 Task: Look for space in Hong Kong, Hong Kong from 12th  July, 2023 to 15th July, 2023 for 3 adults in price range Rs.12000 to Rs.16000. Place can be entire place with 2 bedrooms having 3 beds and 1 bathroom. Property type can be house, flat, guest house. Booking option can be shelf check-in. Required host language is English.
Action: Mouse moved to (590, 101)
Screenshot: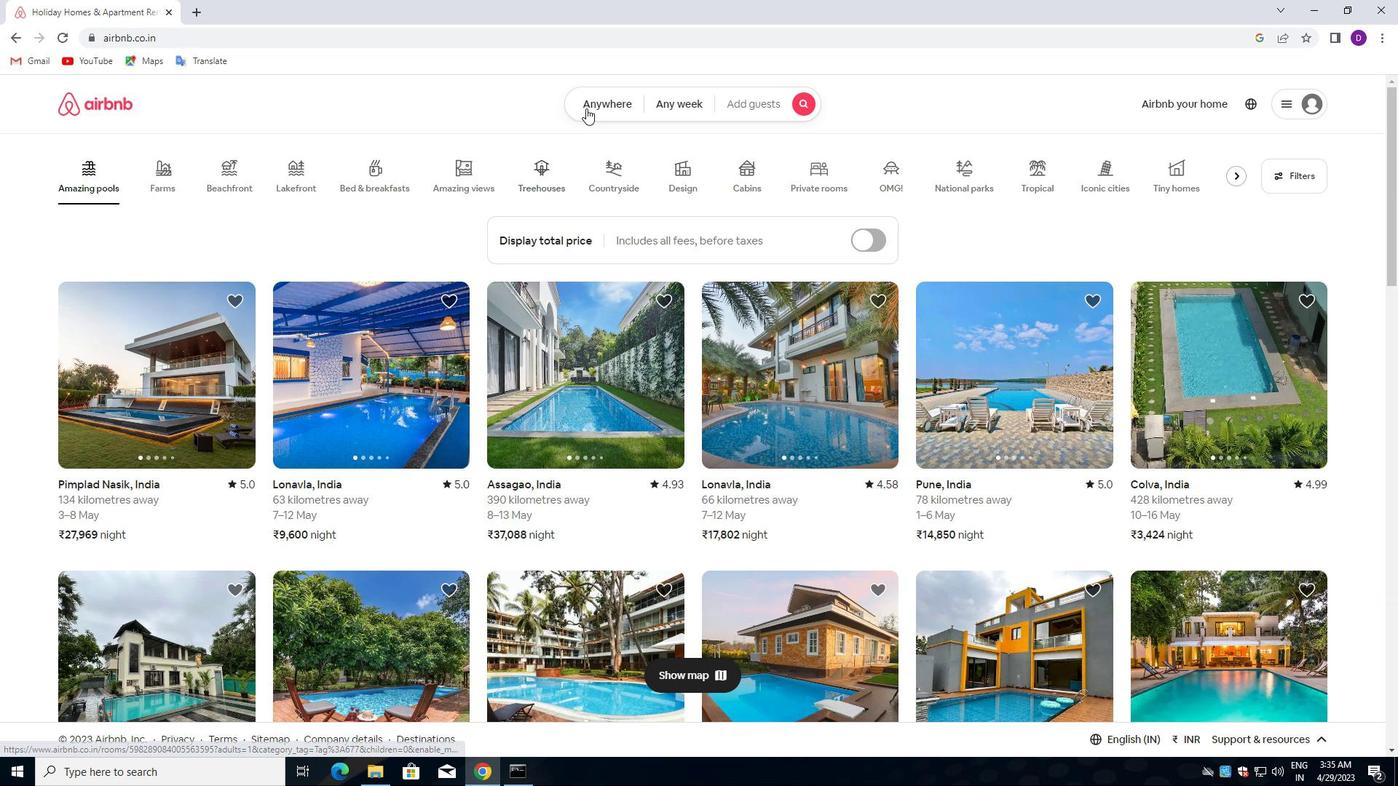 
Action: Mouse pressed left at (590, 101)
Screenshot: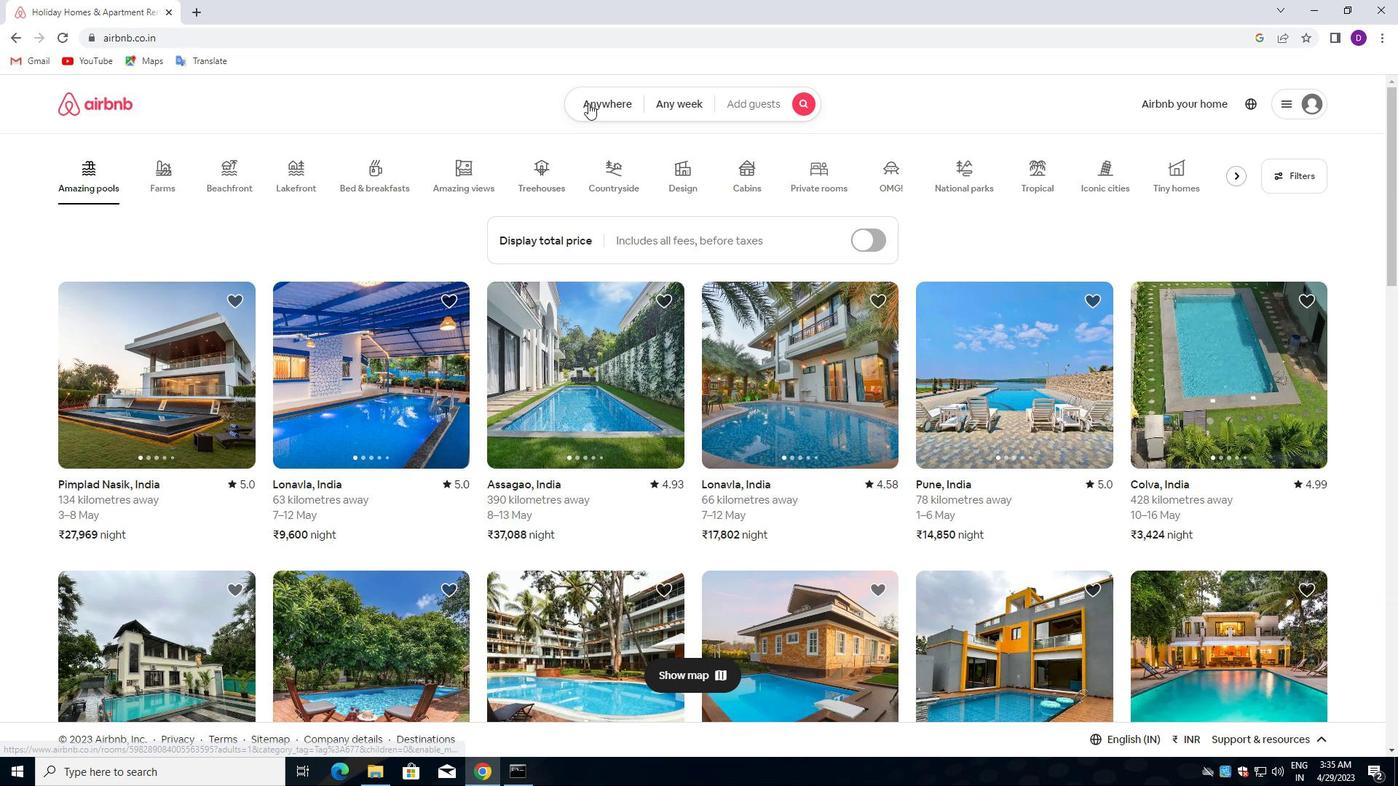 
Action: Mouse moved to (496, 167)
Screenshot: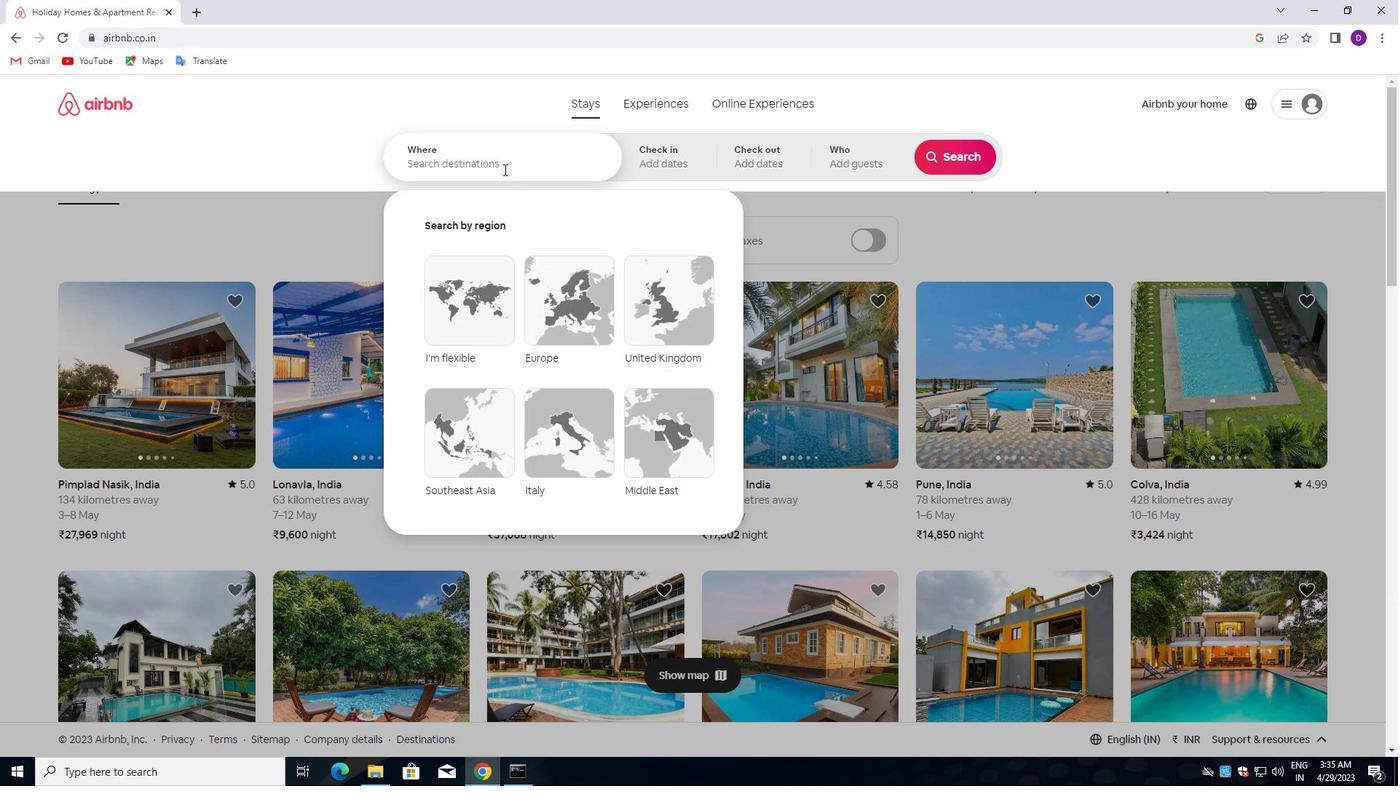 
Action: Mouse pressed left at (496, 167)
Screenshot: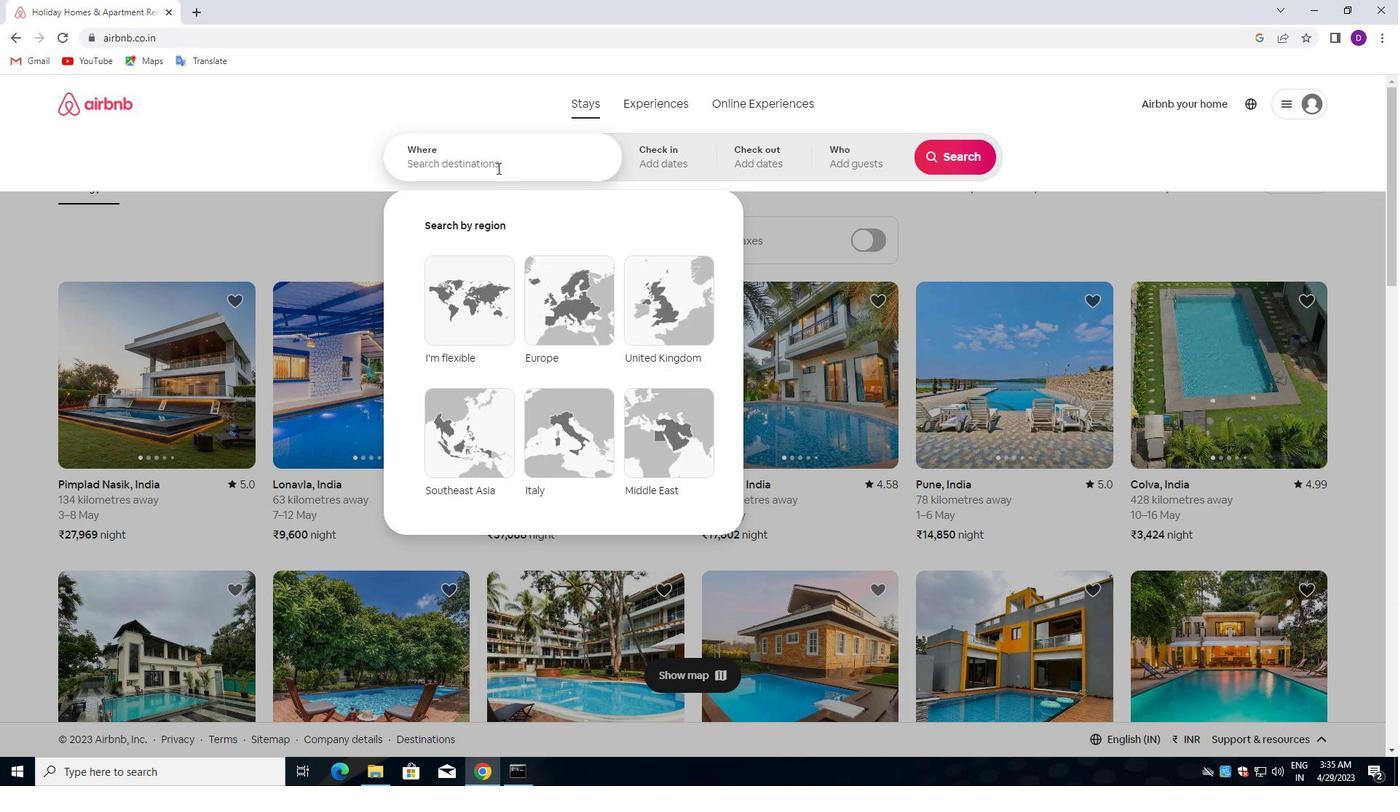 
Action: Key pressed <Key.shift>HONG<Key.space><Key.shift>KONG,<Key.space><Key.shift>HONG<Key.space><Key.shift>KONG<Key.enter>
Screenshot: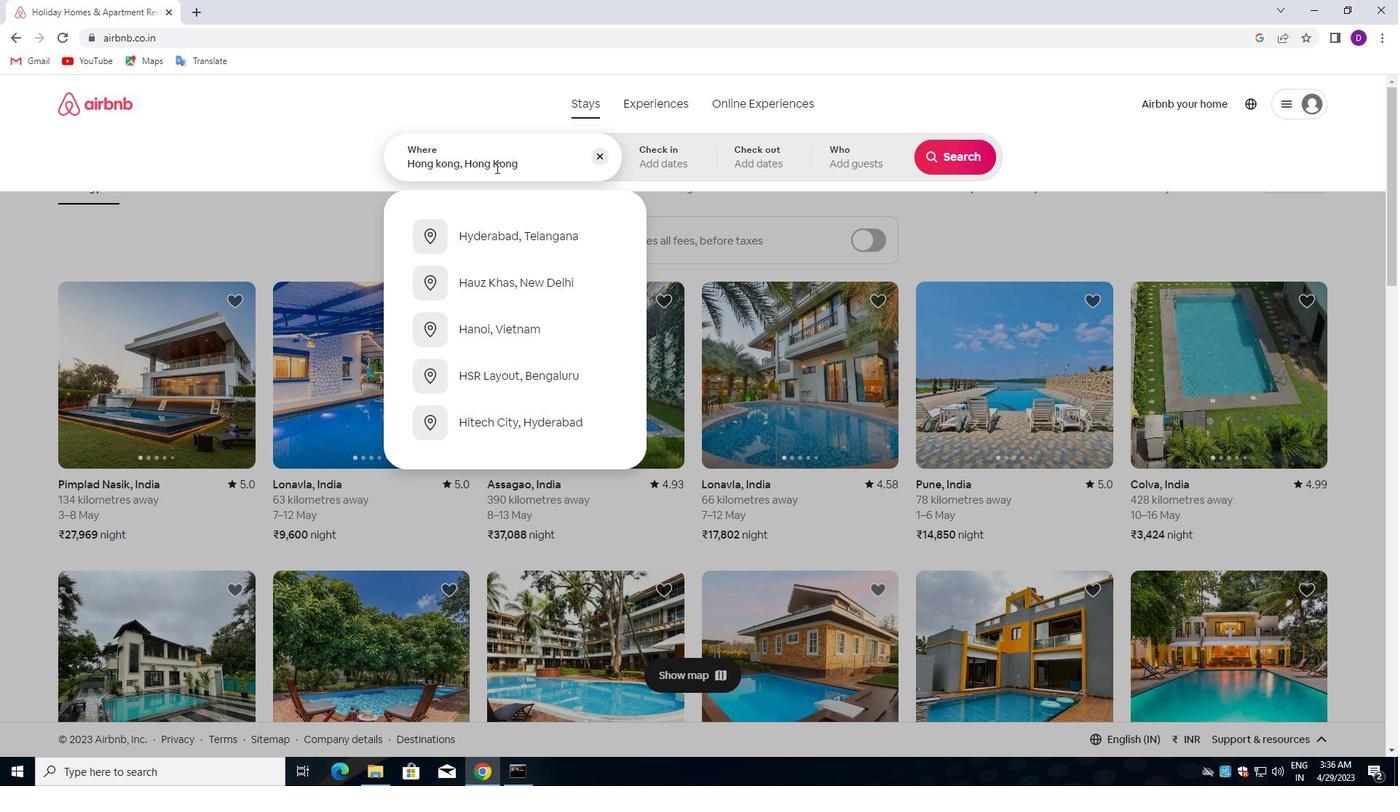 
Action: Mouse moved to (951, 276)
Screenshot: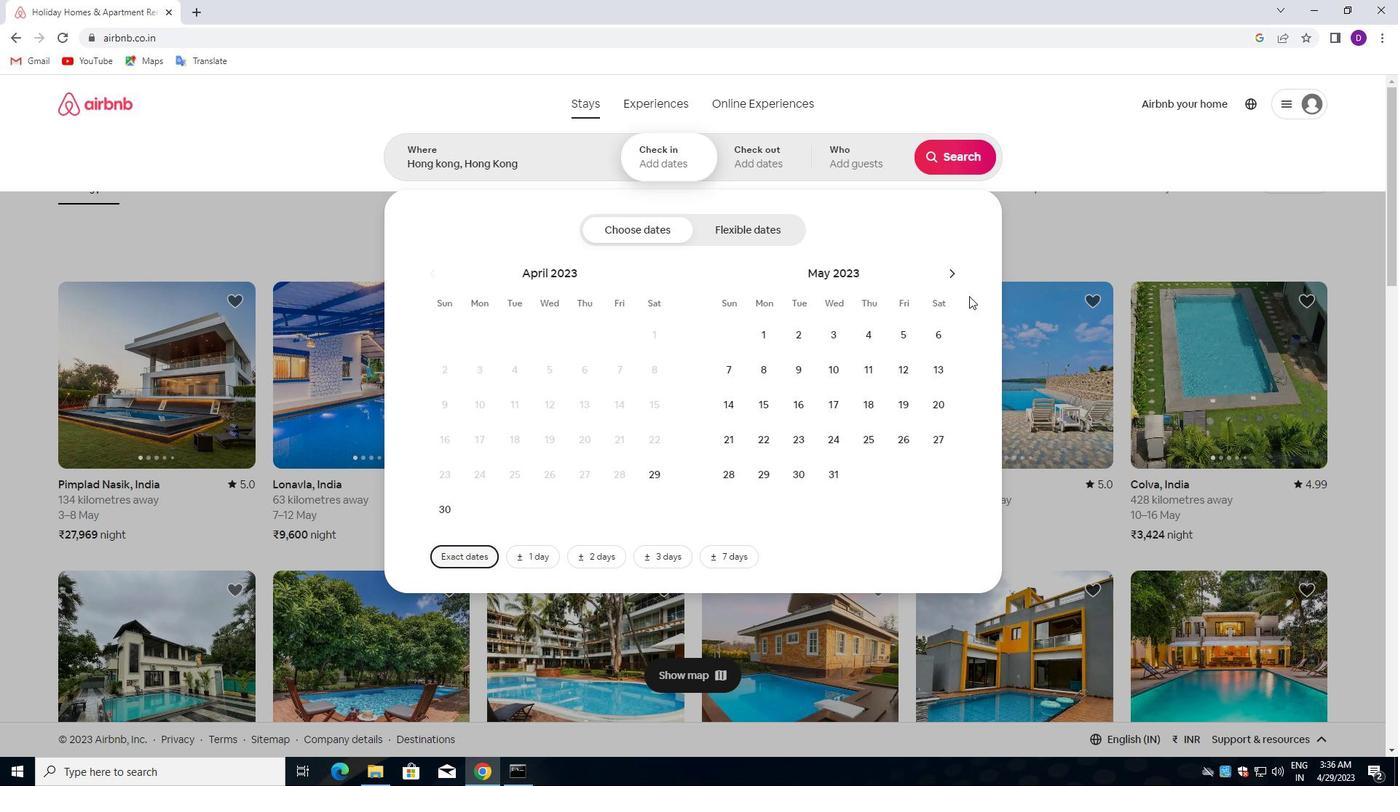 
Action: Mouse pressed left at (951, 276)
Screenshot: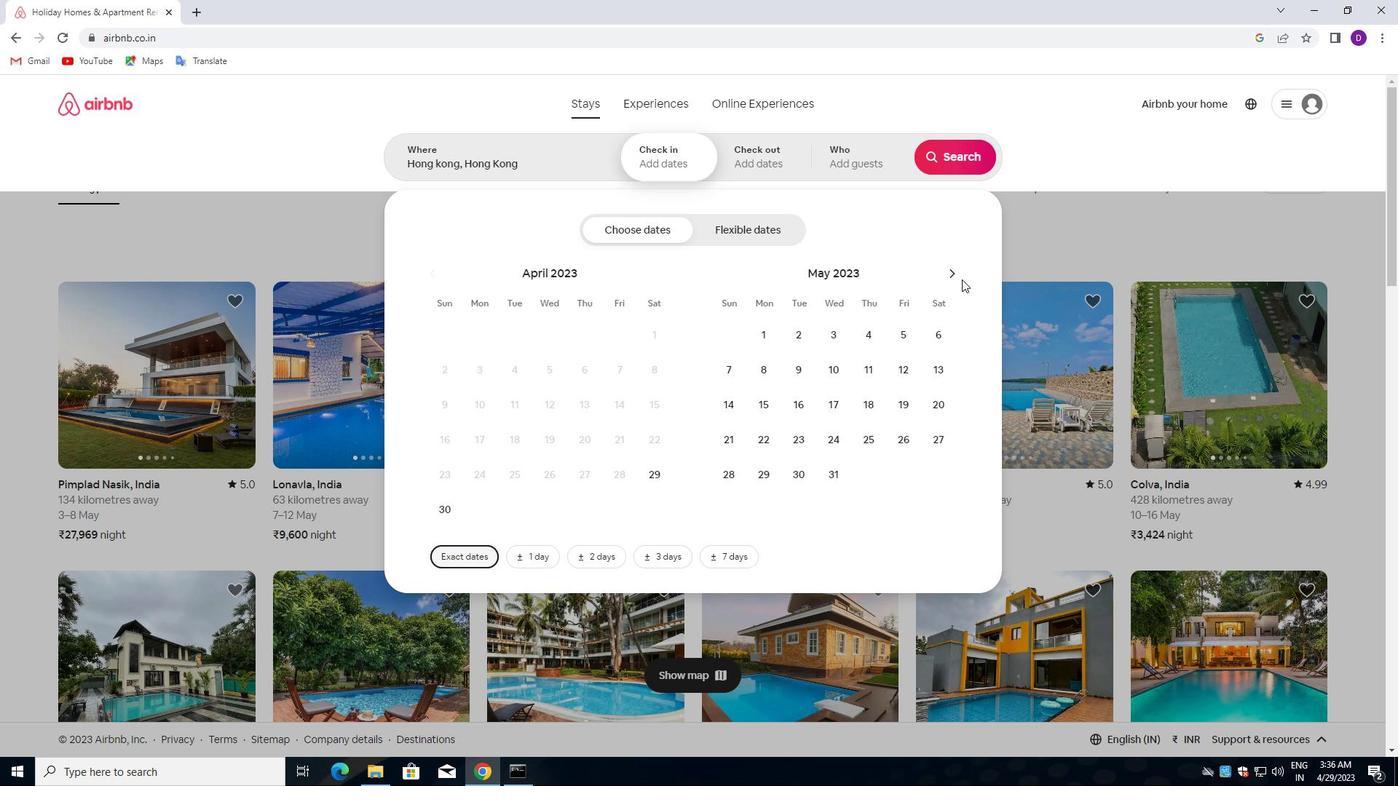 
Action: Mouse pressed left at (951, 276)
Screenshot: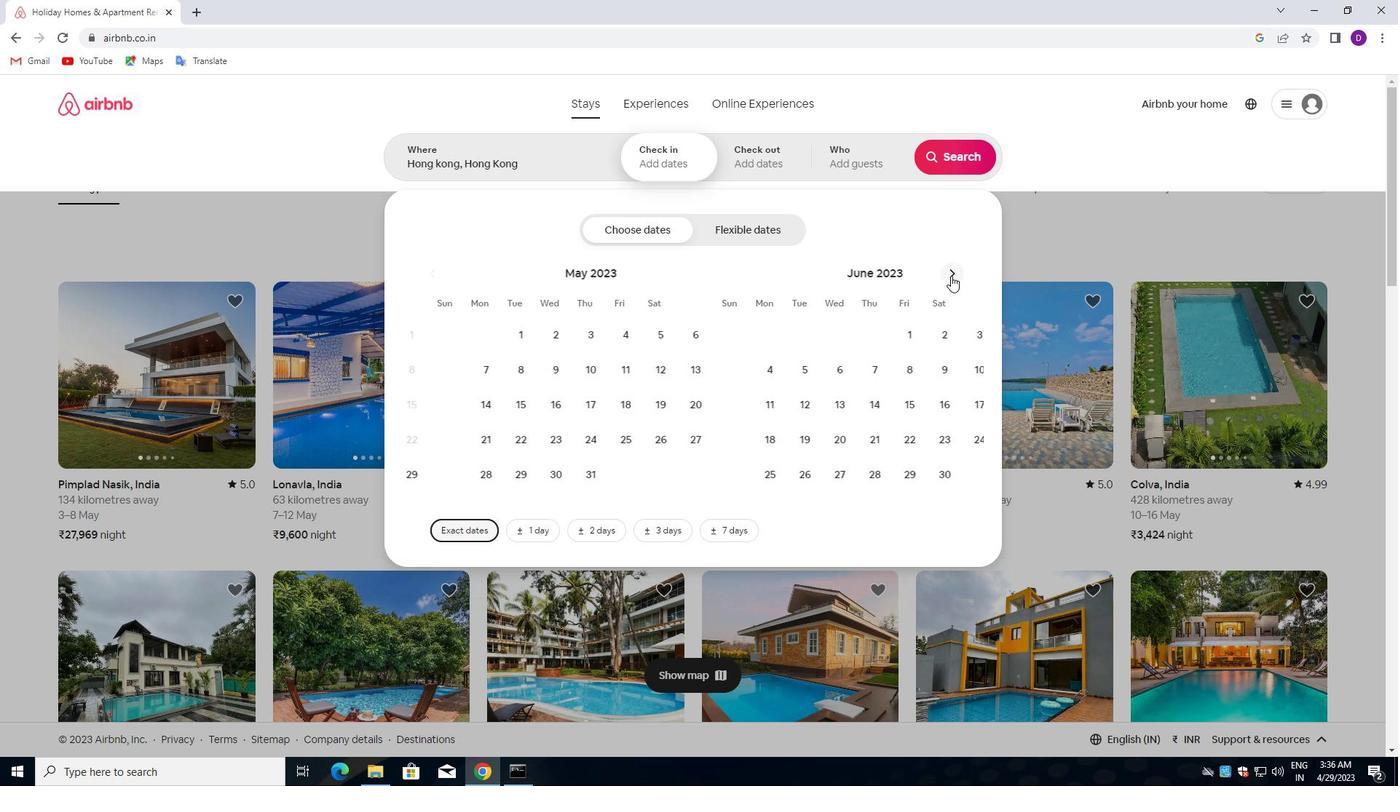 
Action: Mouse moved to (833, 407)
Screenshot: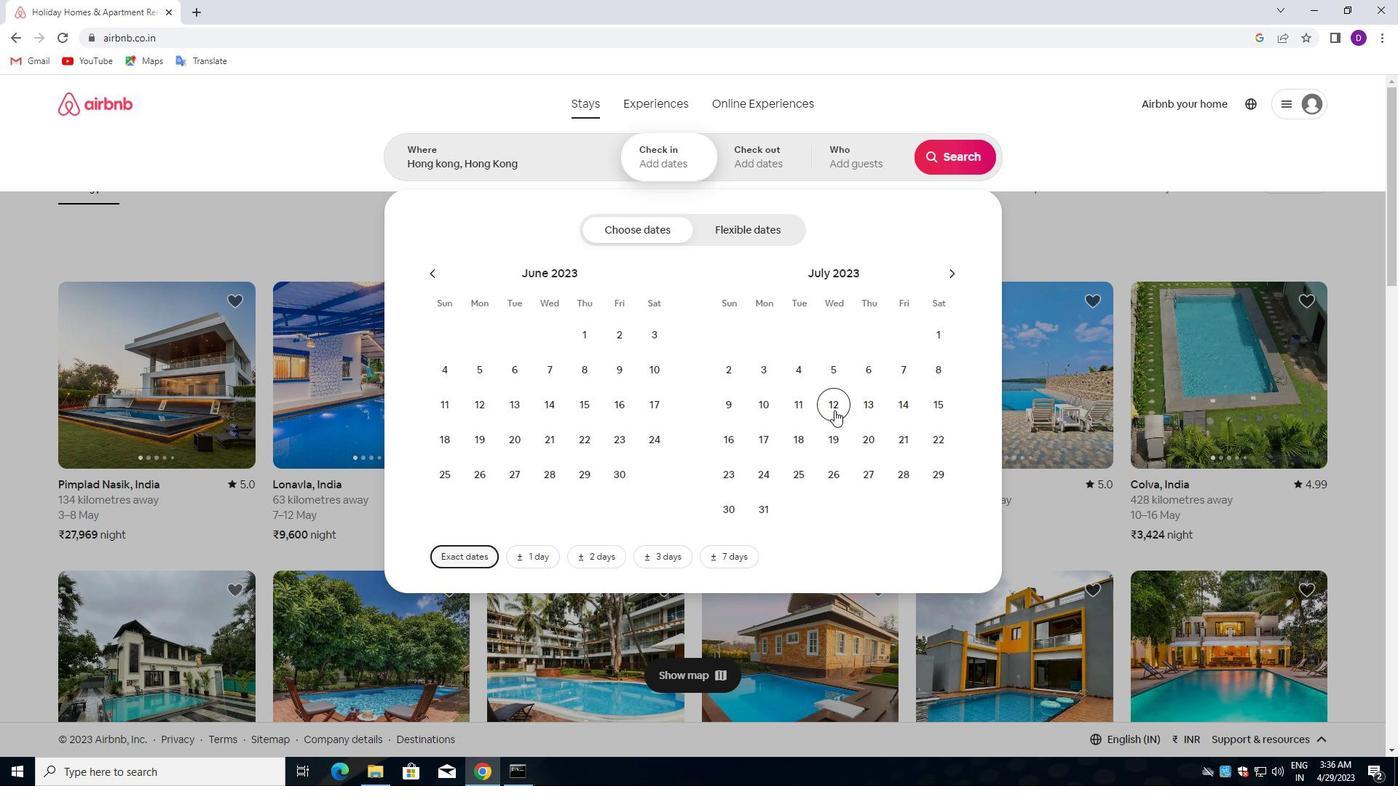 
Action: Mouse pressed left at (833, 407)
Screenshot: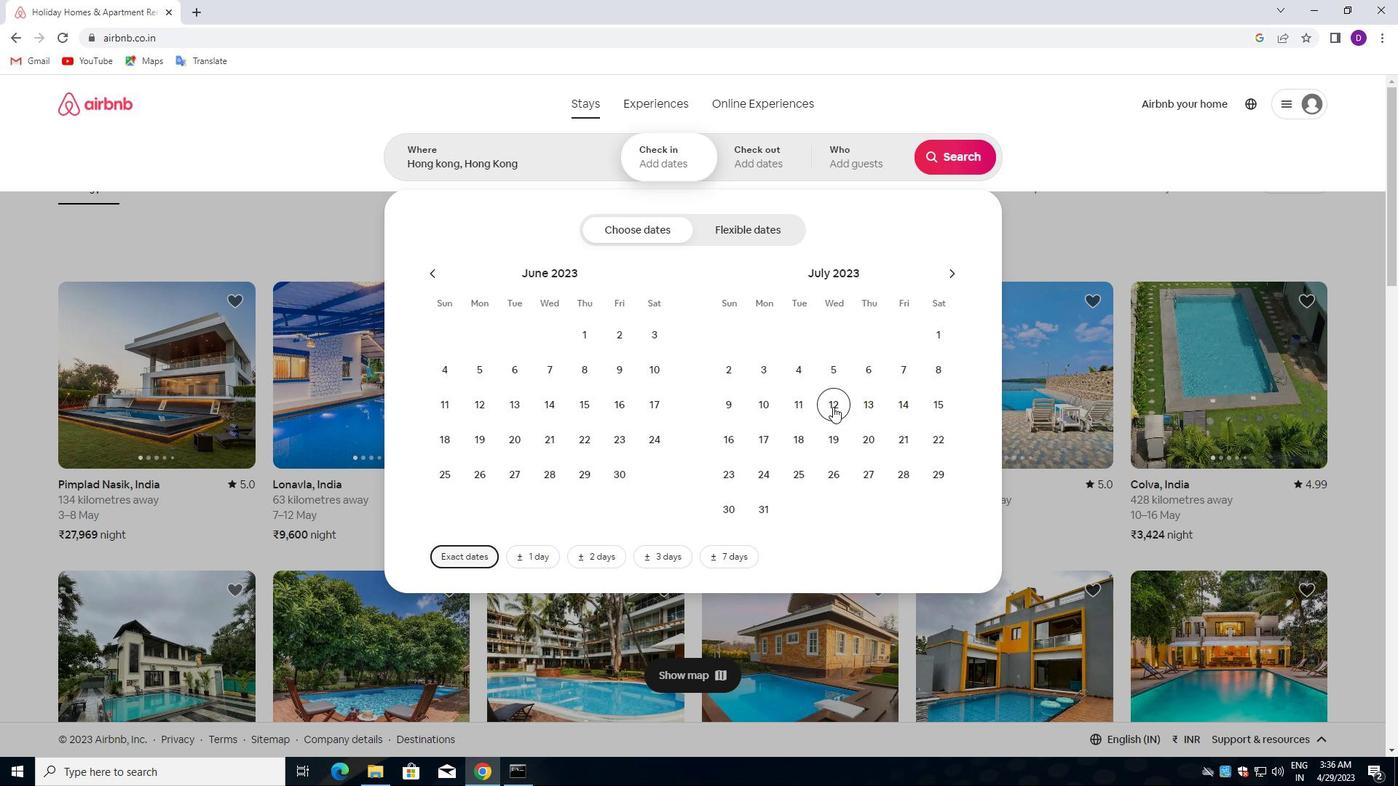
Action: Mouse moved to (943, 404)
Screenshot: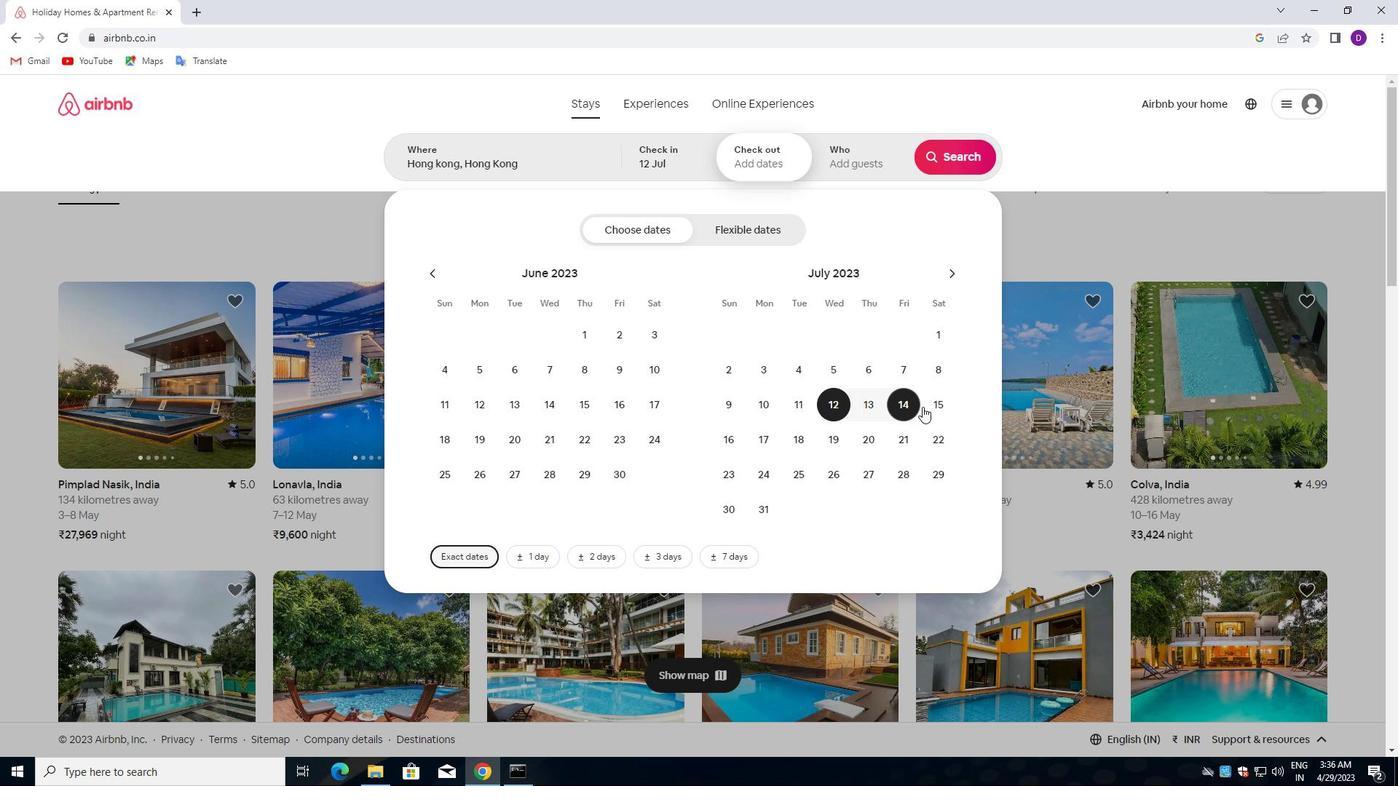 
Action: Mouse pressed left at (943, 404)
Screenshot: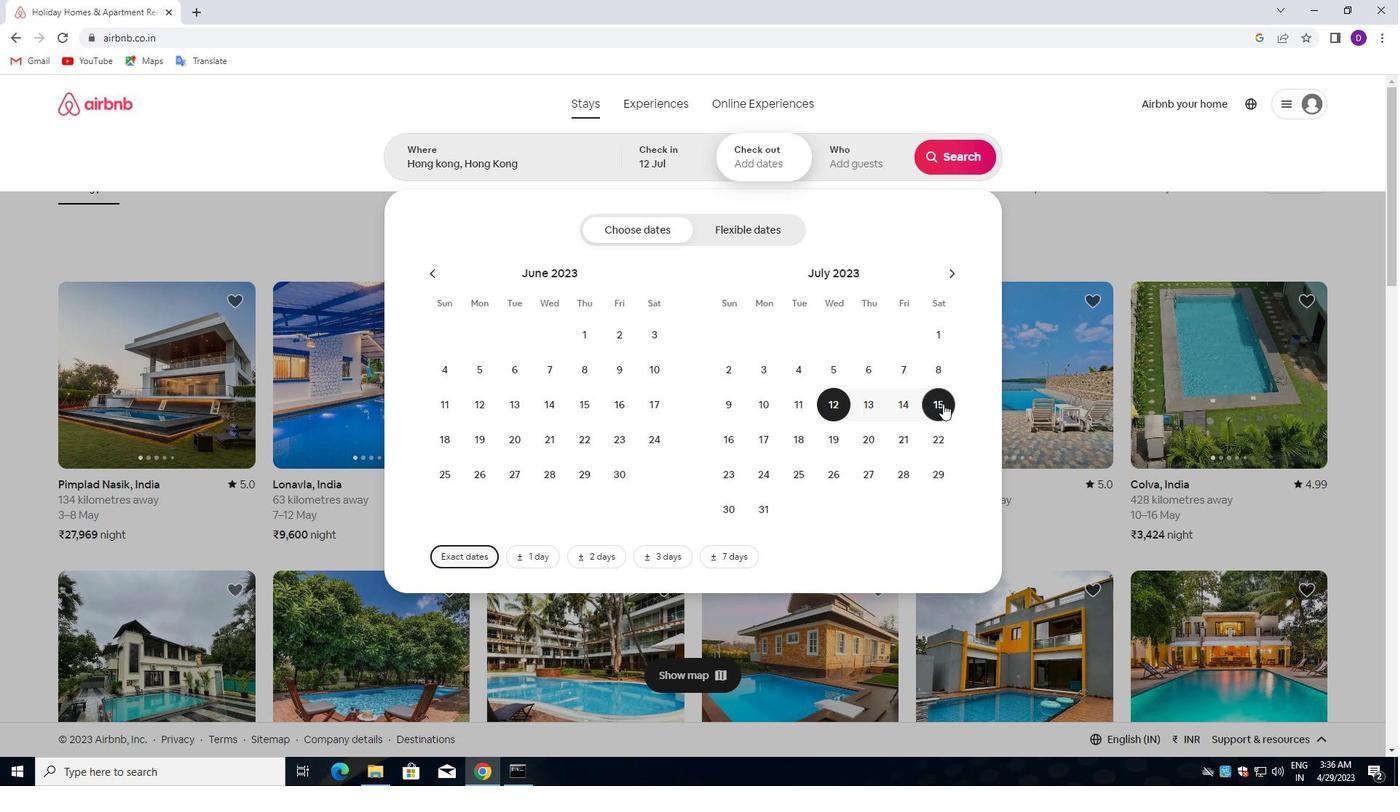 
Action: Mouse moved to (848, 163)
Screenshot: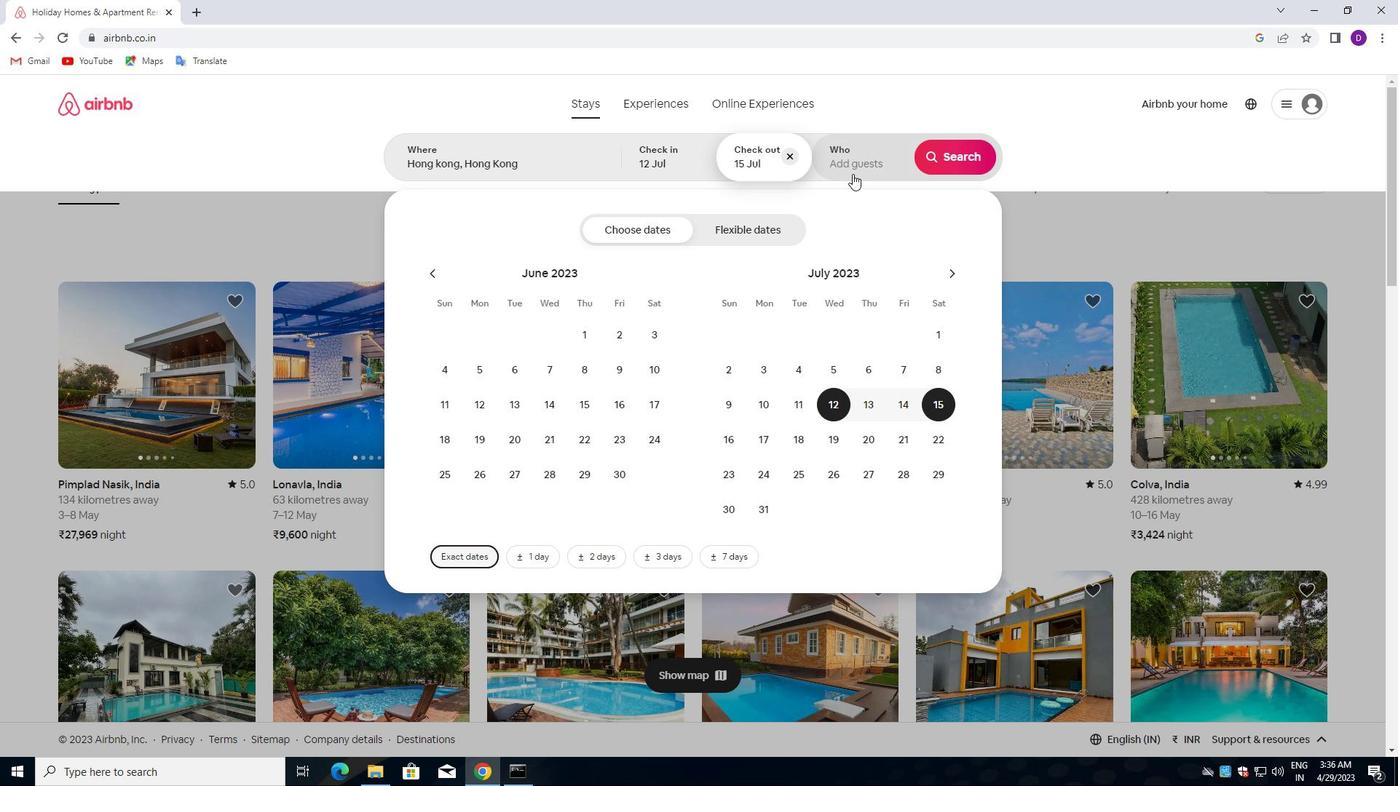 
Action: Mouse pressed left at (848, 163)
Screenshot: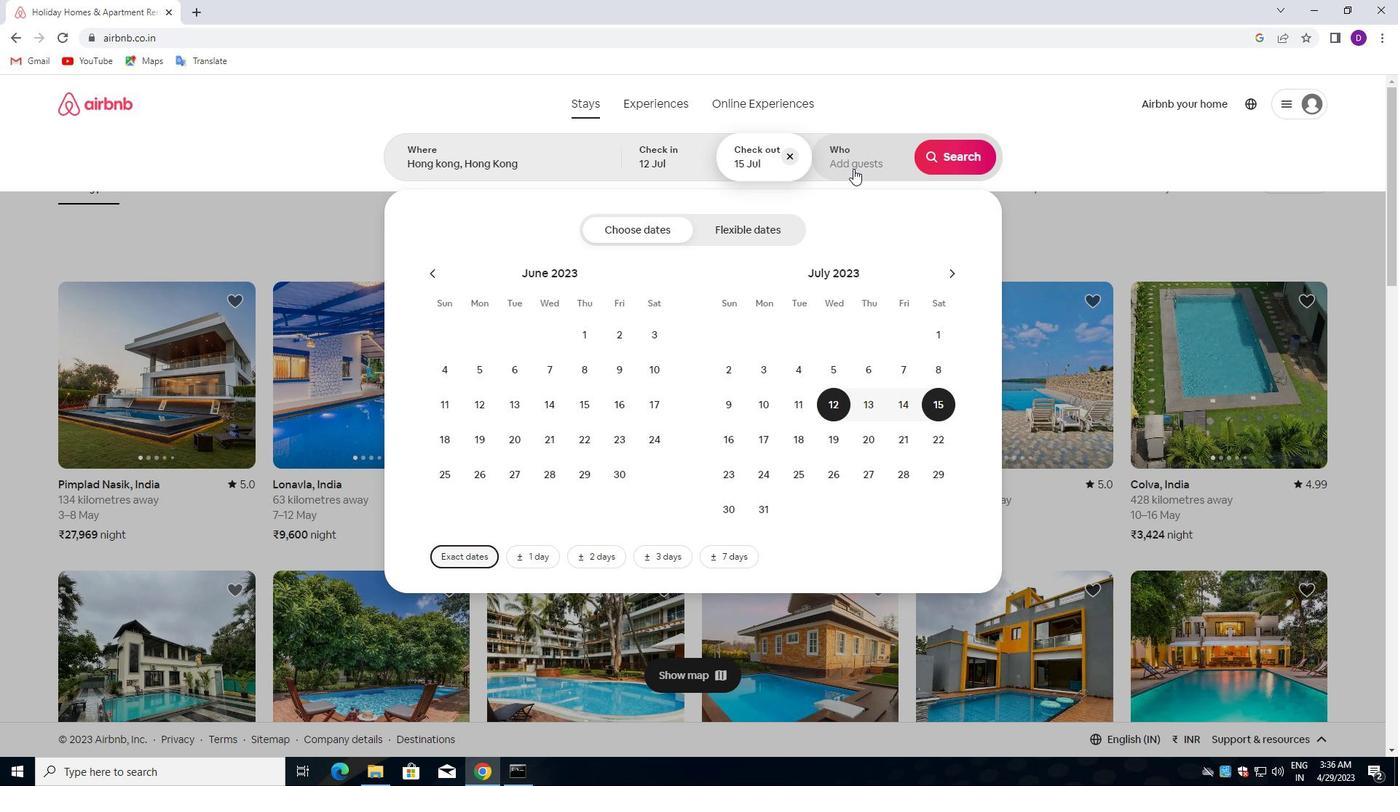 
Action: Mouse moved to (957, 237)
Screenshot: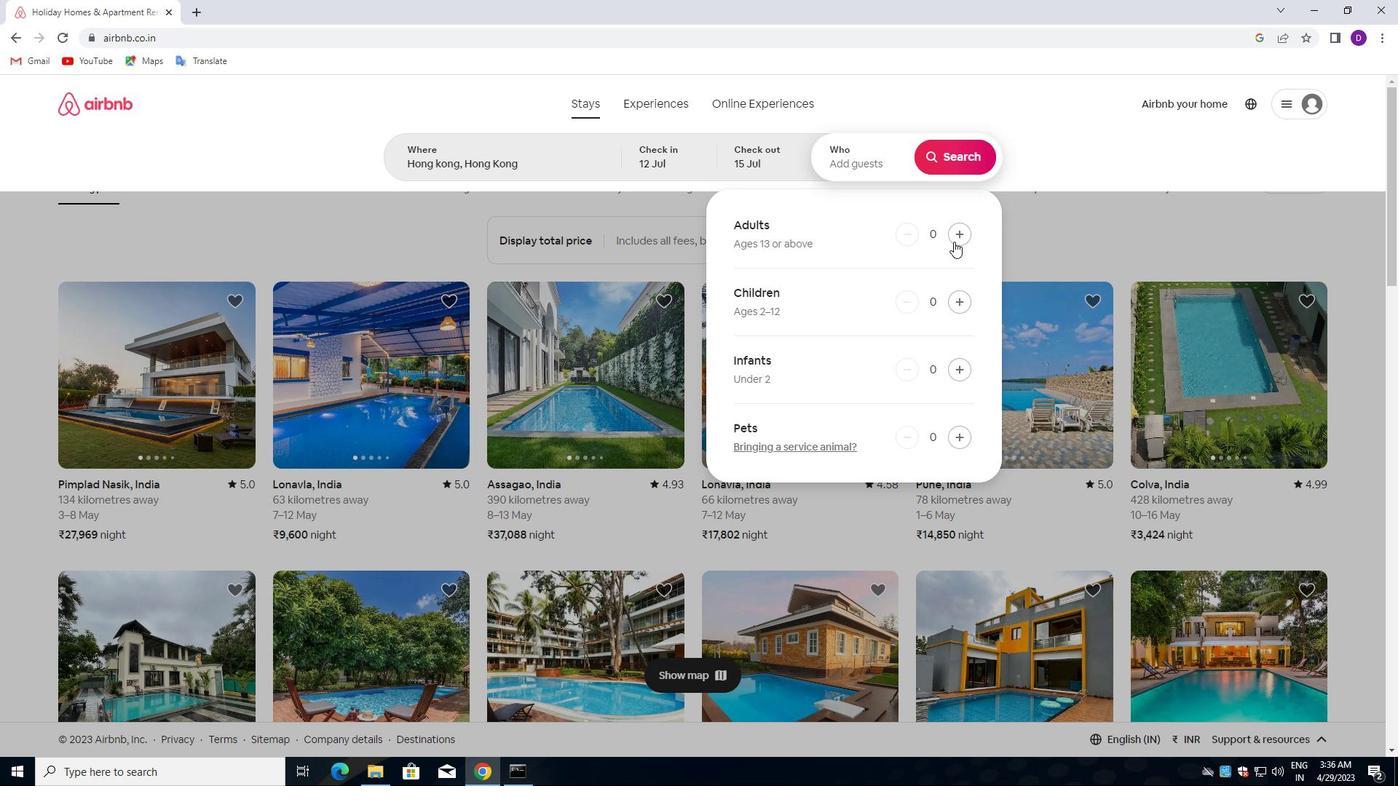 
Action: Mouse pressed left at (957, 237)
Screenshot: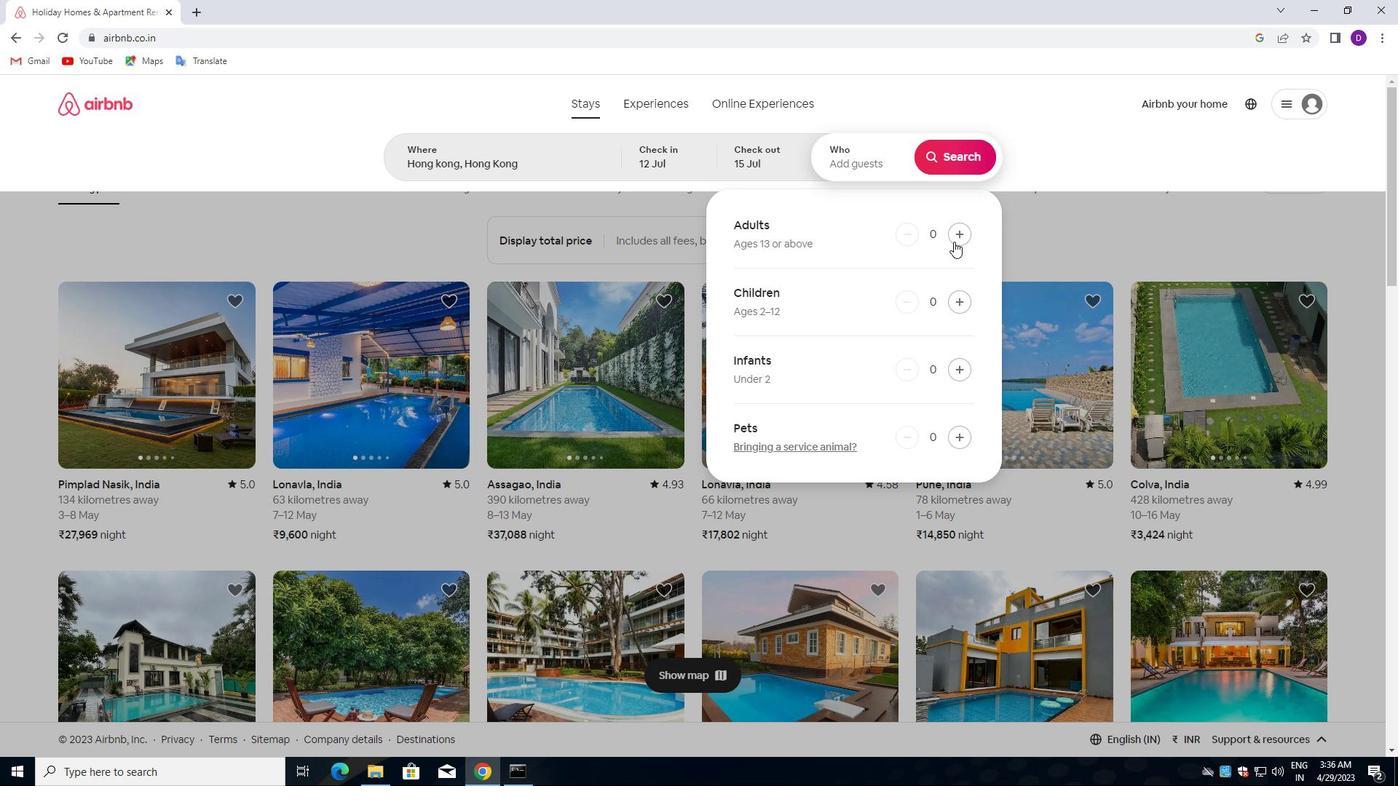 
Action: Mouse pressed left at (957, 237)
Screenshot: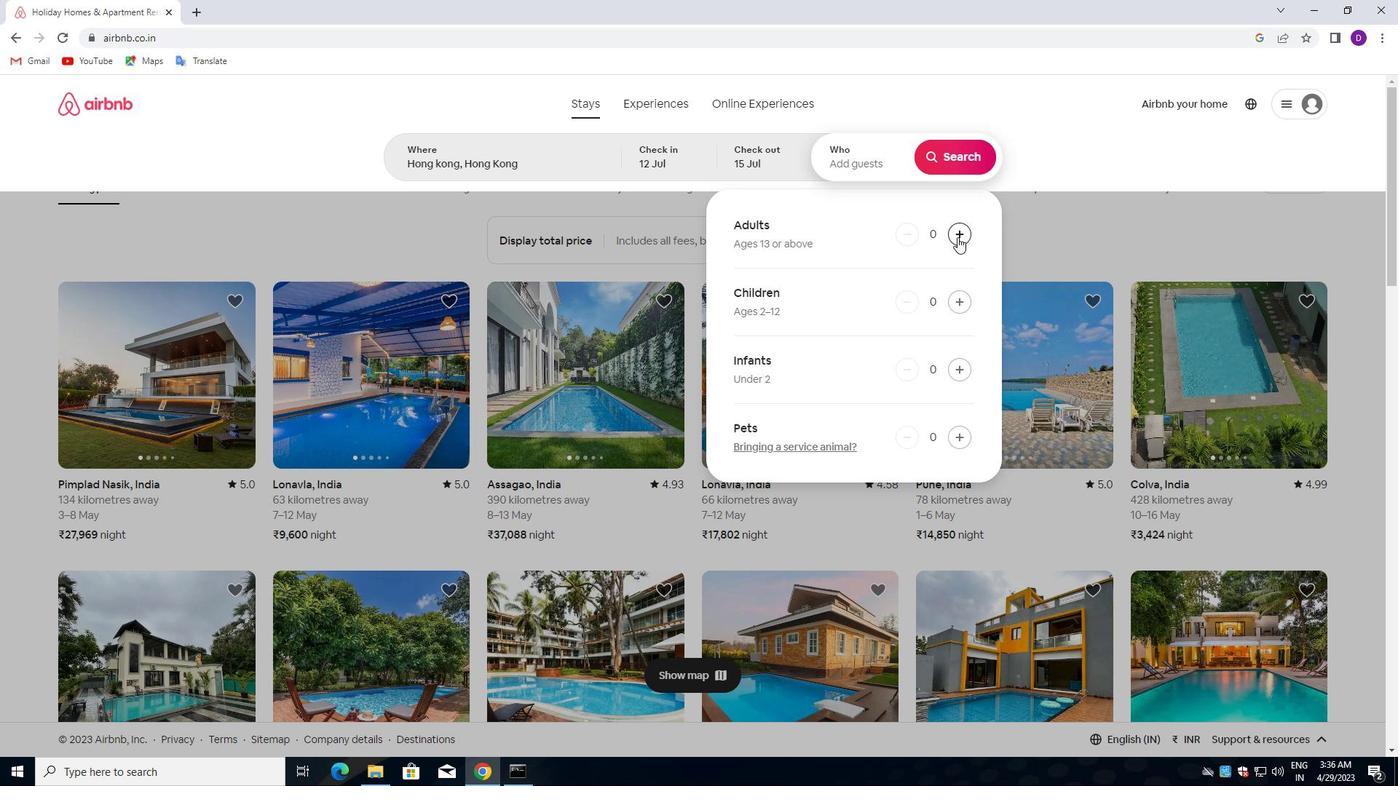 
Action: Mouse pressed left at (957, 237)
Screenshot: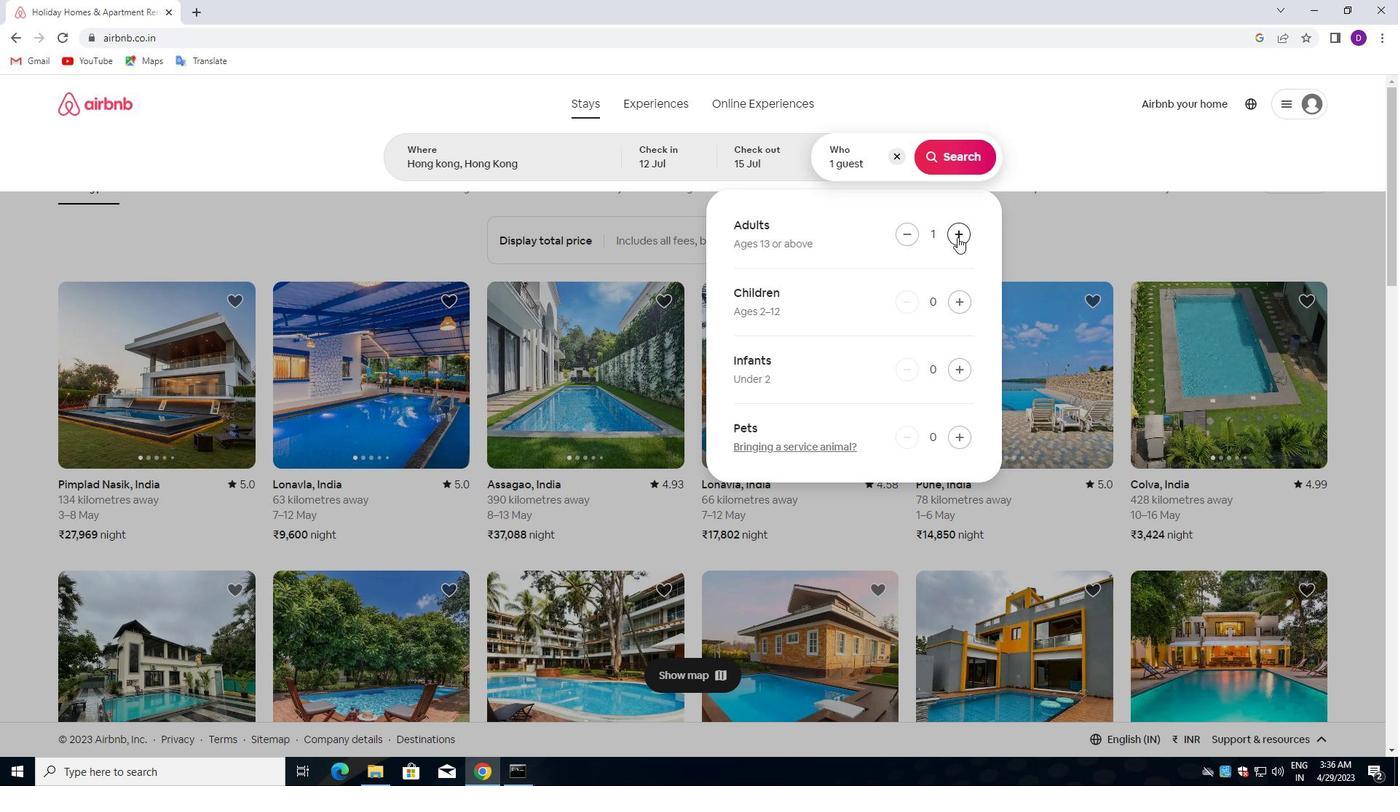 
Action: Mouse moved to (956, 162)
Screenshot: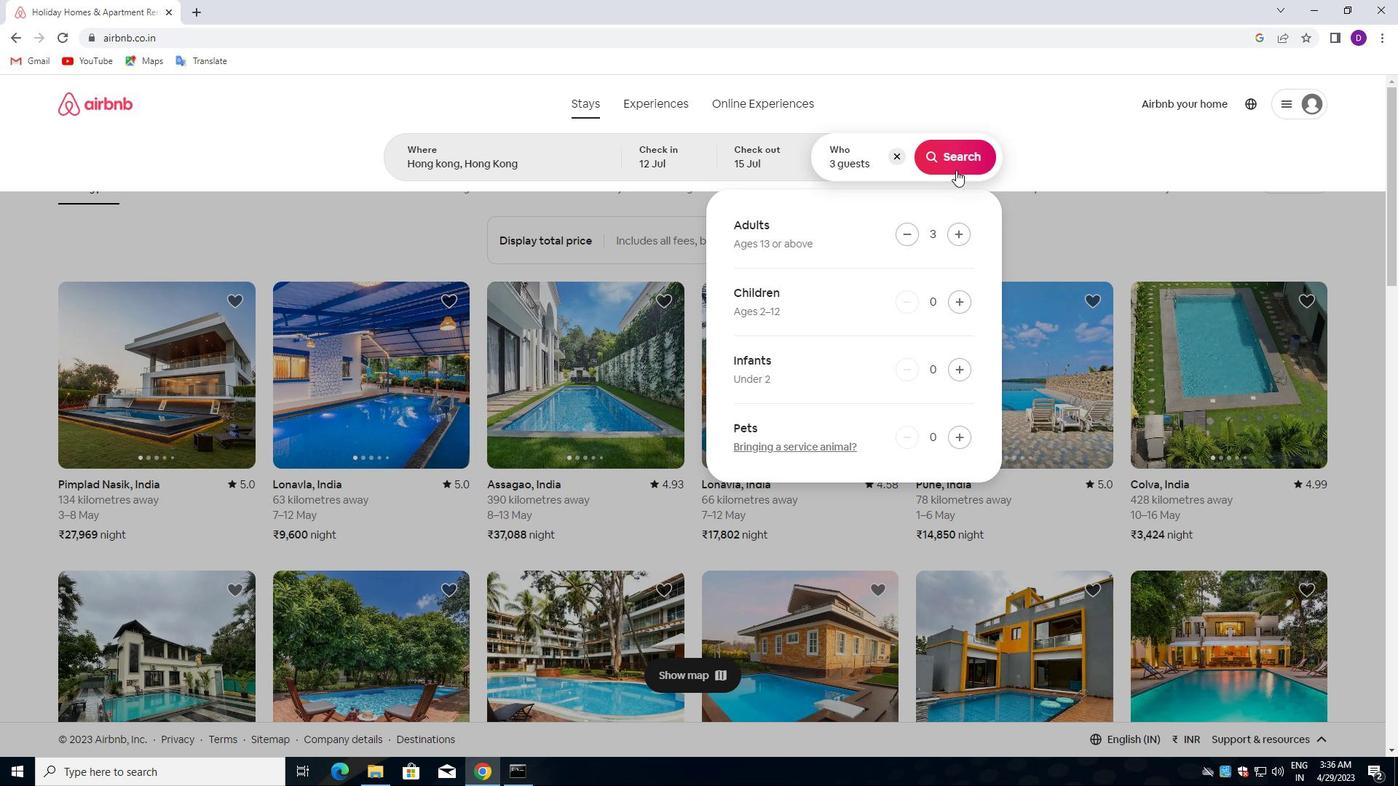 
Action: Mouse pressed left at (956, 162)
Screenshot: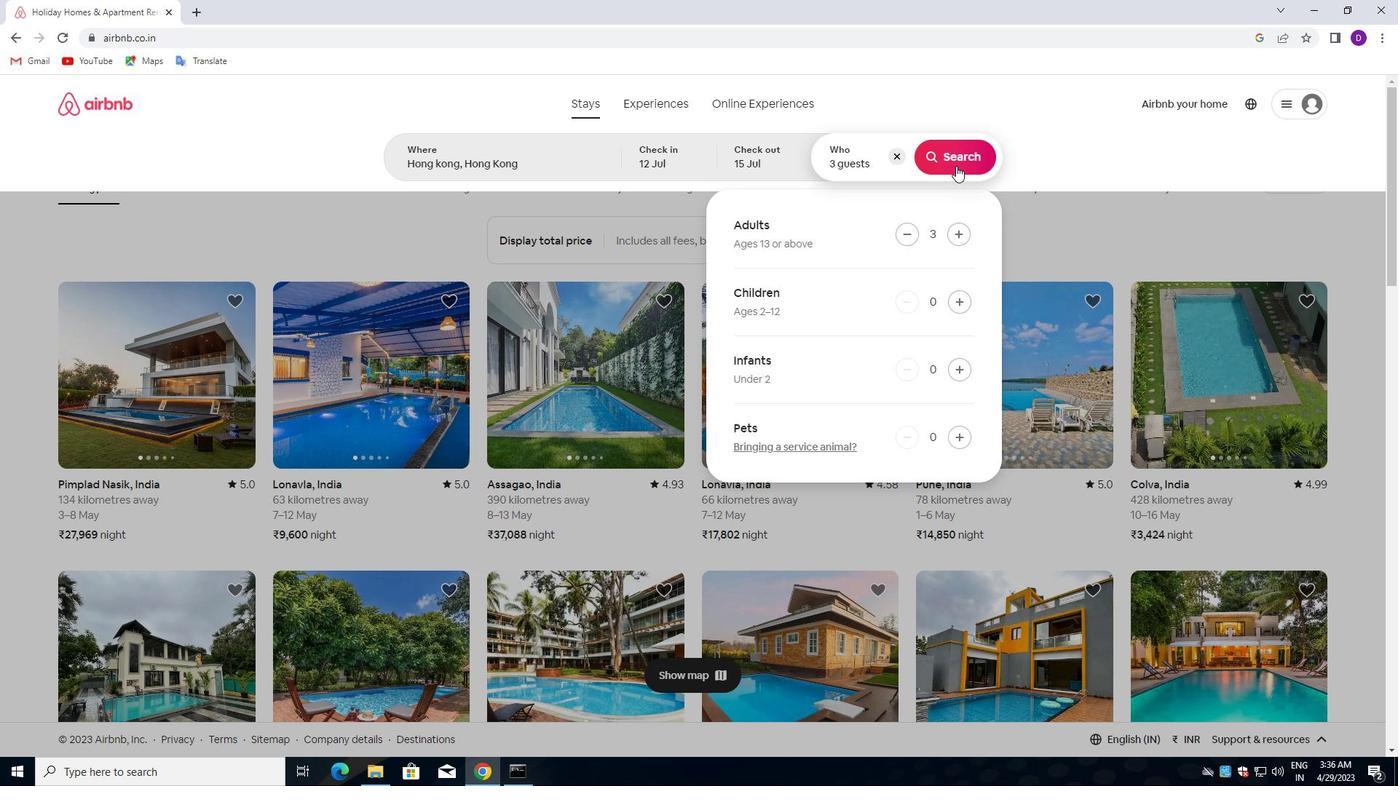 
Action: Mouse moved to (1307, 166)
Screenshot: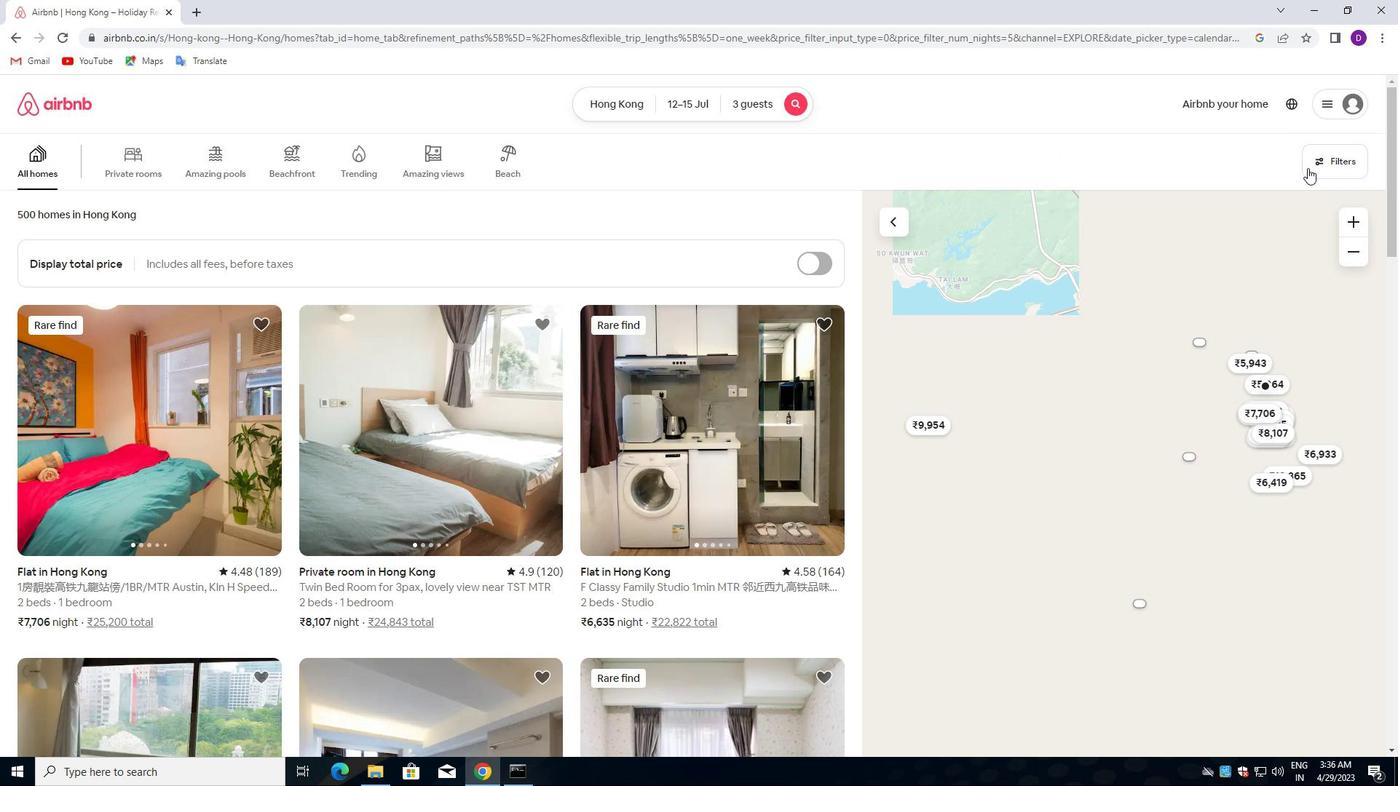 
Action: Mouse pressed left at (1307, 166)
Screenshot: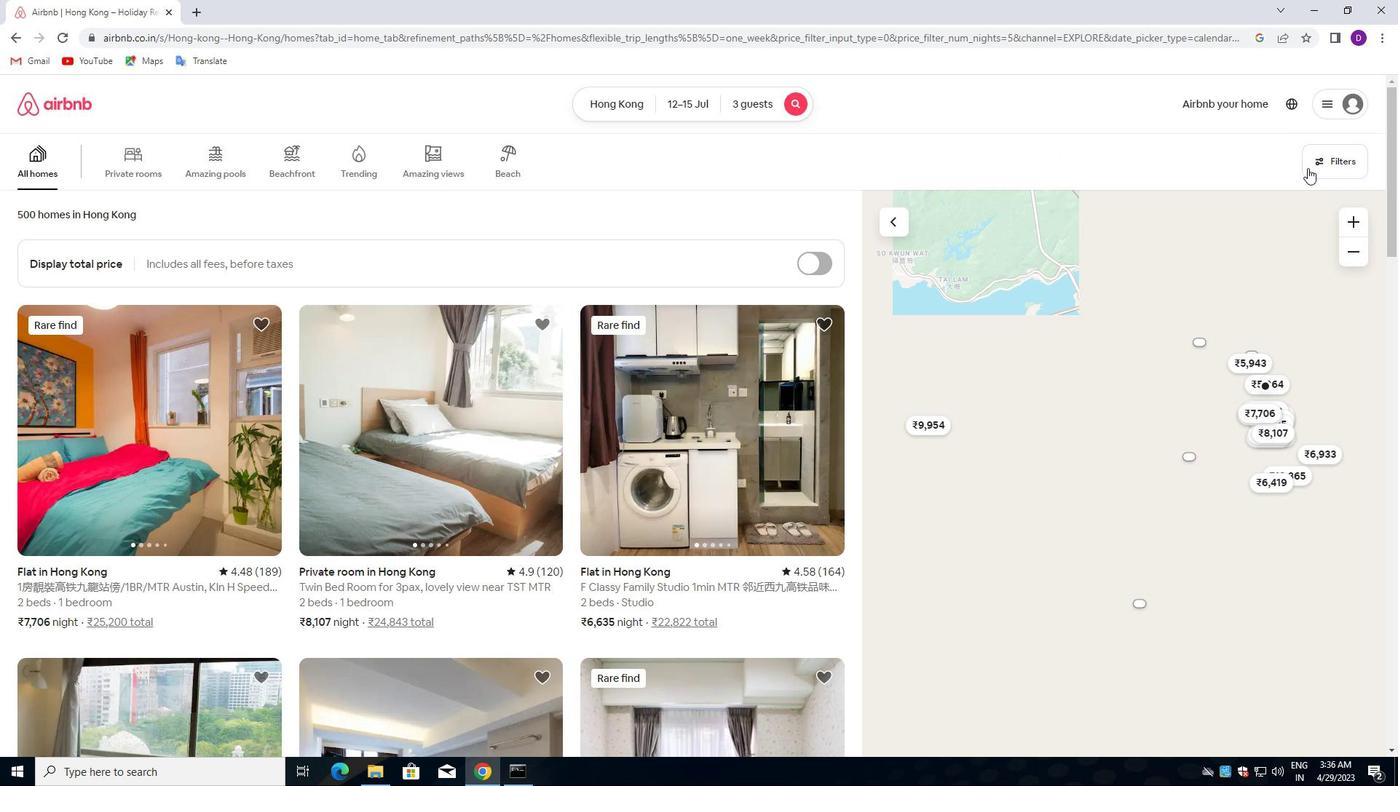 
Action: Mouse moved to (501, 348)
Screenshot: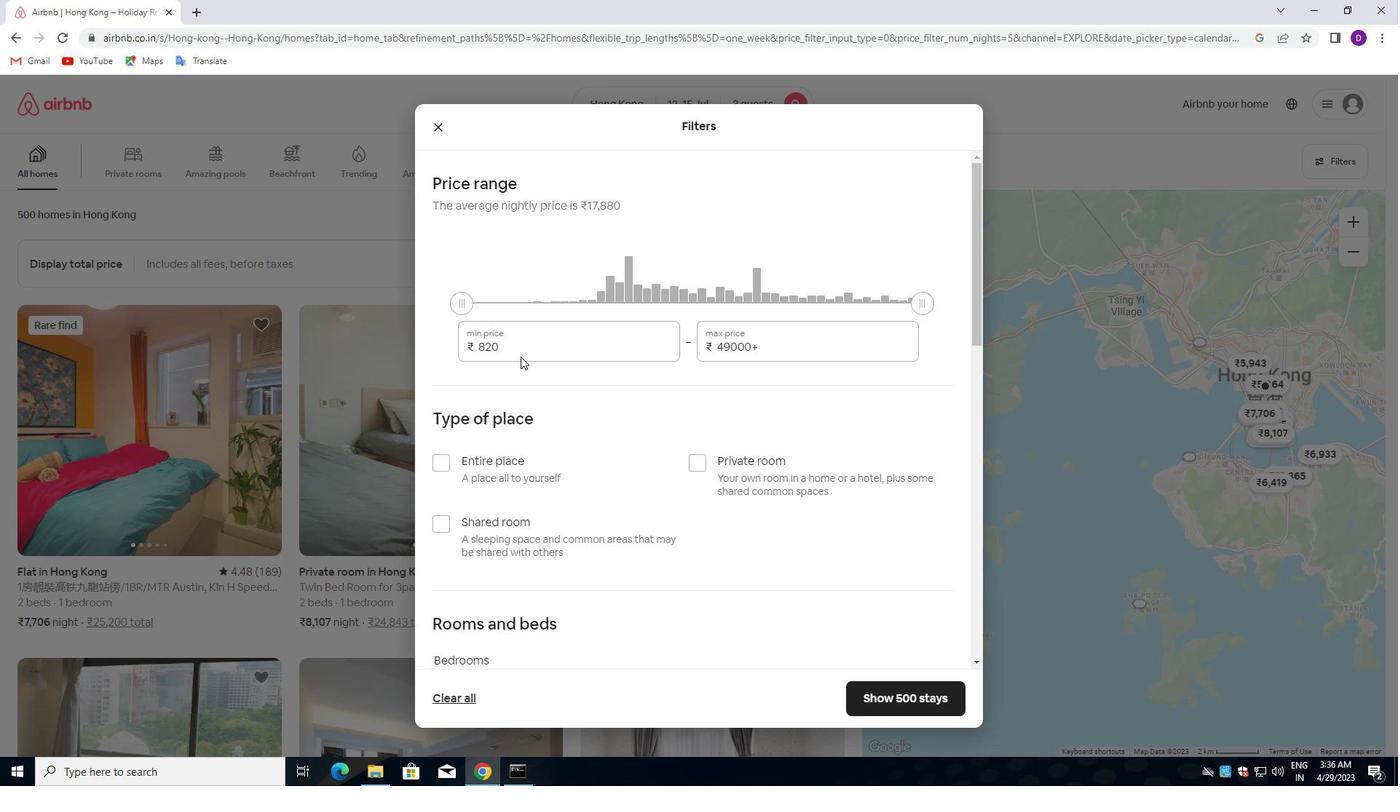 
Action: Mouse pressed left at (501, 348)
Screenshot: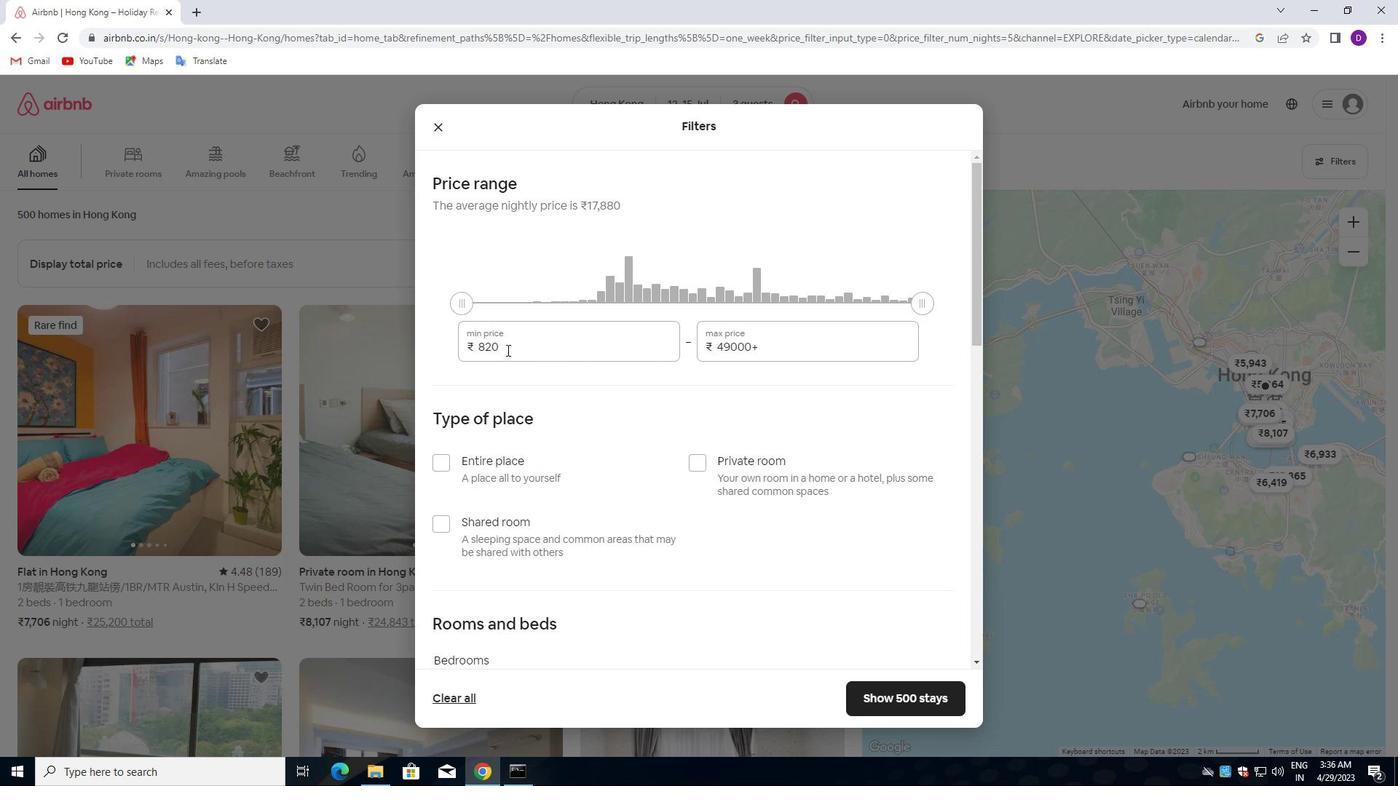 
Action: Mouse pressed left at (501, 348)
Screenshot: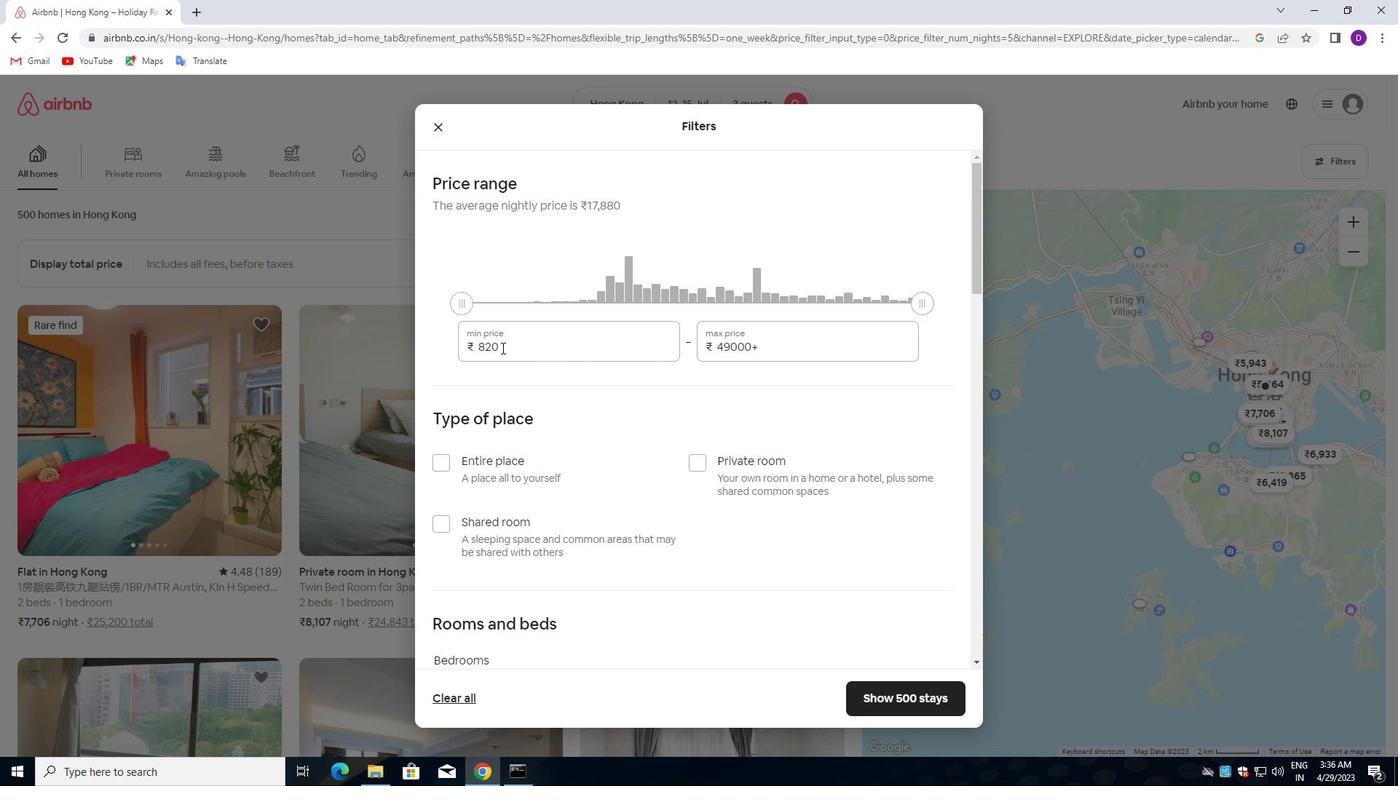 
Action: Key pressed 12000<Key.tab>16000
Screenshot: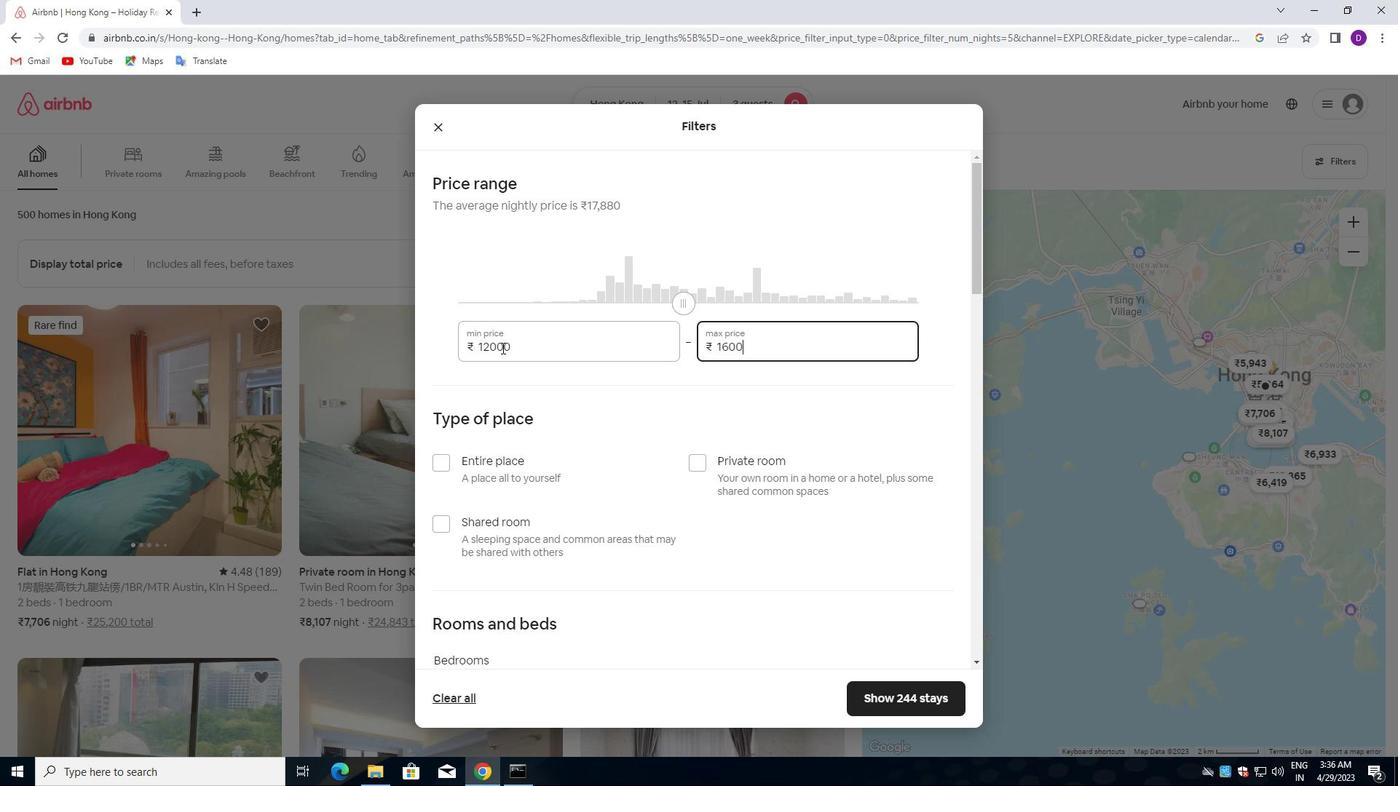 
Action: Mouse moved to (437, 465)
Screenshot: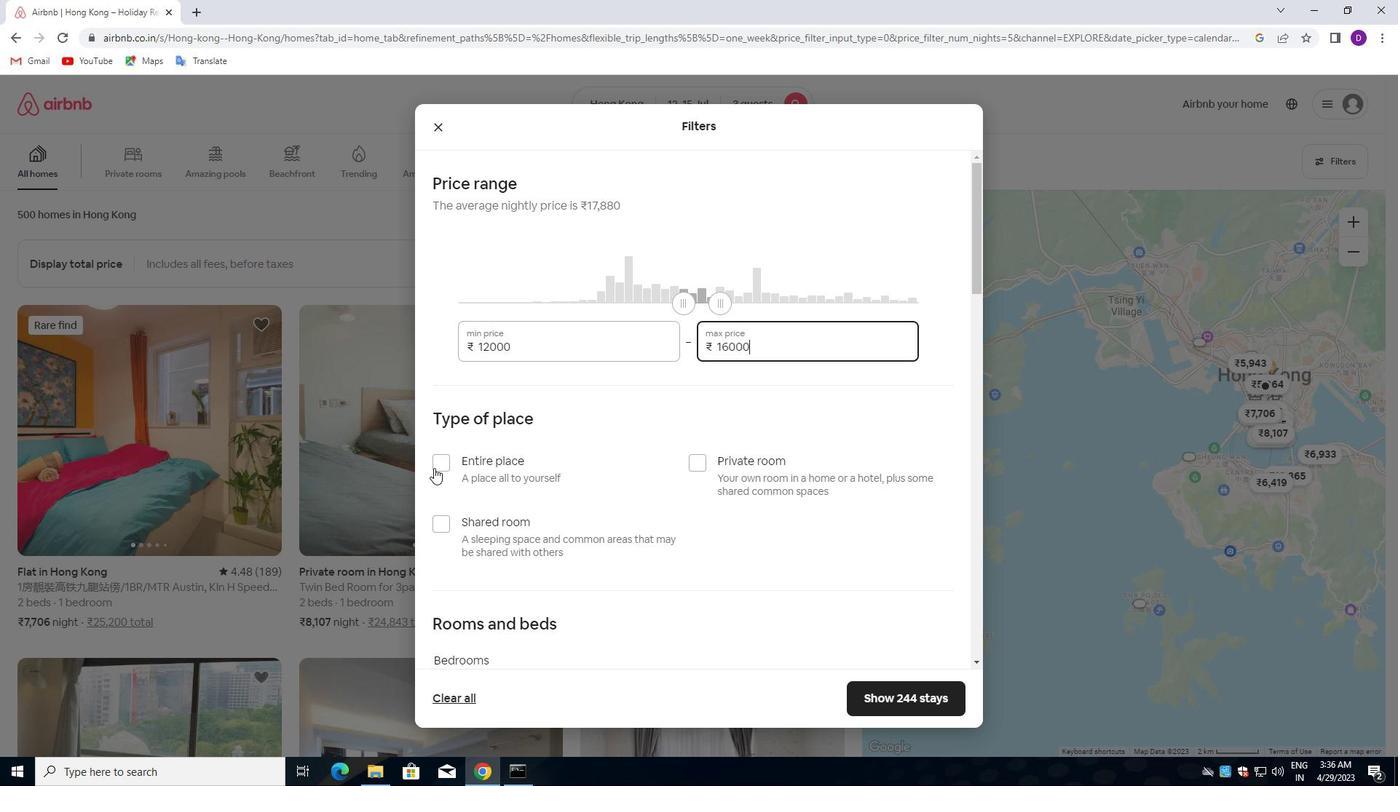 
Action: Mouse pressed left at (437, 465)
Screenshot: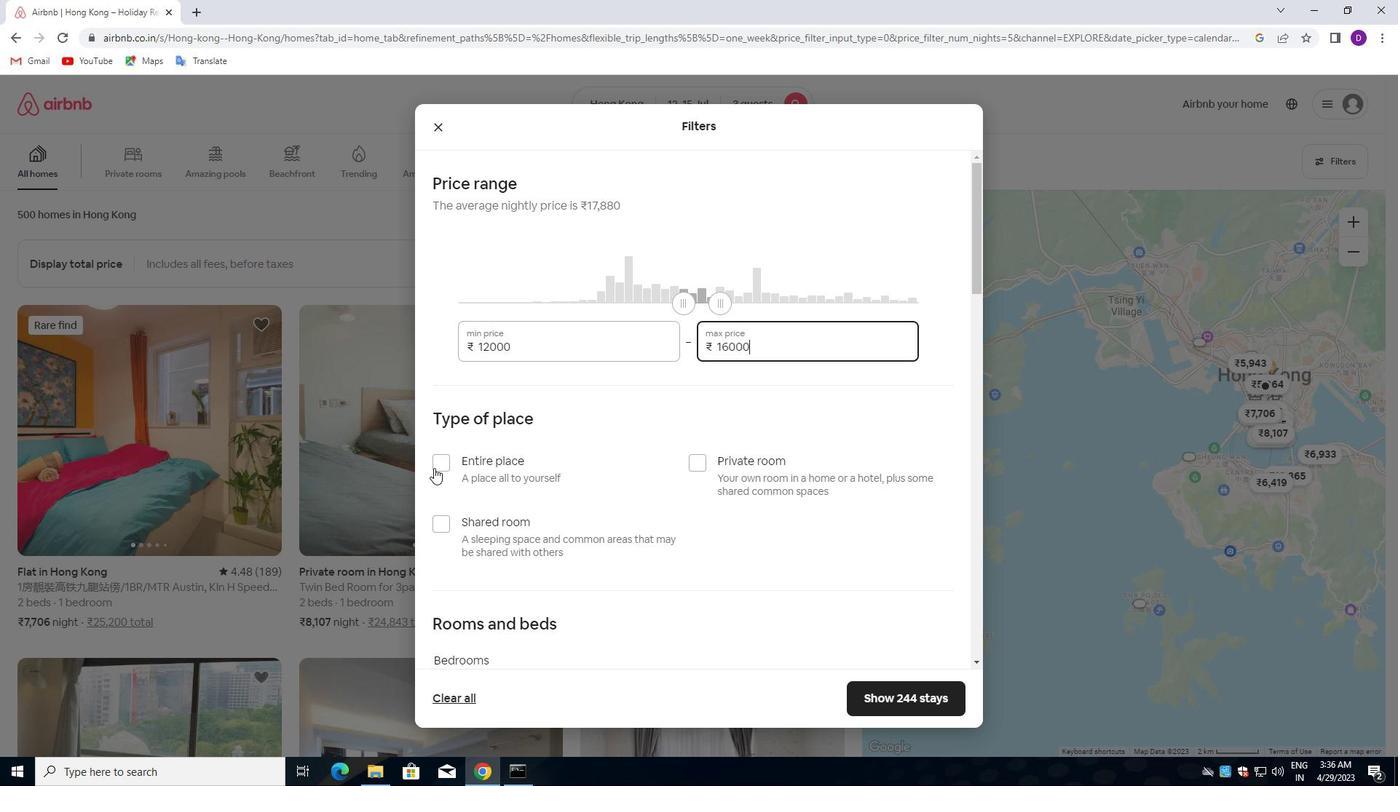 
Action: Mouse moved to (521, 495)
Screenshot: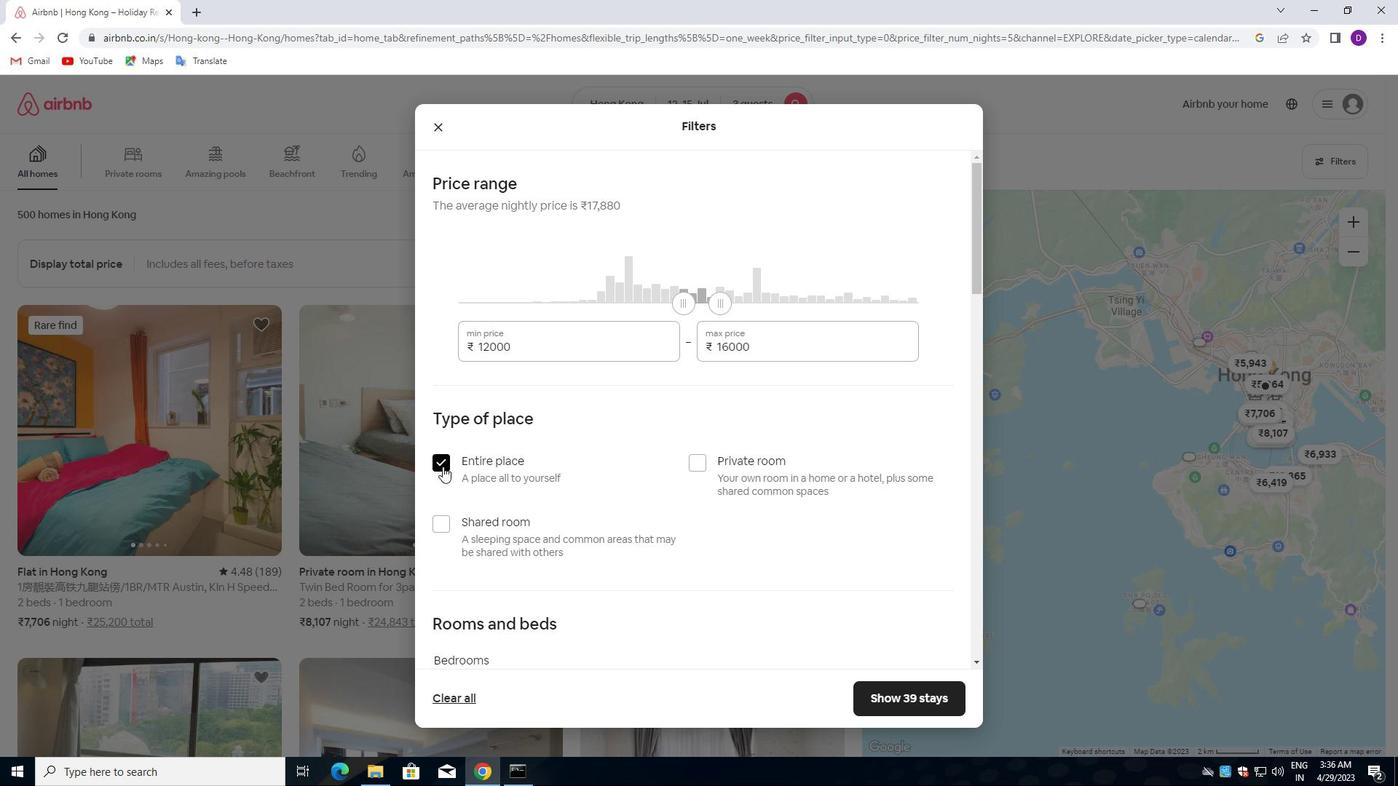 
Action: Mouse scrolled (521, 494) with delta (0, 0)
Screenshot: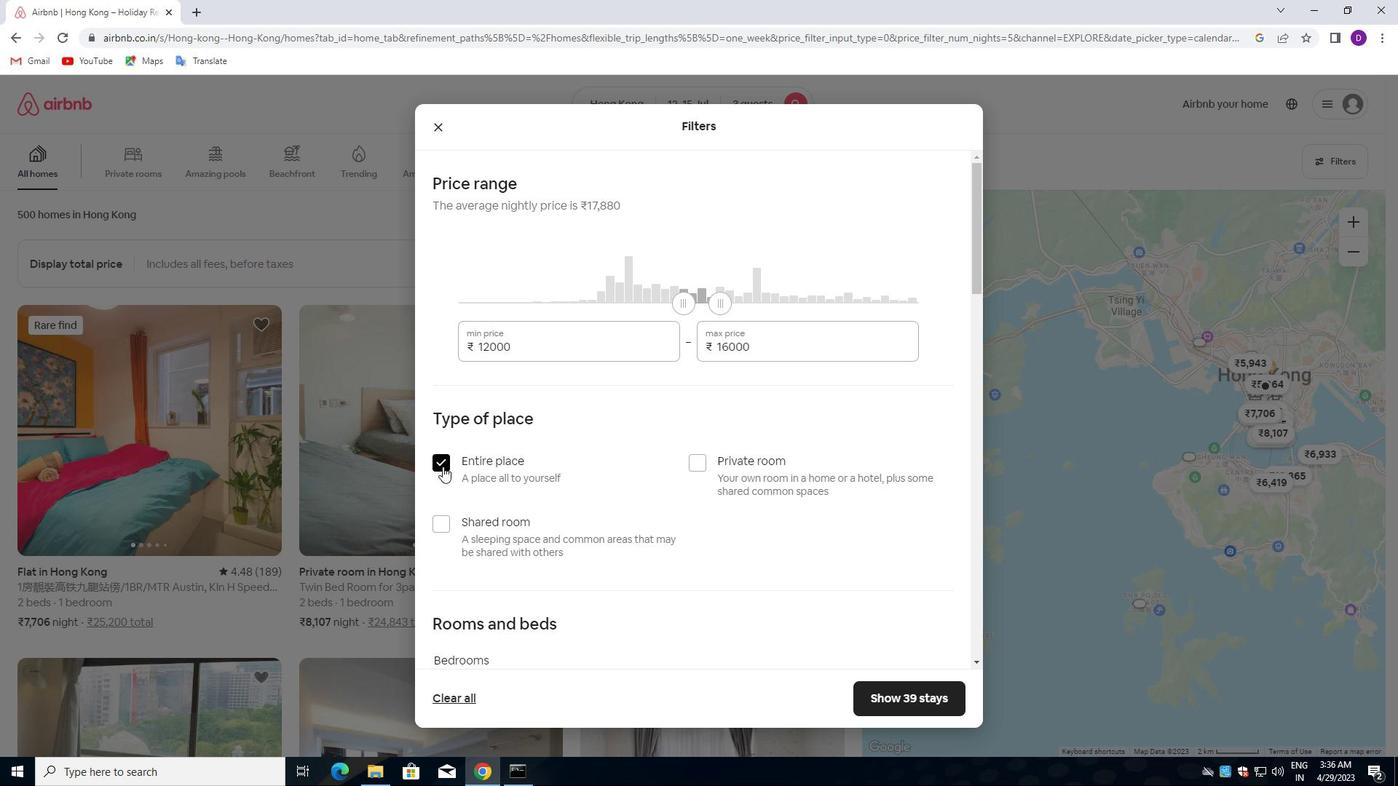 
Action: Mouse moved to (523, 497)
Screenshot: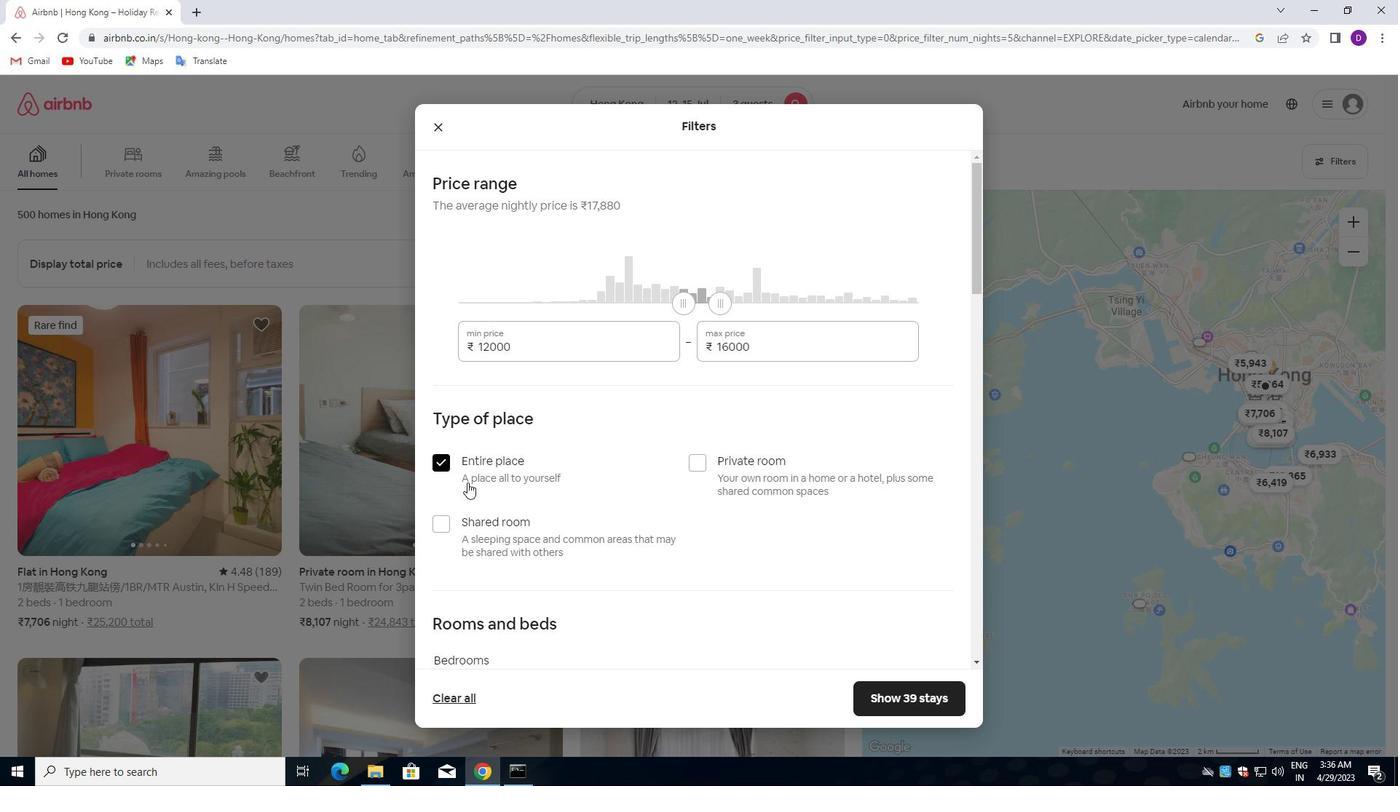 
Action: Mouse scrolled (523, 496) with delta (0, 0)
Screenshot: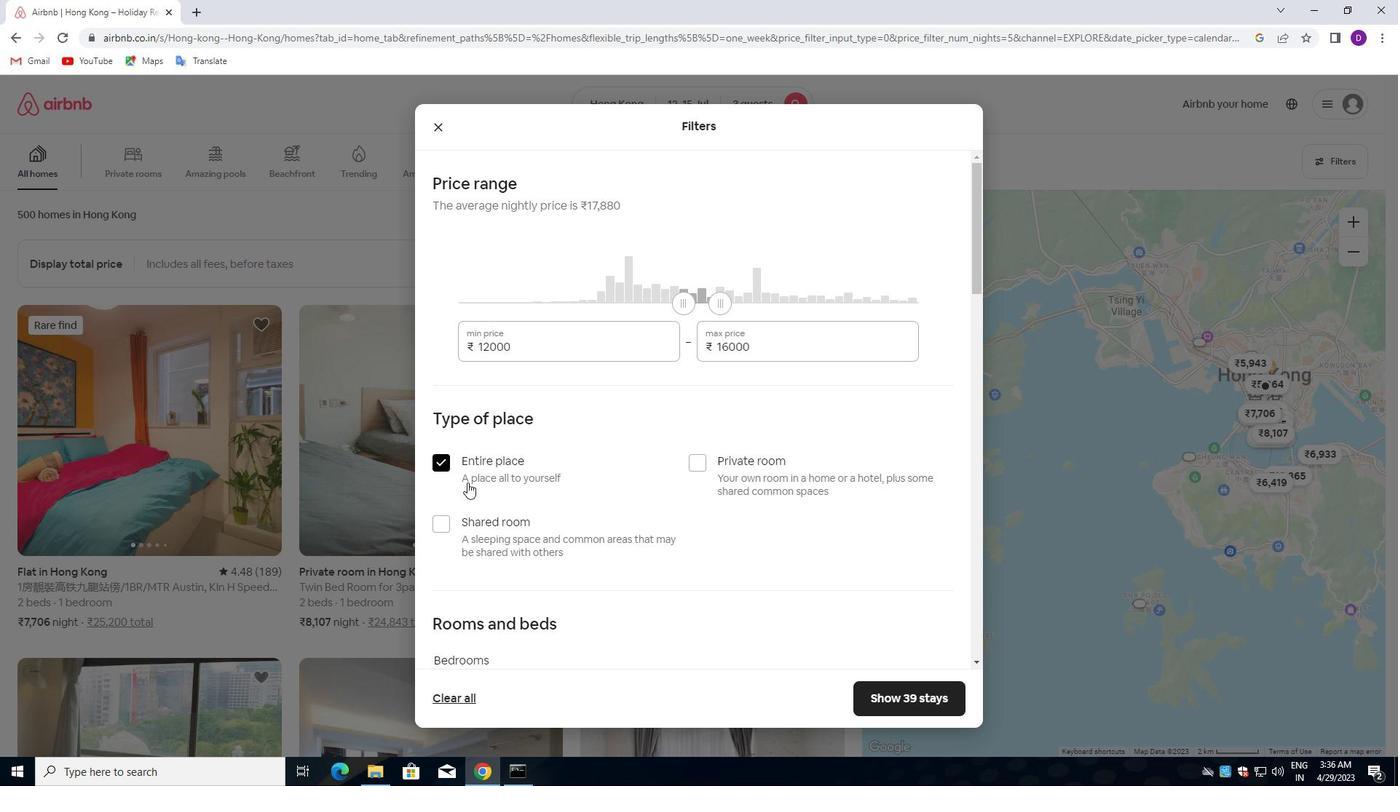 
Action: Mouse moved to (524, 498)
Screenshot: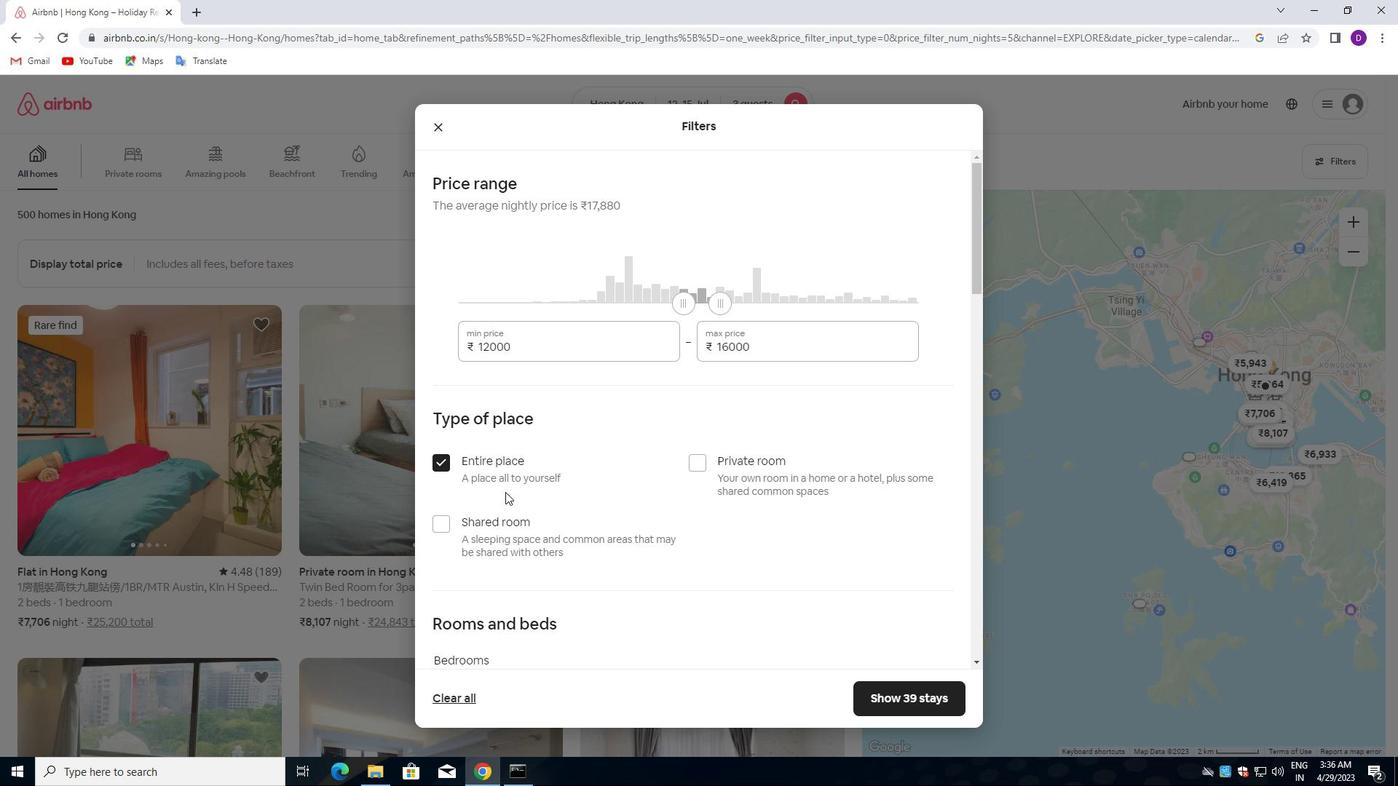 
Action: Mouse scrolled (524, 498) with delta (0, 0)
Screenshot: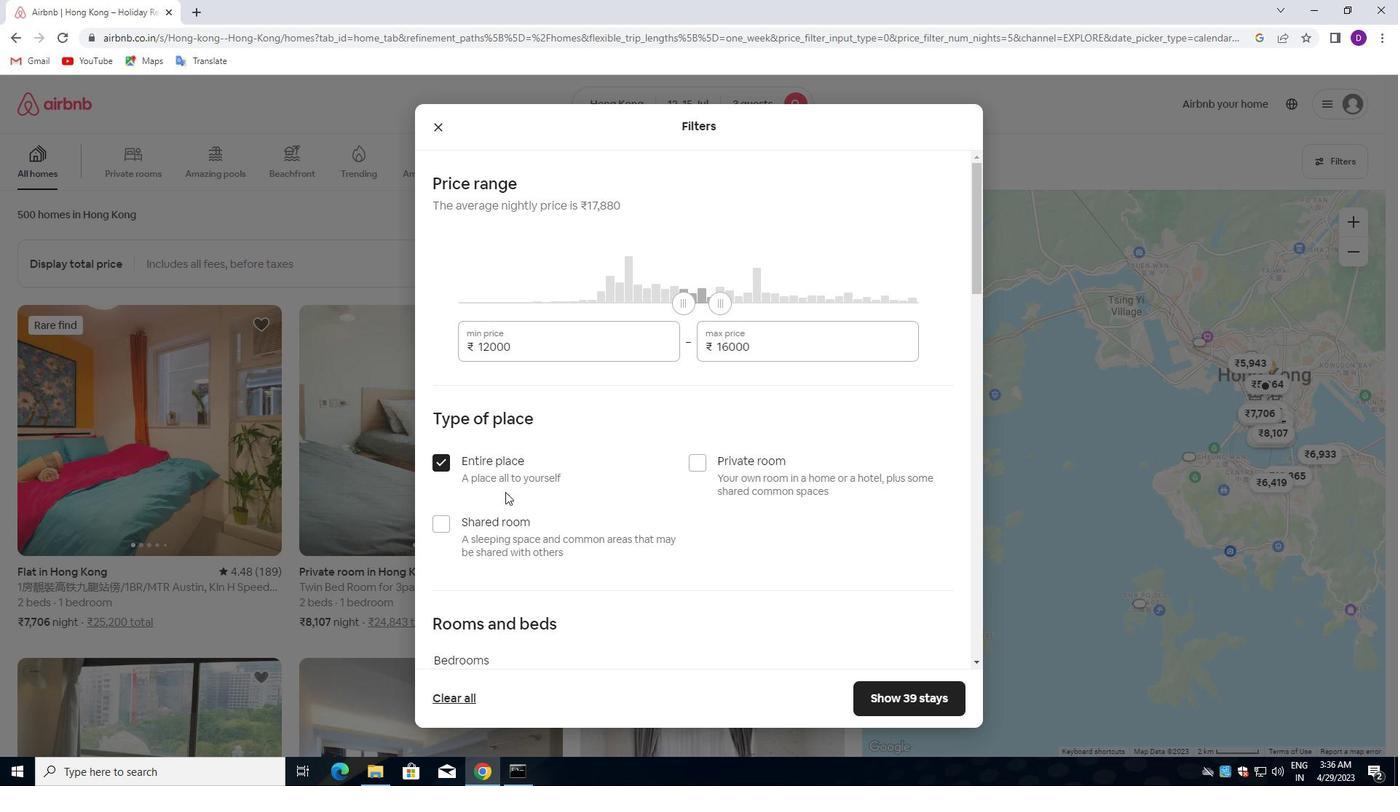 
Action: Mouse moved to (525, 498)
Screenshot: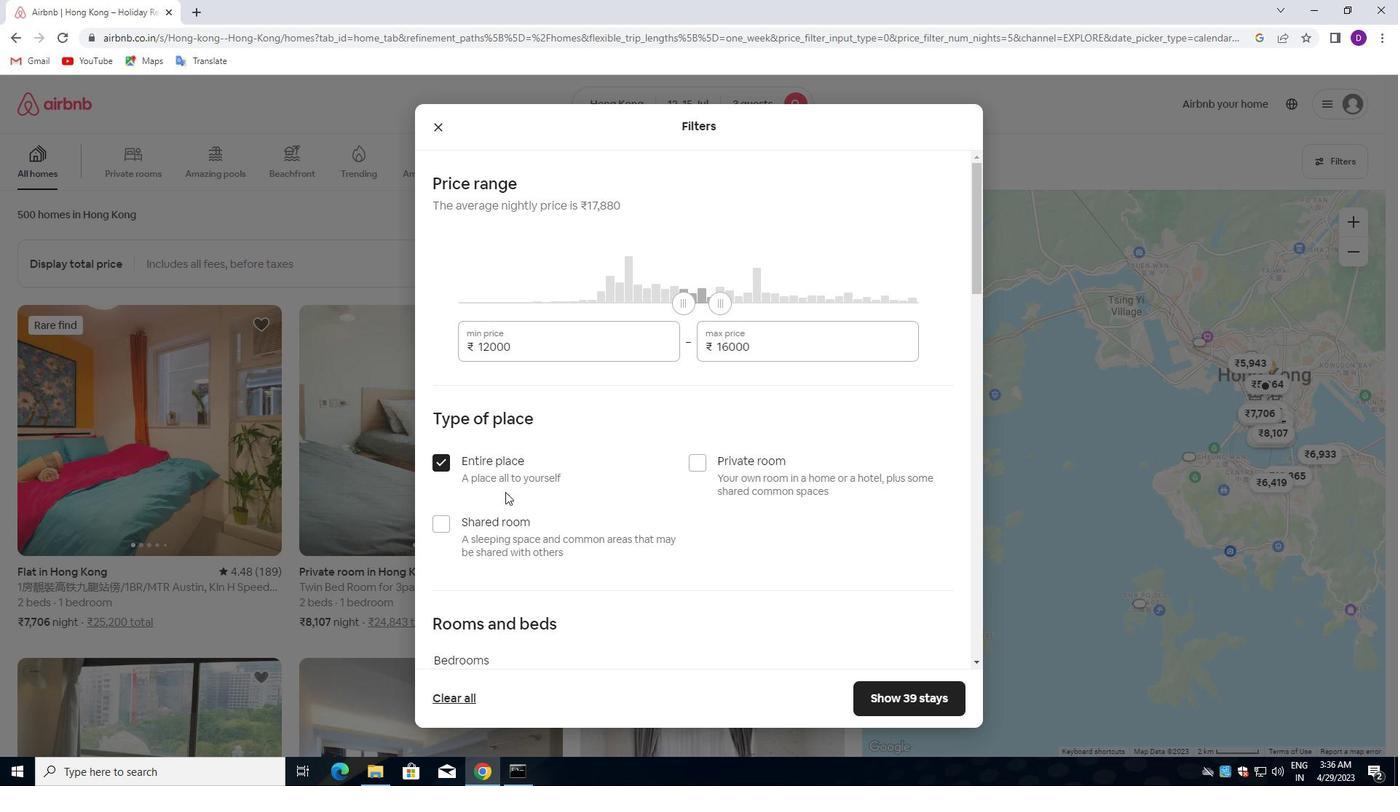 
Action: Mouse scrolled (525, 498) with delta (0, 0)
Screenshot: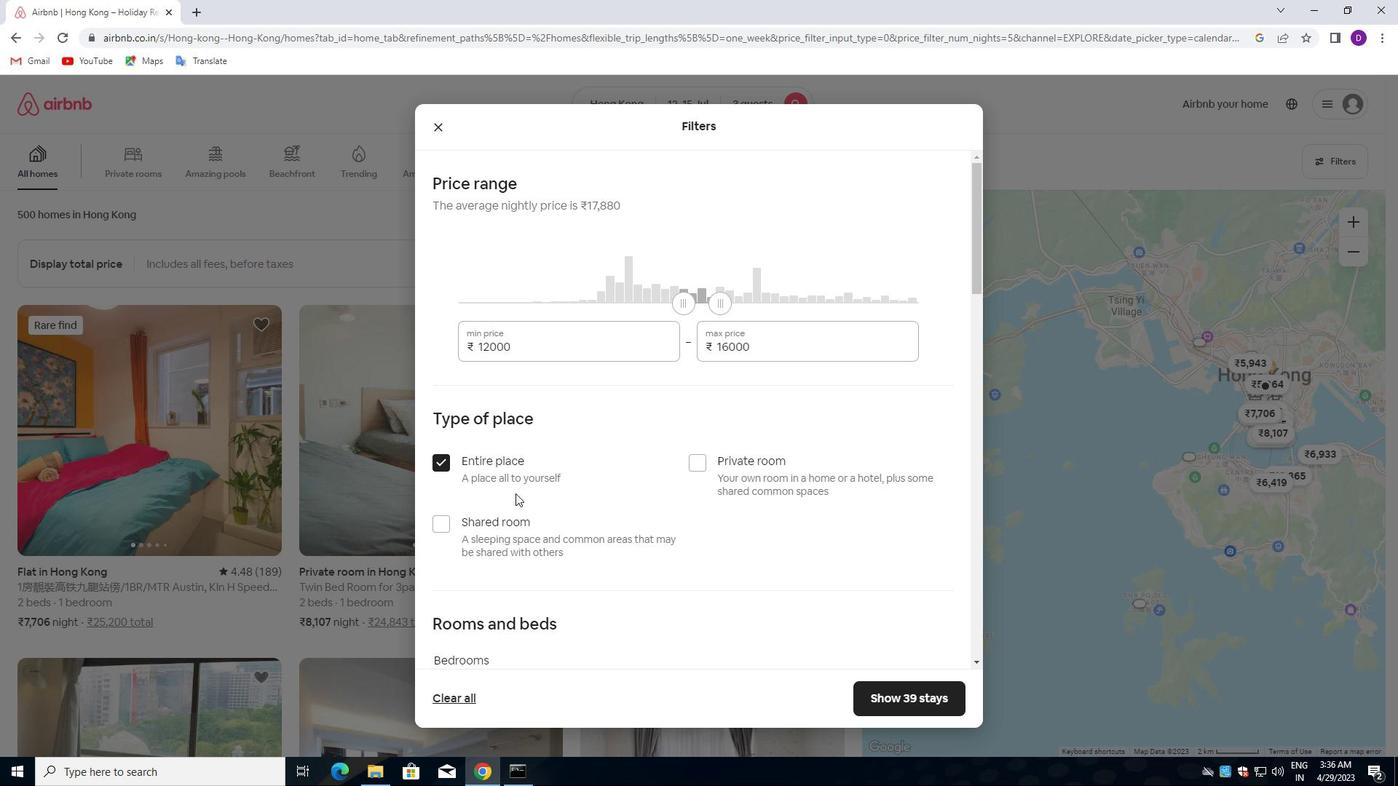 
Action: Mouse moved to (571, 404)
Screenshot: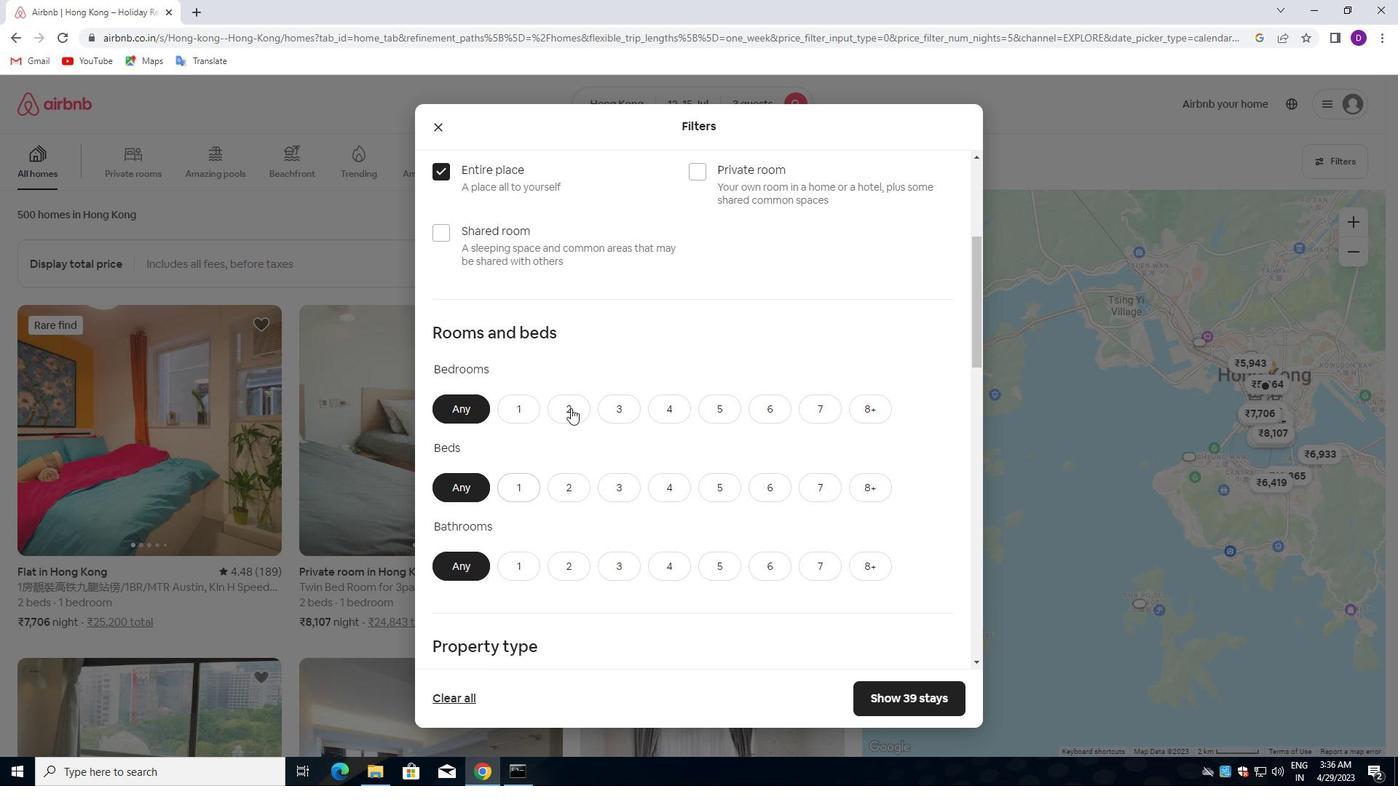 
Action: Mouse pressed left at (571, 404)
Screenshot: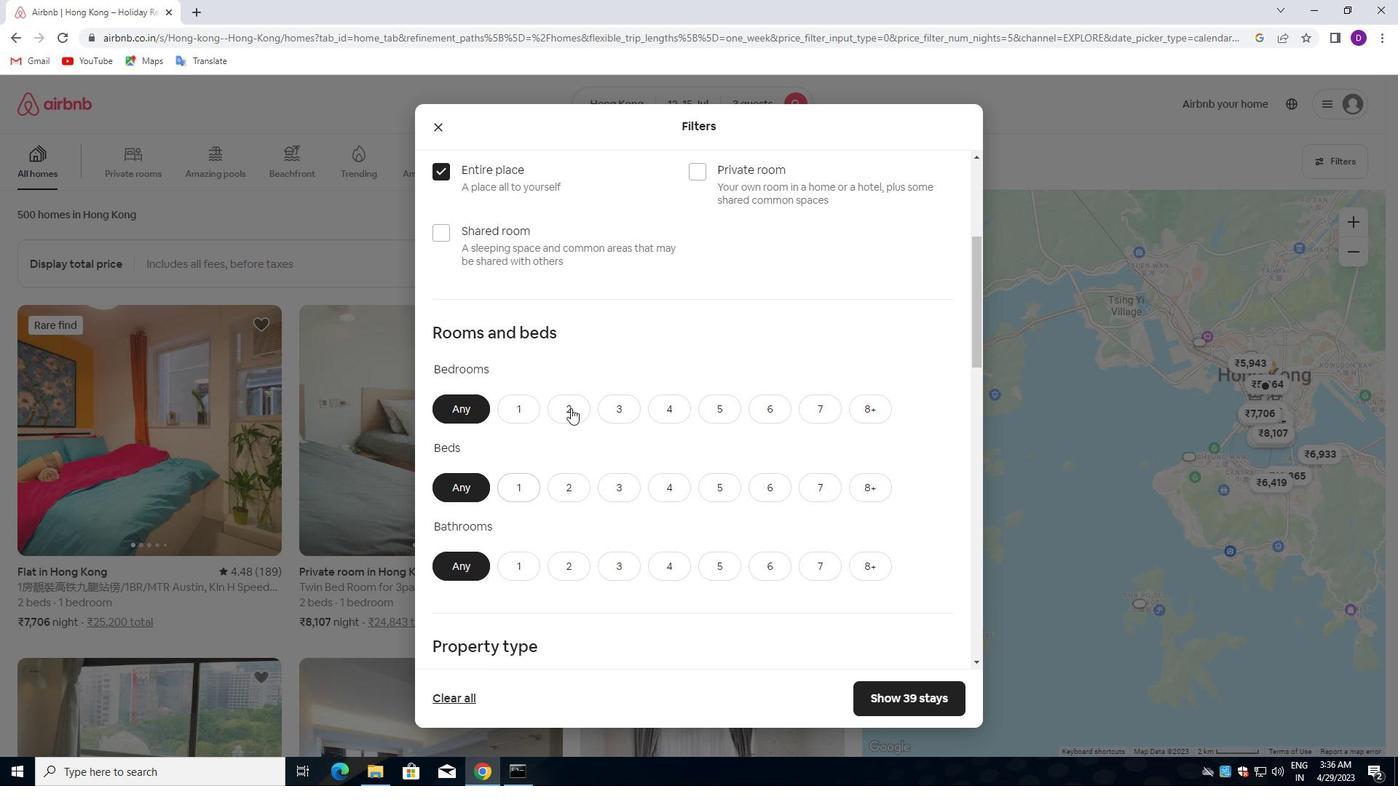 
Action: Mouse moved to (613, 486)
Screenshot: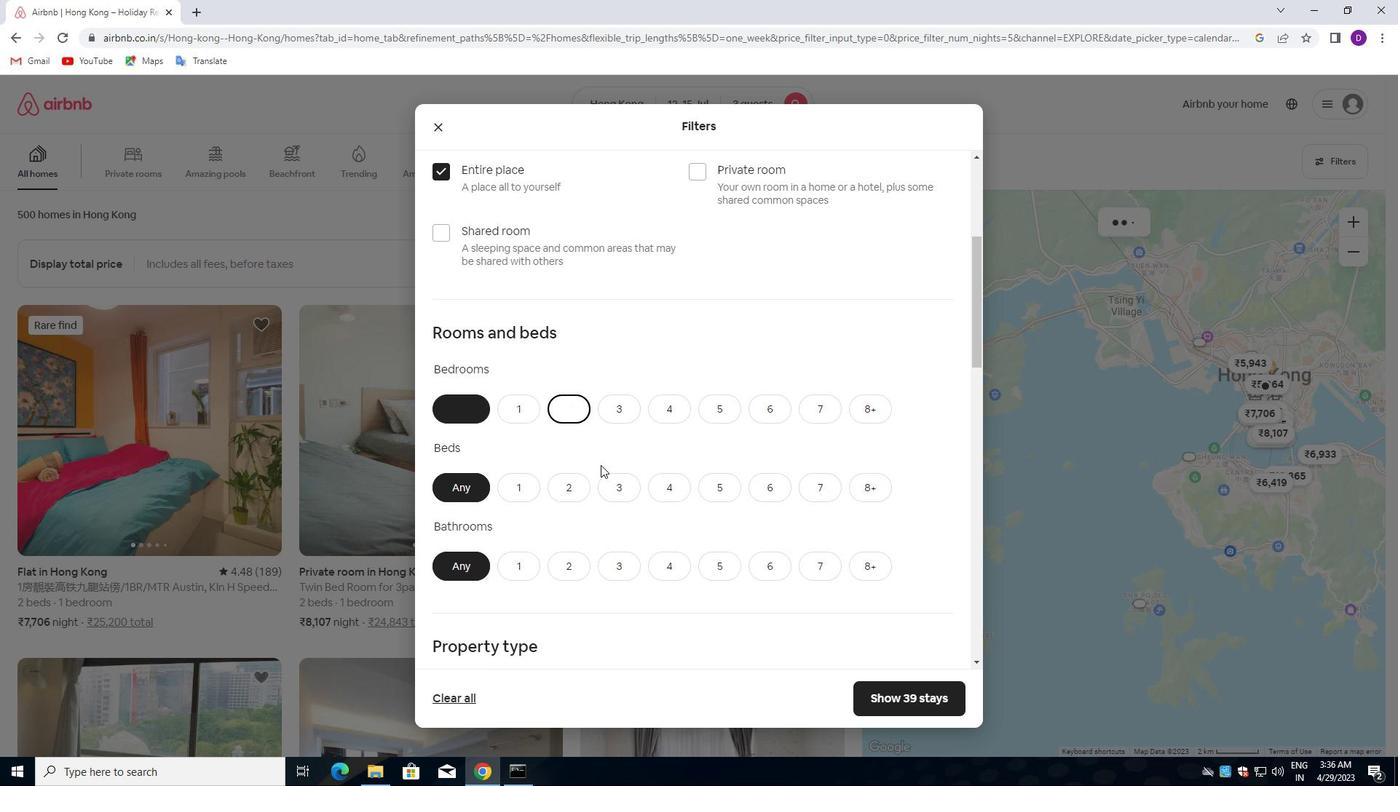 
Action: Mouse pressed left at (613, 486)
Screenshot: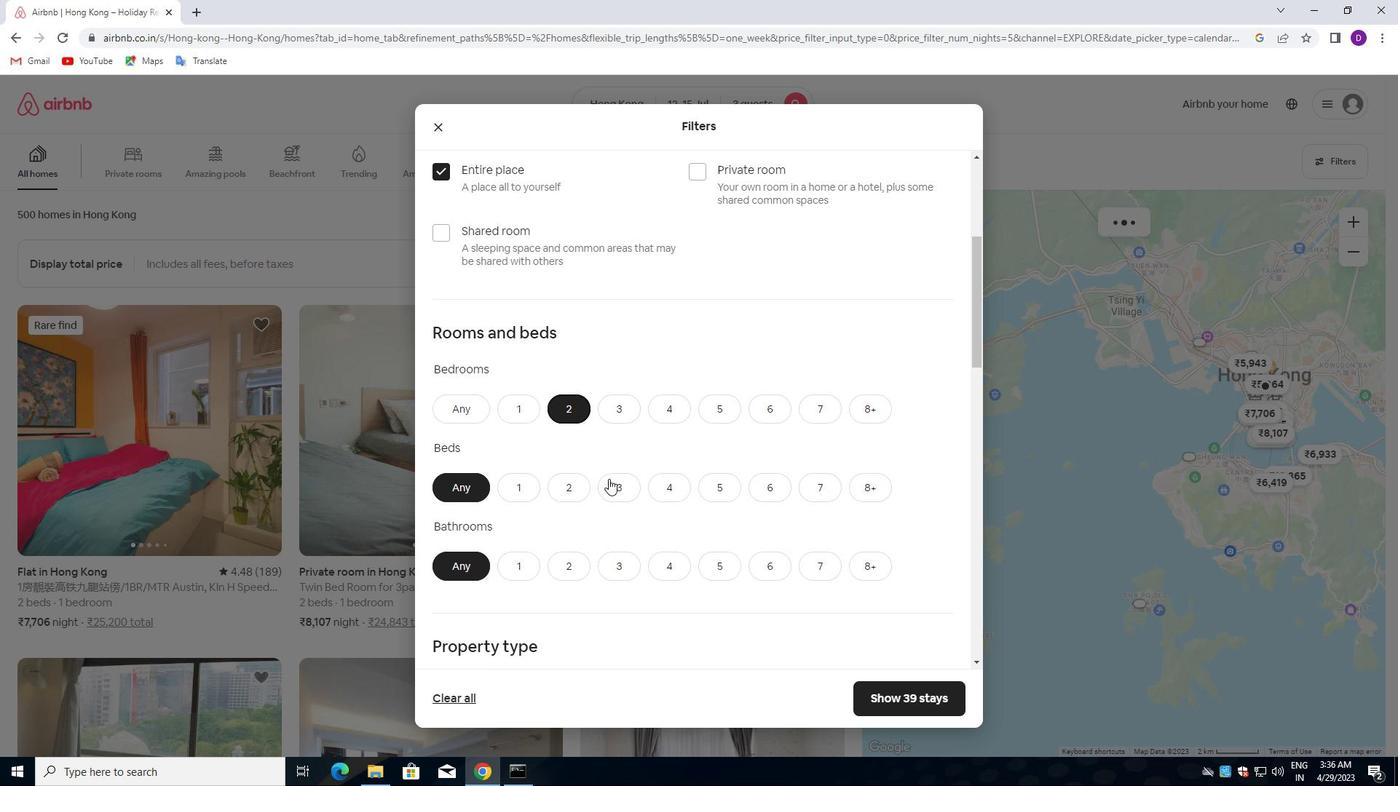 
Action: Mouse moved to (526, 557)
Screenshot: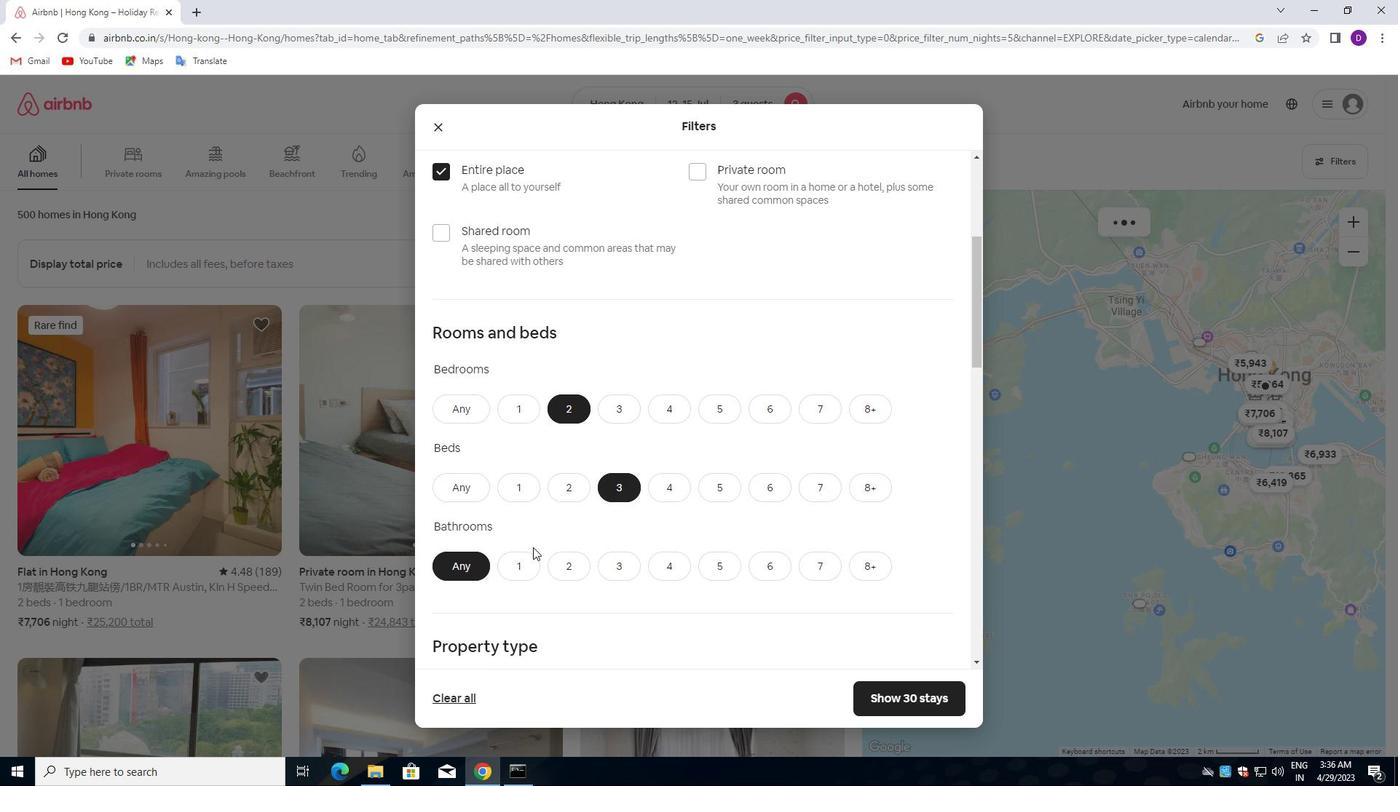 
Action: Mouse pressed left at (526, 557)
Screenshot: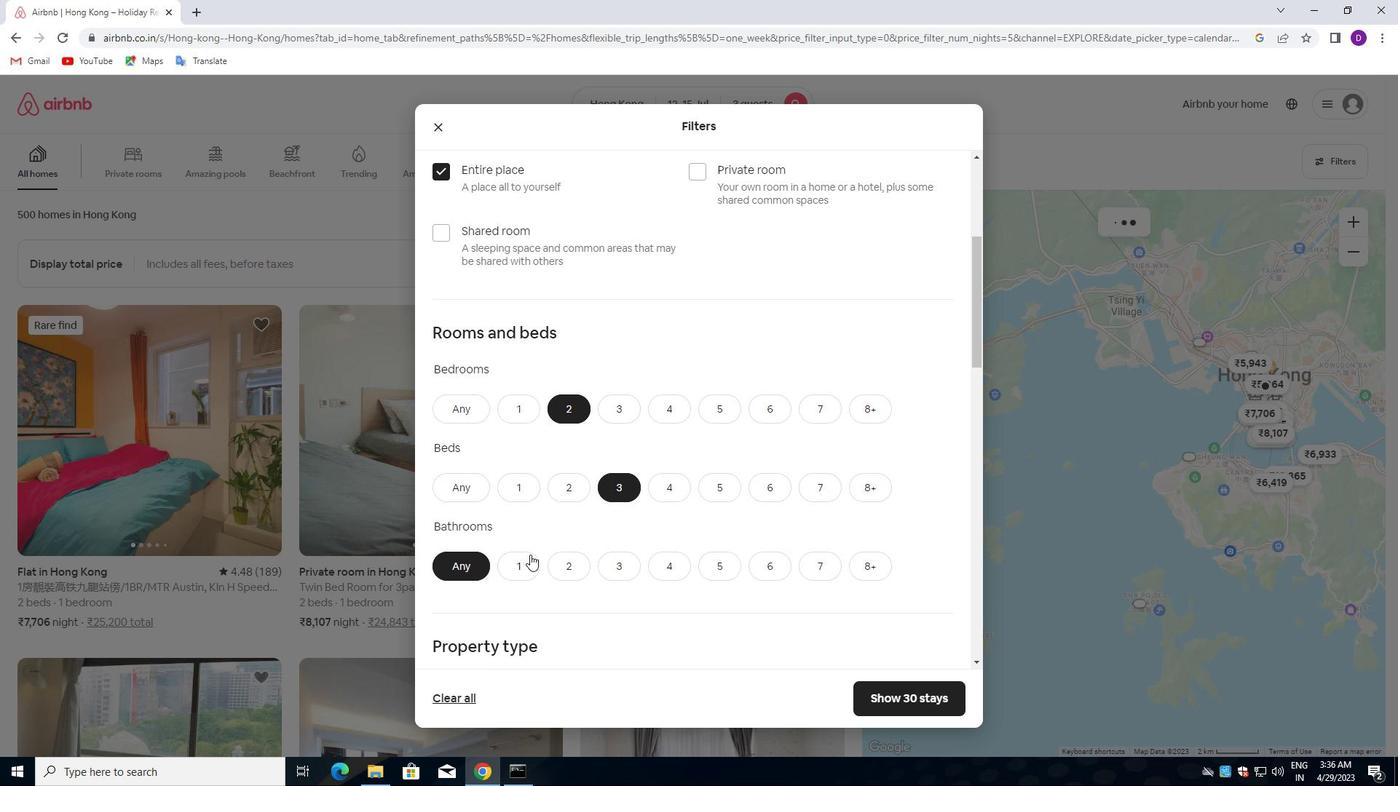 
Action: Mouse moved to (595, 590)
Screenshot: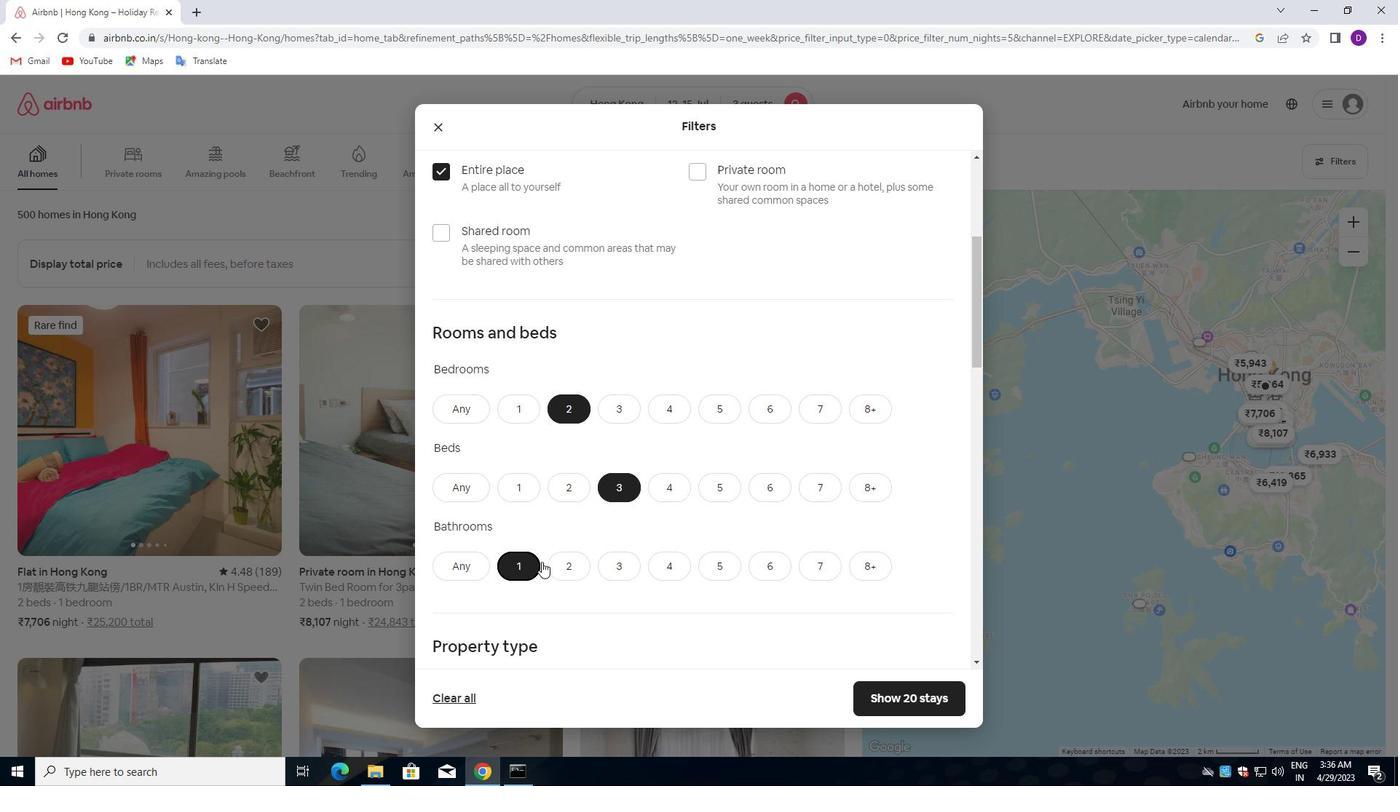
Action: Mouse scrolled (595, 589) with delta (0, 0)
Screenshot: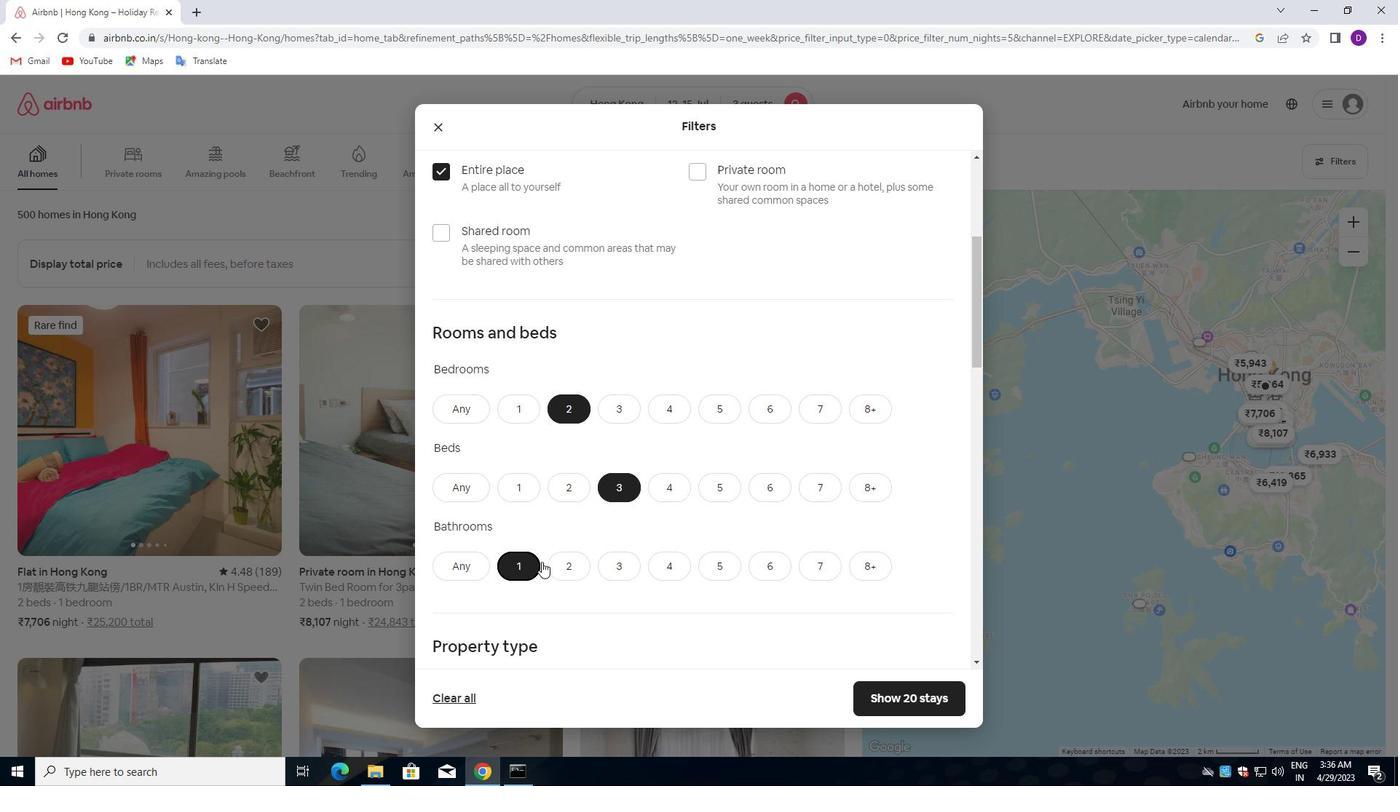 
Action: Mouse moved to (598, 588)
Screenshot: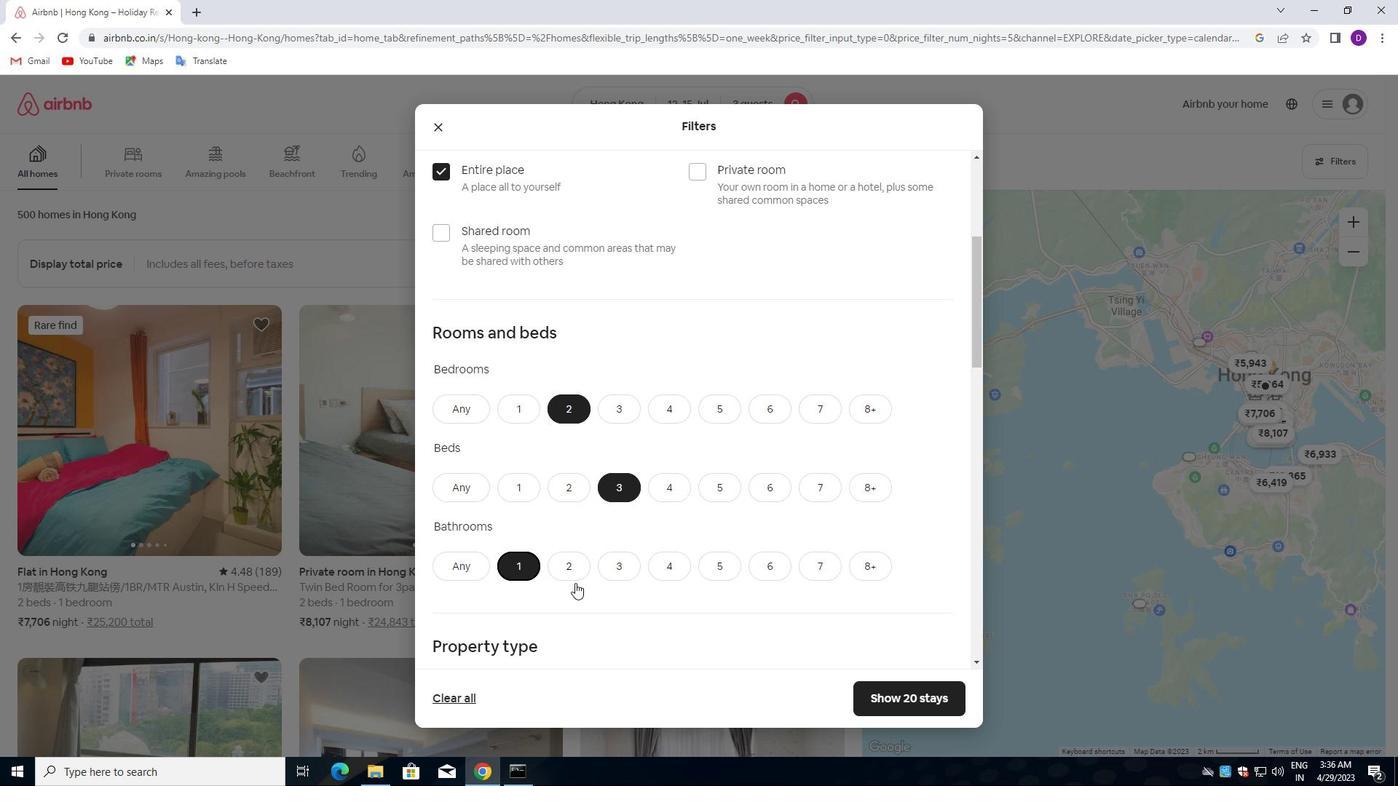 
Action: Mouse scrolled (598, 587) with delta (0, 0)
Screenshot: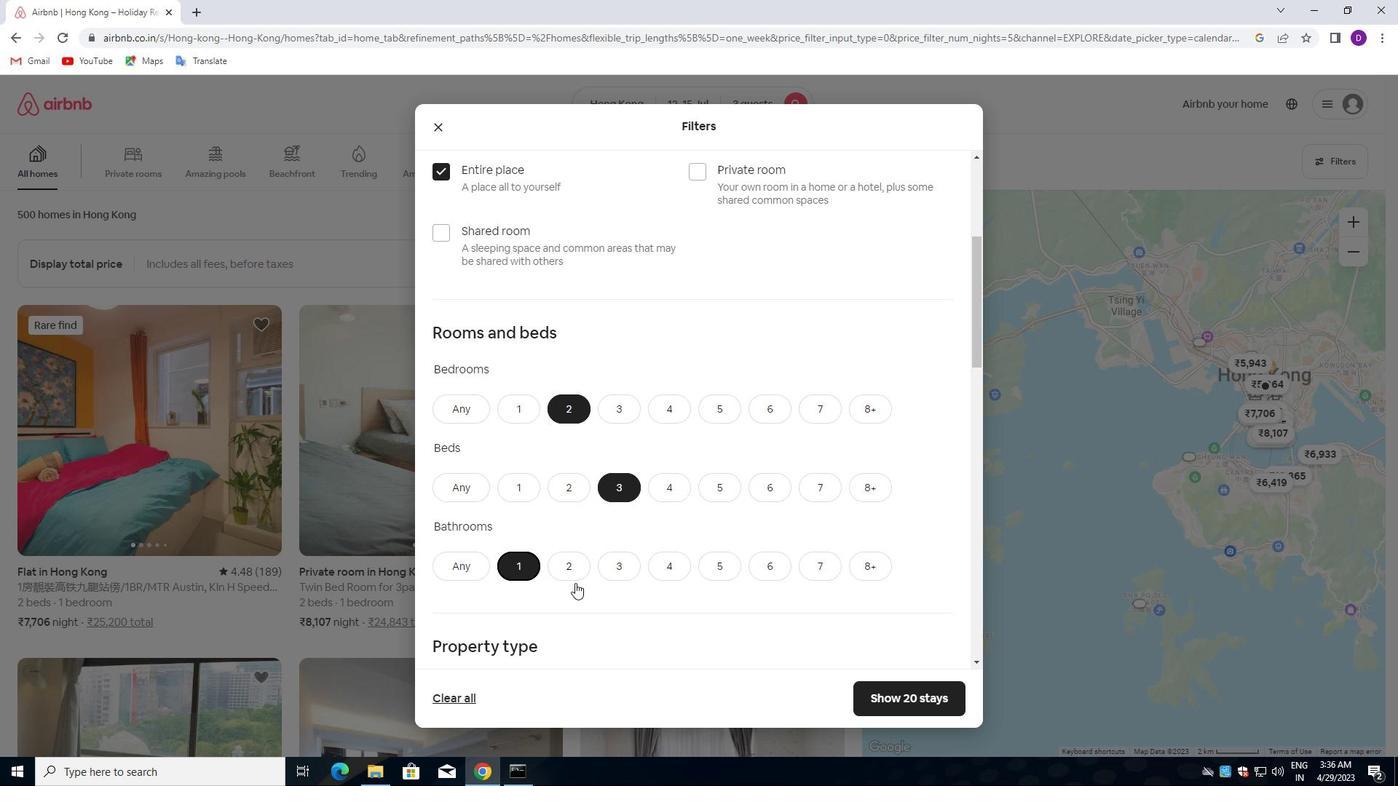 
Action: Mouse moved to (598, 584)
Screenshot: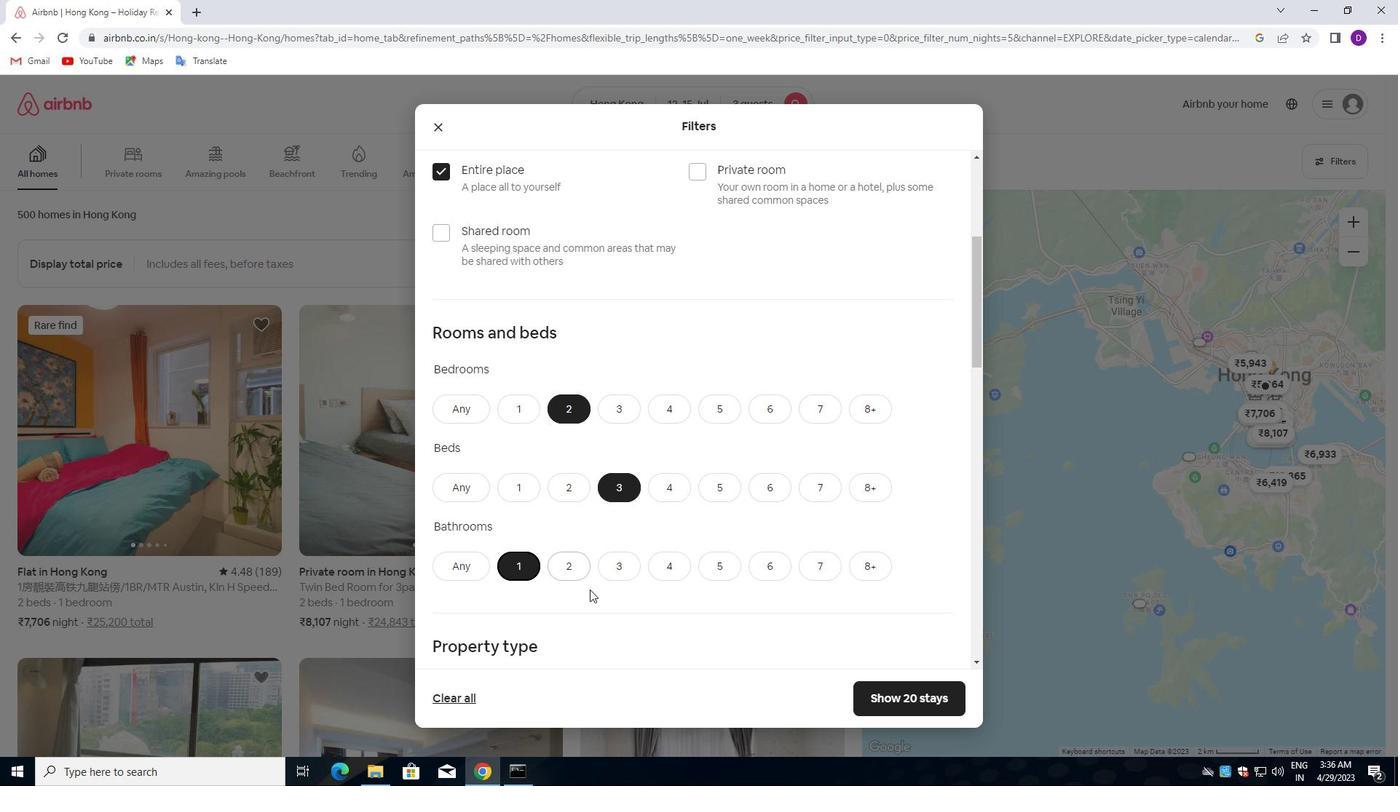 
Action: Mouse scrolled (598, 583) with delta (0, 0)
Screenshot: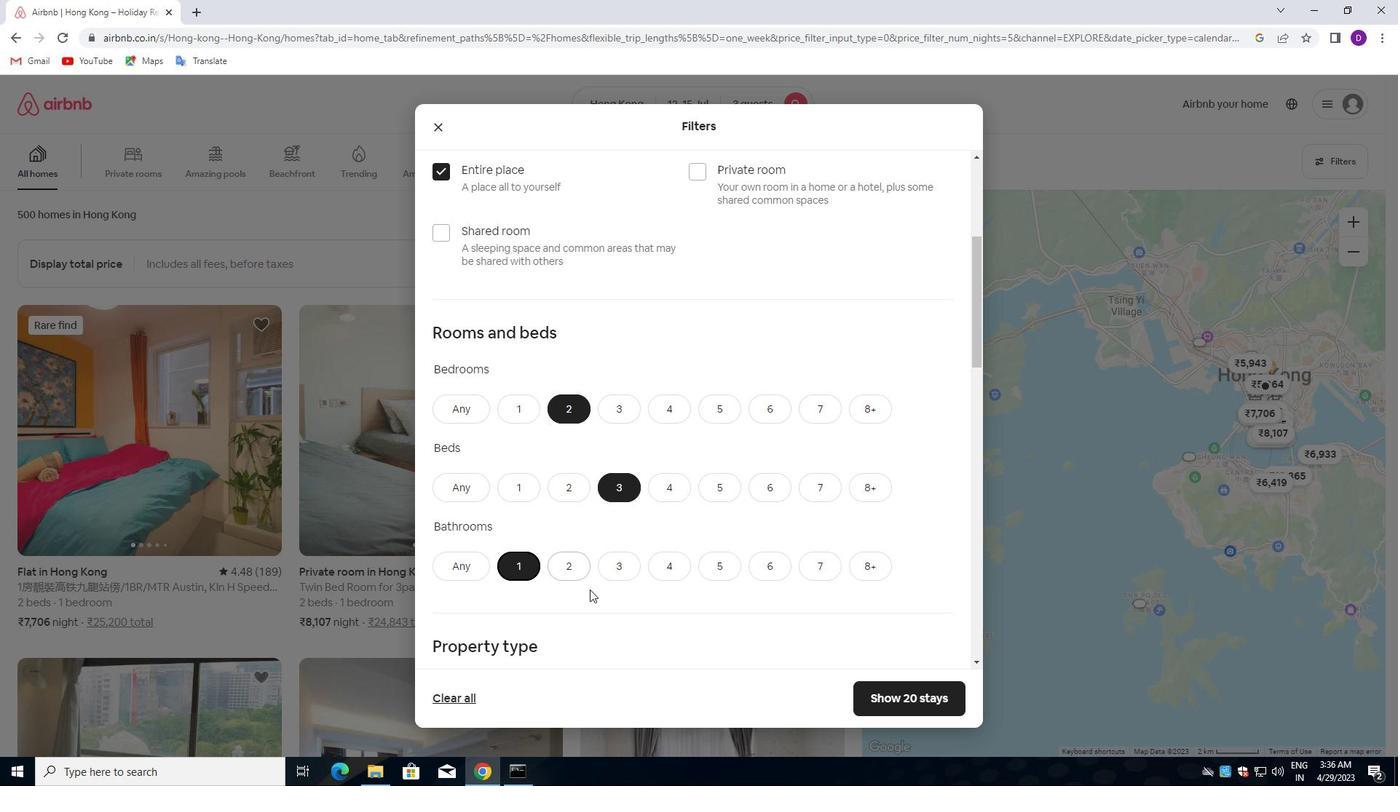 
Action: Mouse moved to (691, 603)
Screenshot: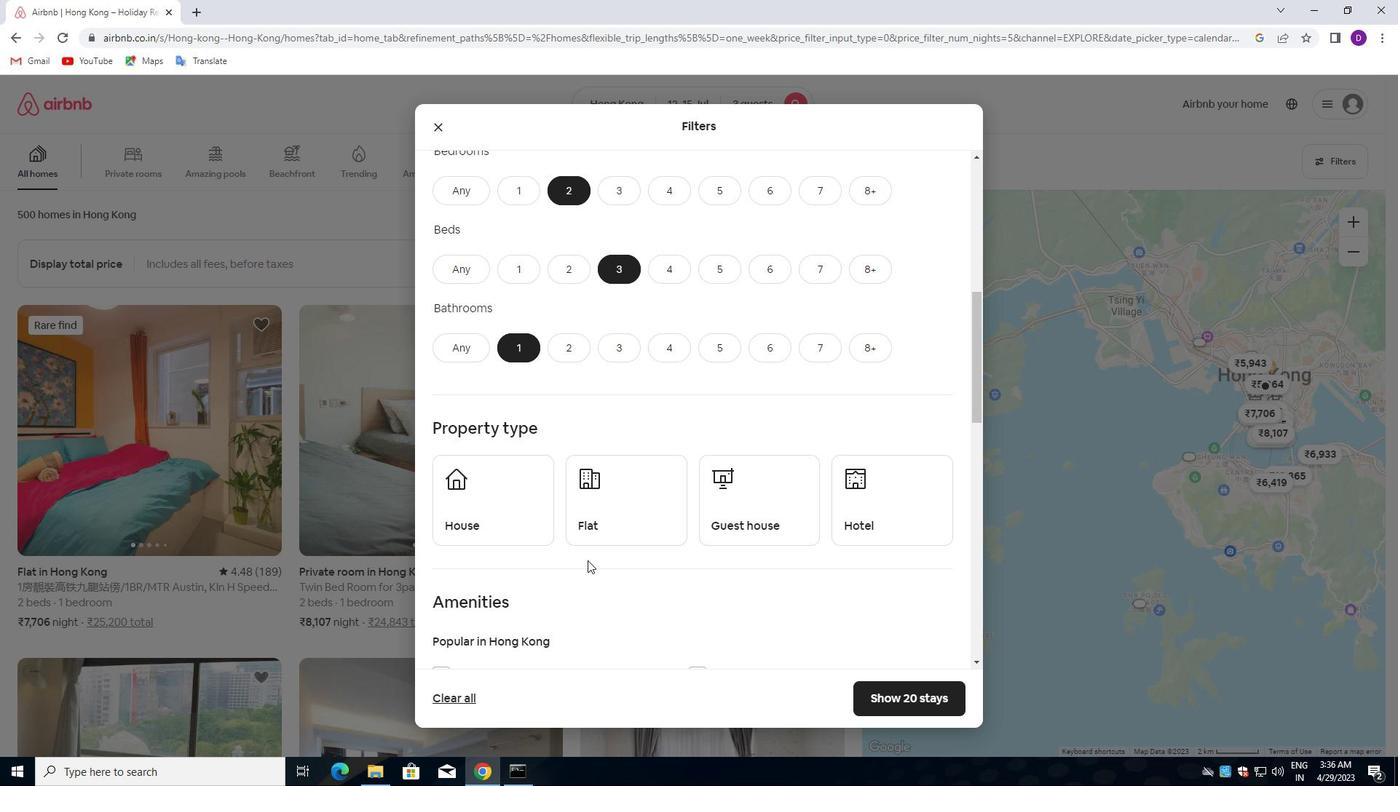 
Action: Mouse scrolled (691, 603) with delta (0, 0)
Screenshot: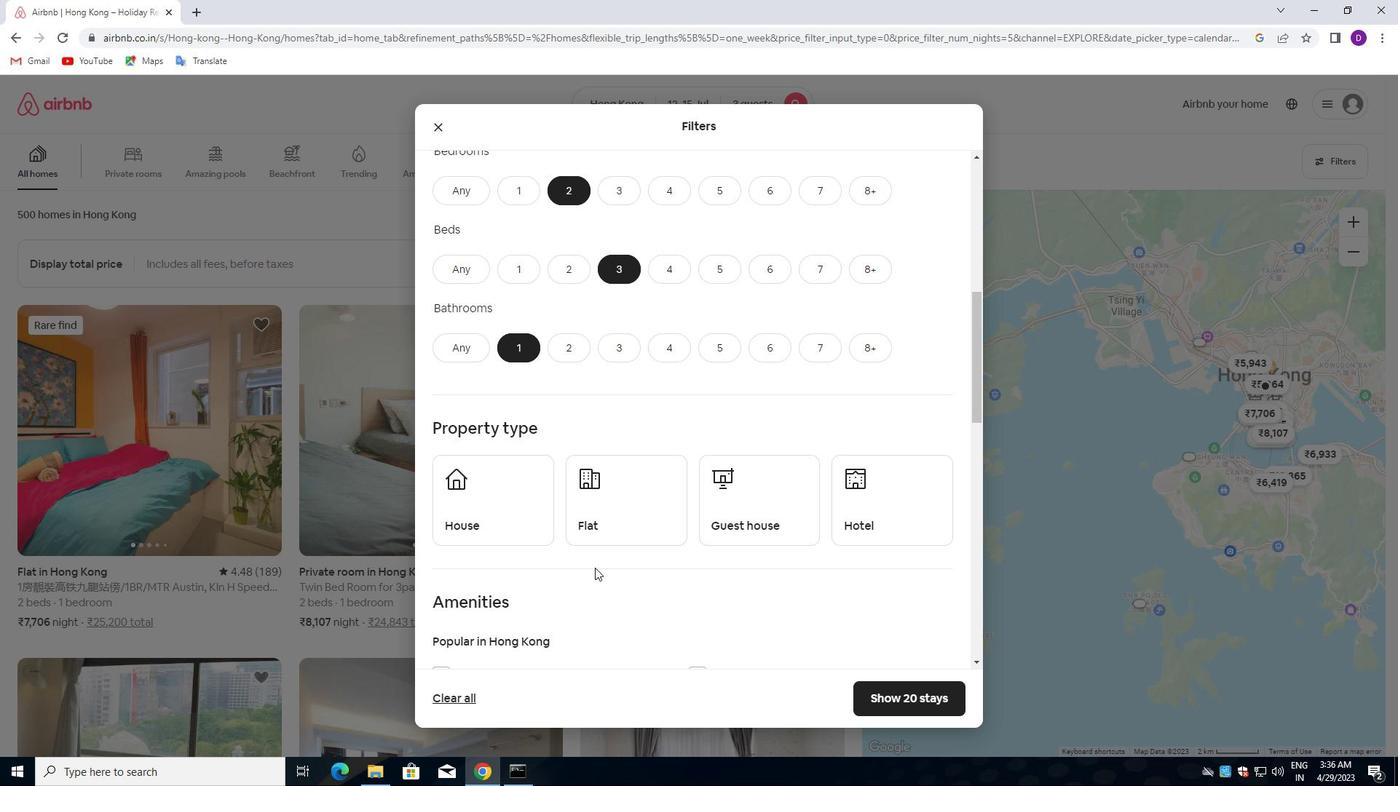 
Action: Mouse scrolled (691, 603) with delta (0, 0)
Screenshot: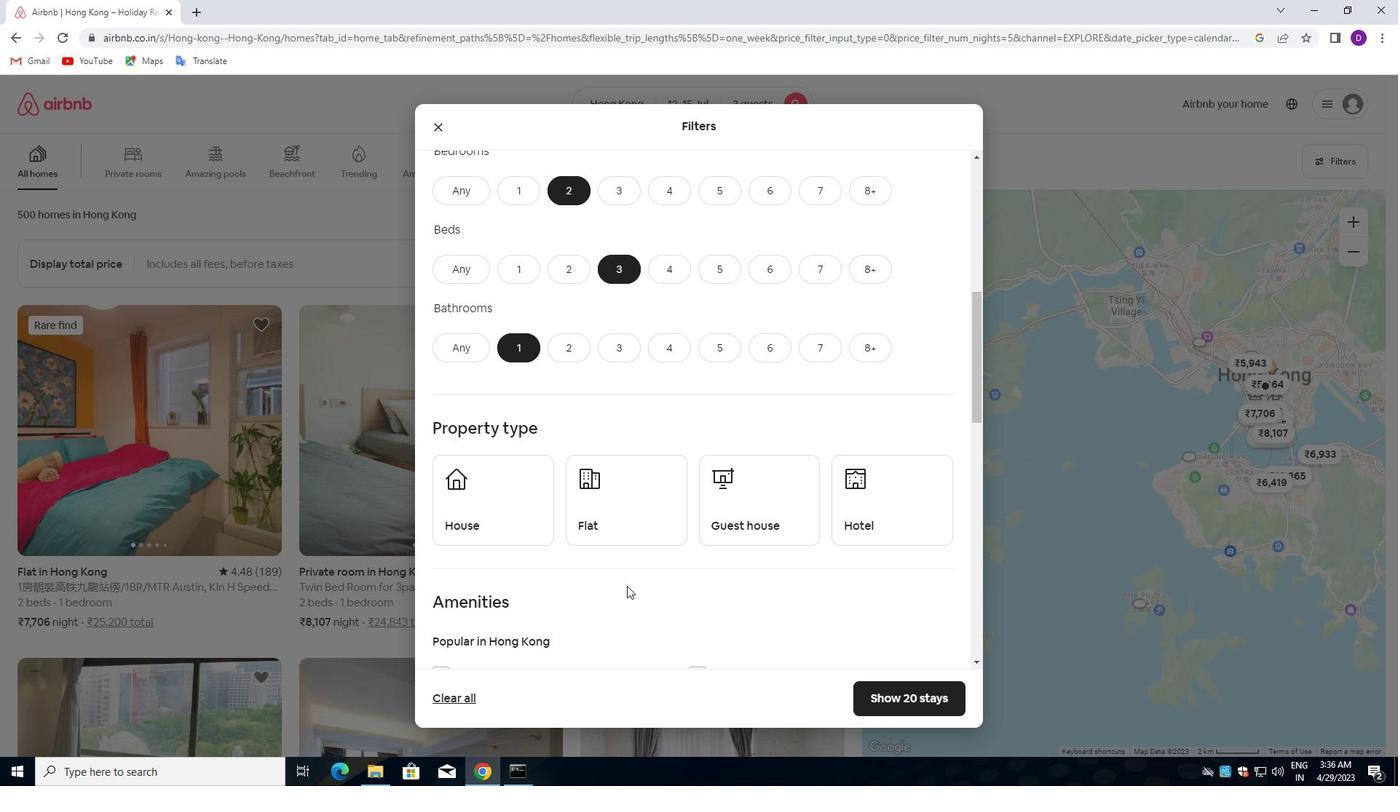 
Action: Mouse moved to (521, 342)
Screenshot: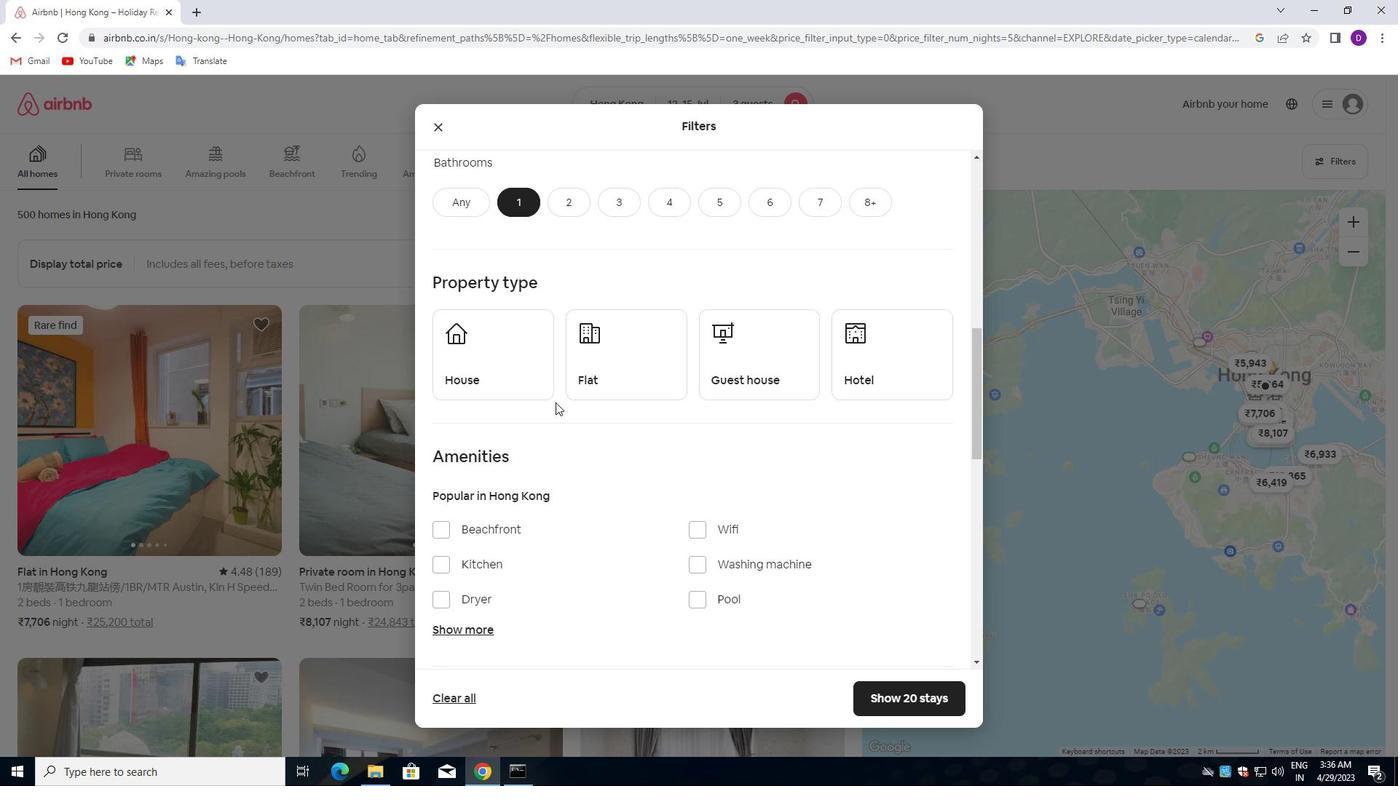 
Action: Mouse pressed left at (521, 342)
Screenshot: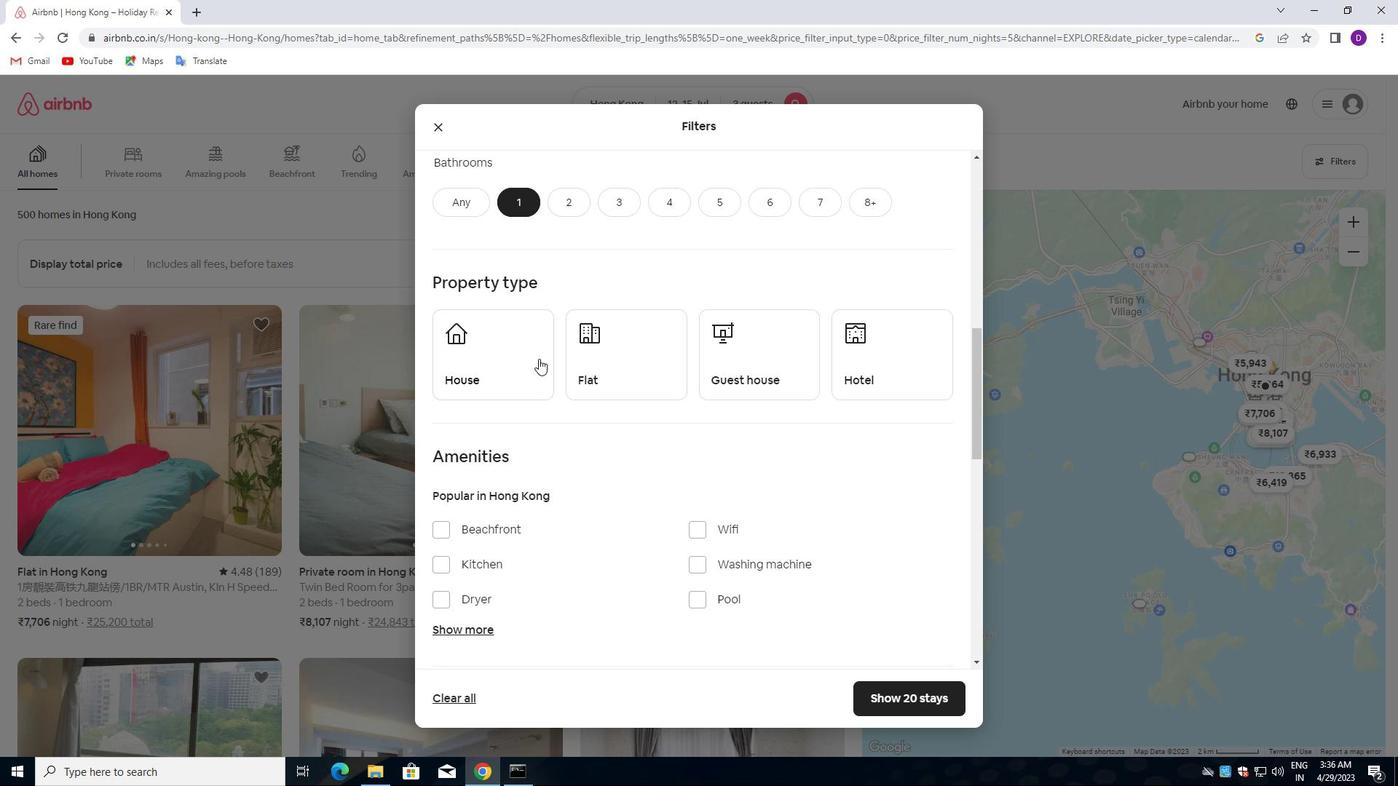 
Action: Mouse moved to (608, 366)
Screenshot: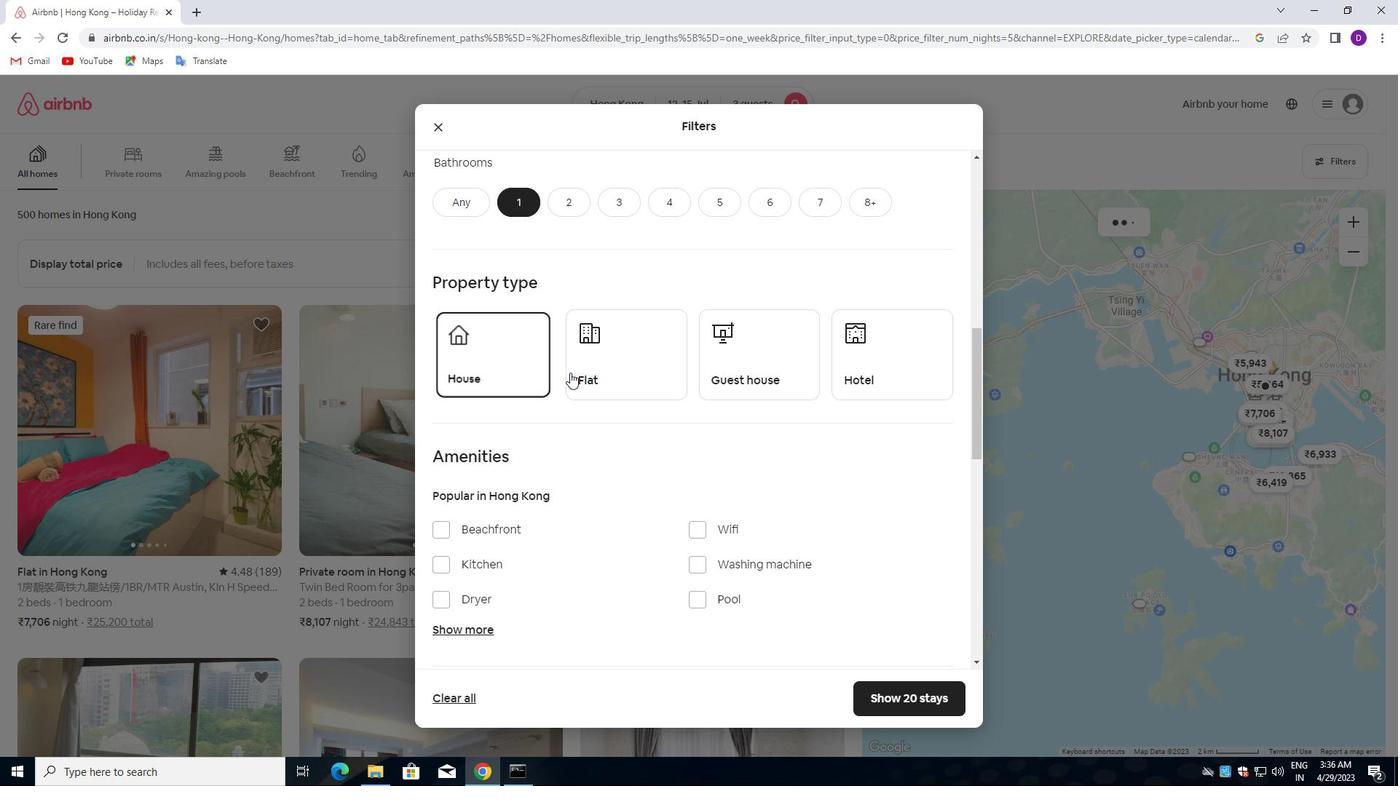
Action: Mouse pressed left at (608, 366)
Screenshot: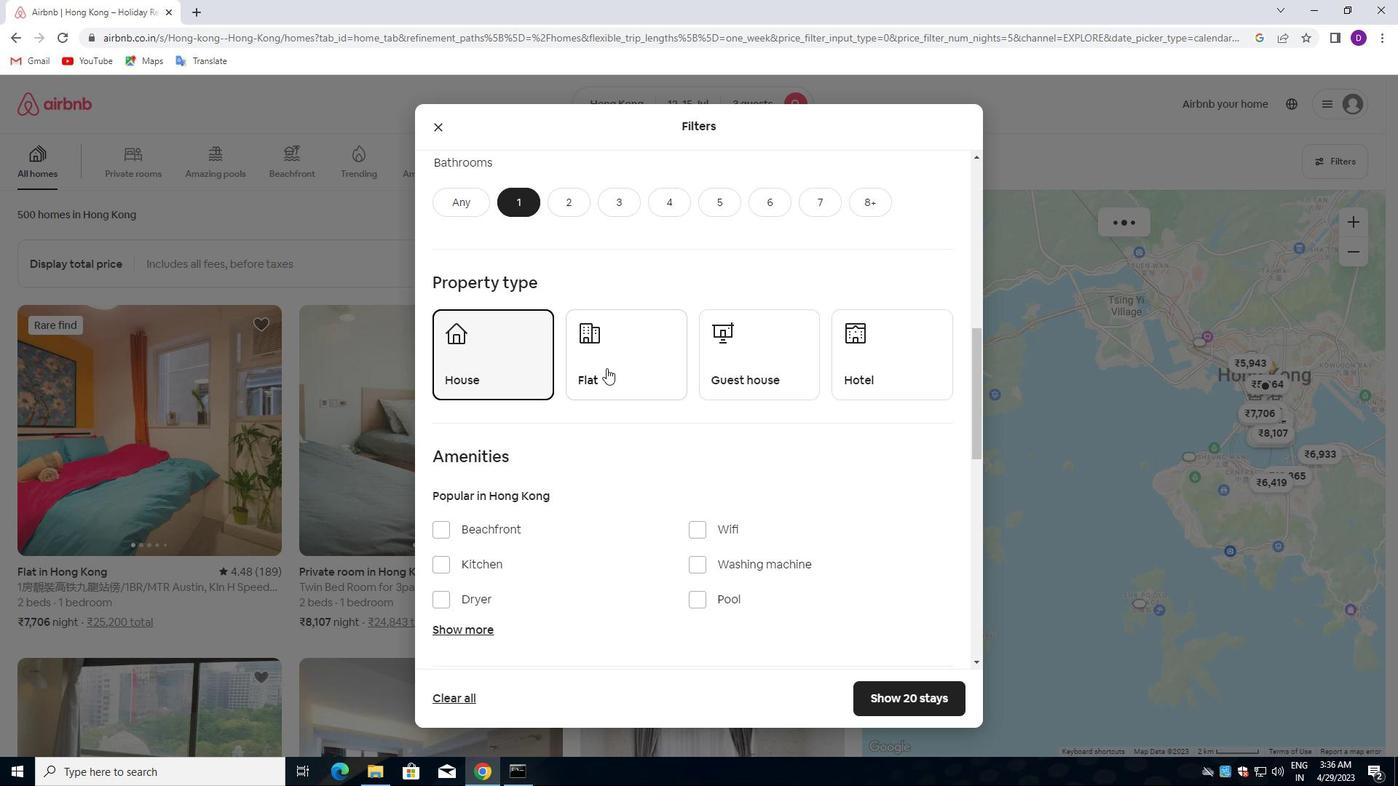 
Action: Mouse moved to (725, 370)
Screenshot: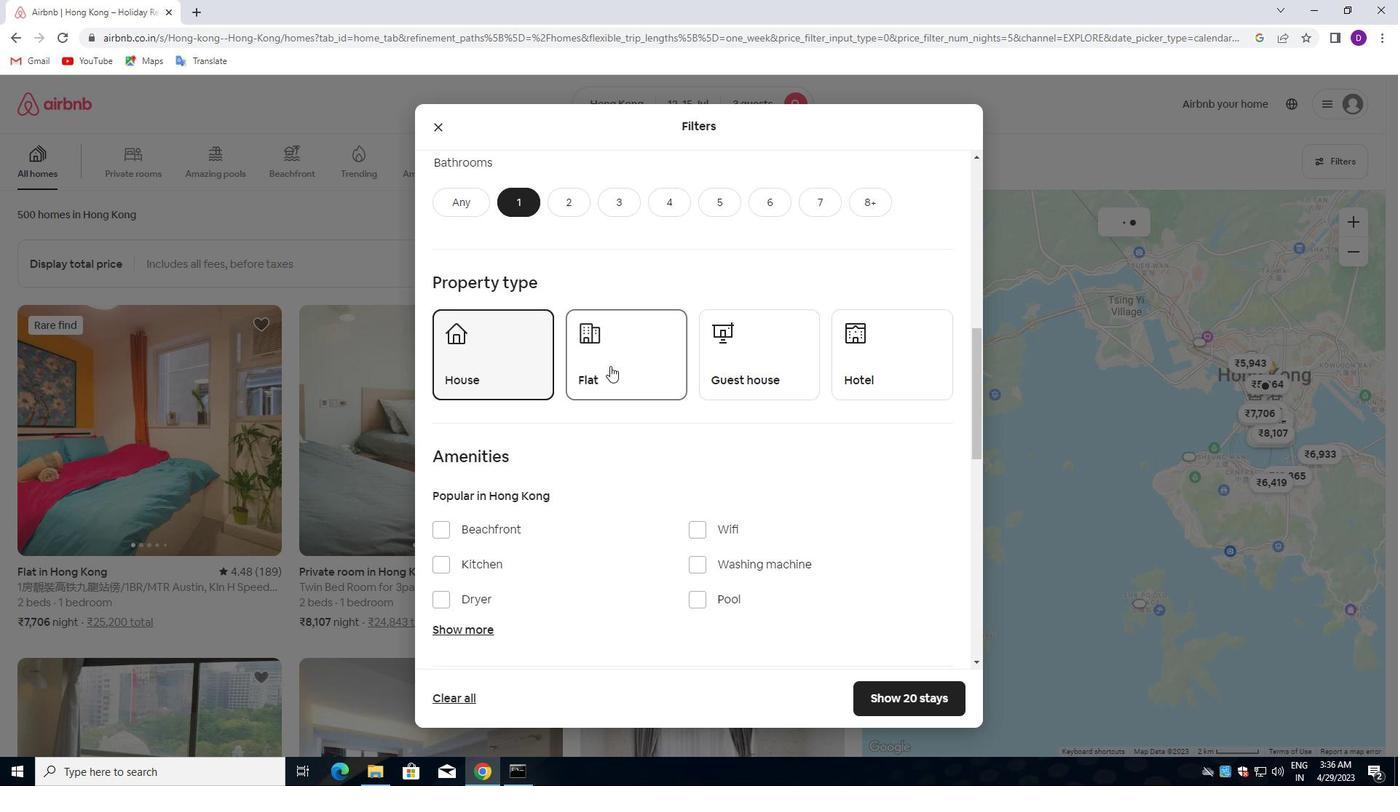 
Action: Mouse pressed left at (725, 370)
Screenshot: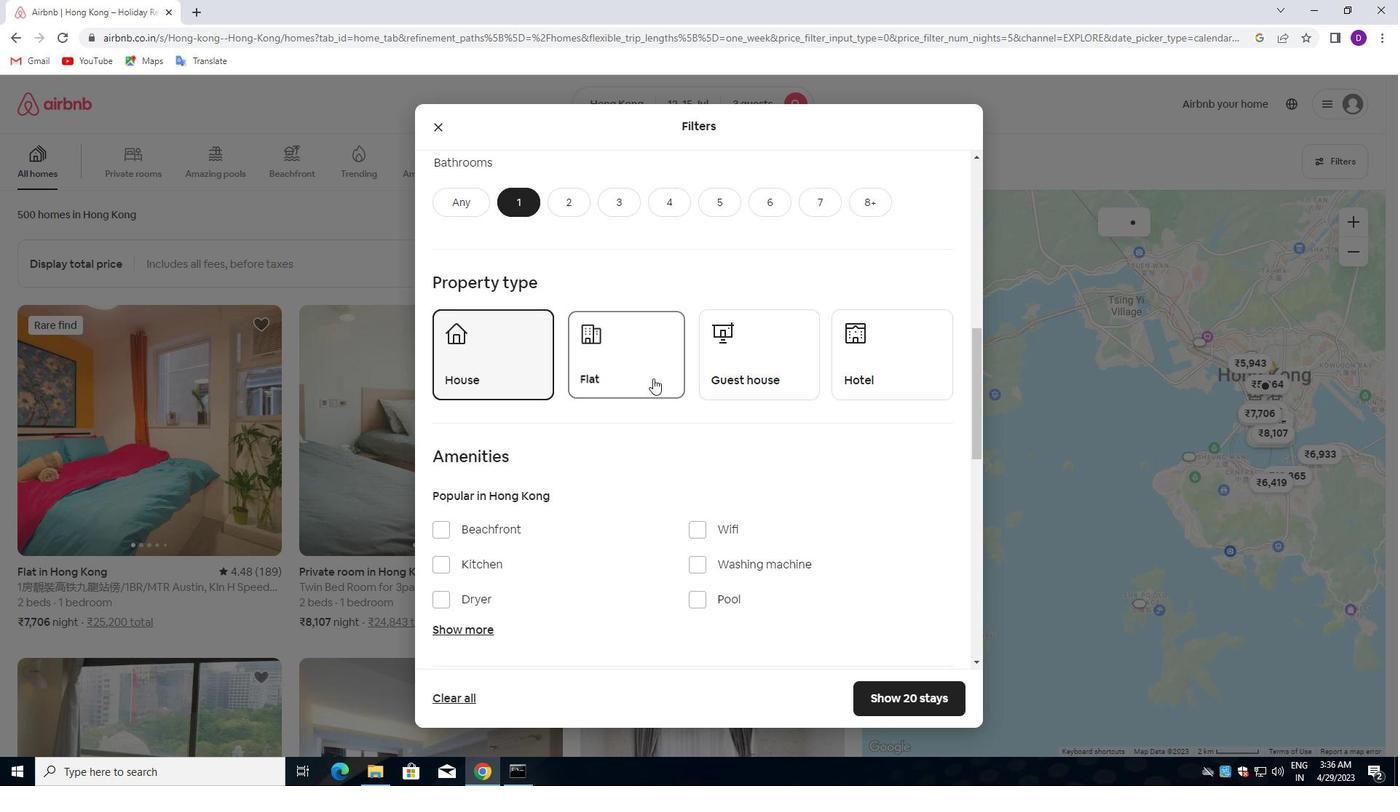 
Action: Mouse moved to (737, 395)
Screenshot: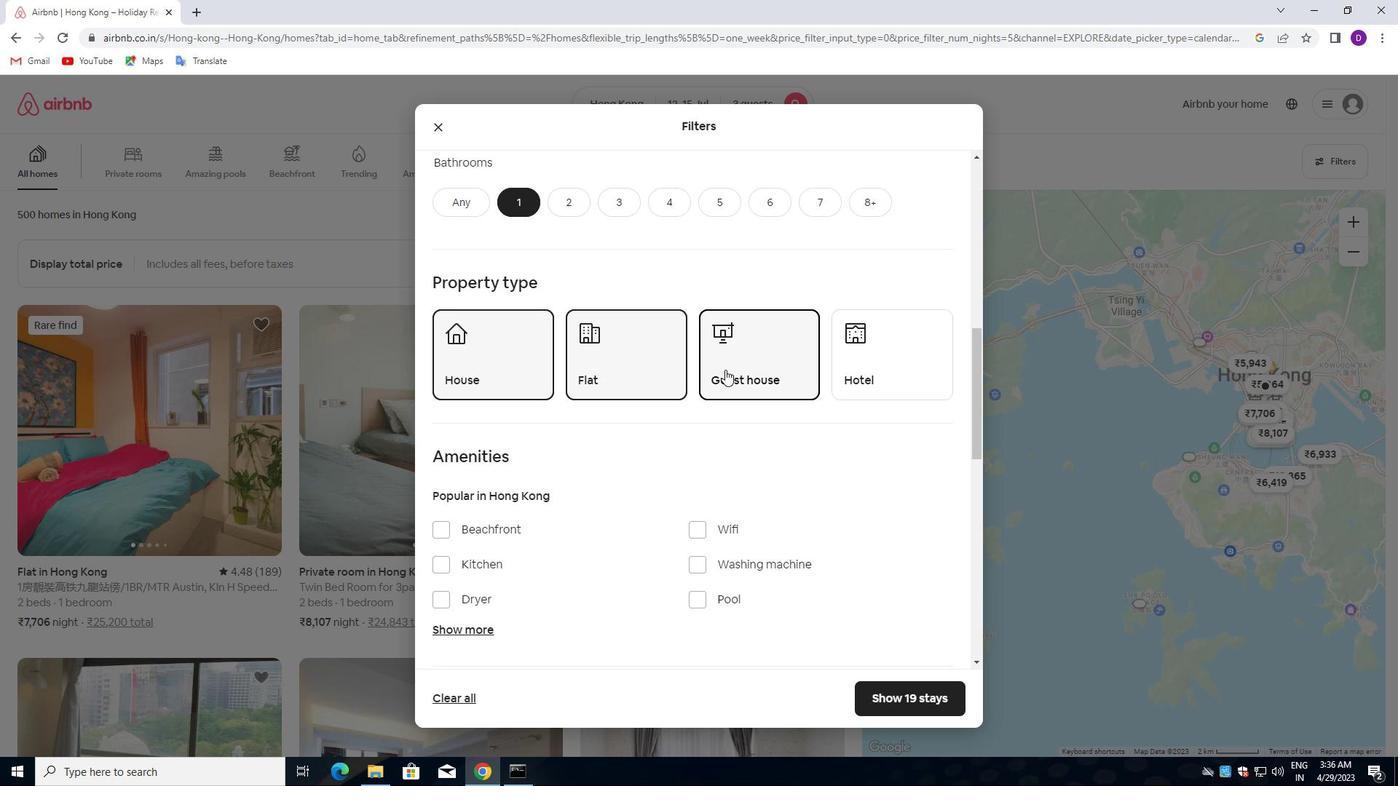 
Action: Mouse scrolled (737, 394) with delta (0, 0)
Screenshot: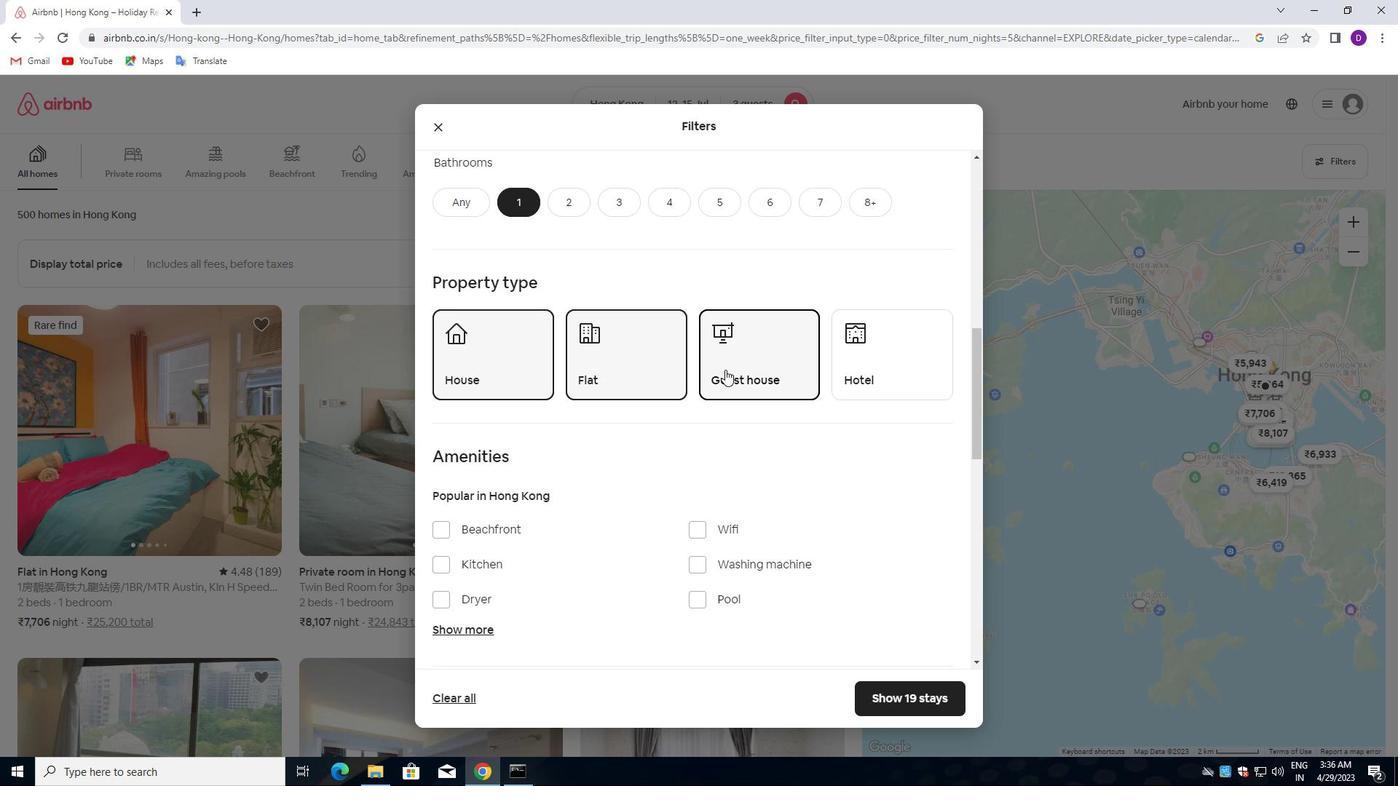 
Action: Mouse moved to (740, 398)
Screenshot: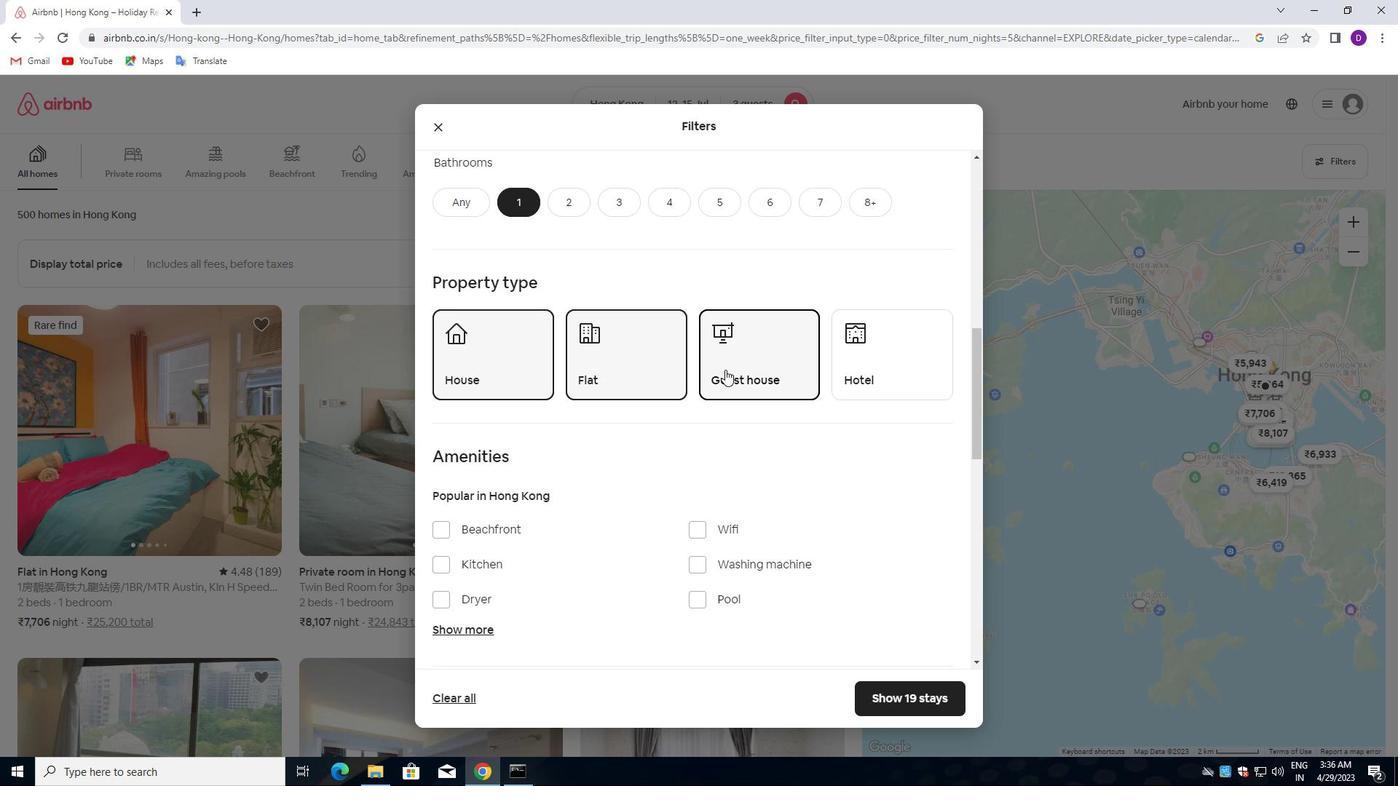 
Action: Mouse scrolled (740, 397) with delta (0, 0)
Screenshot: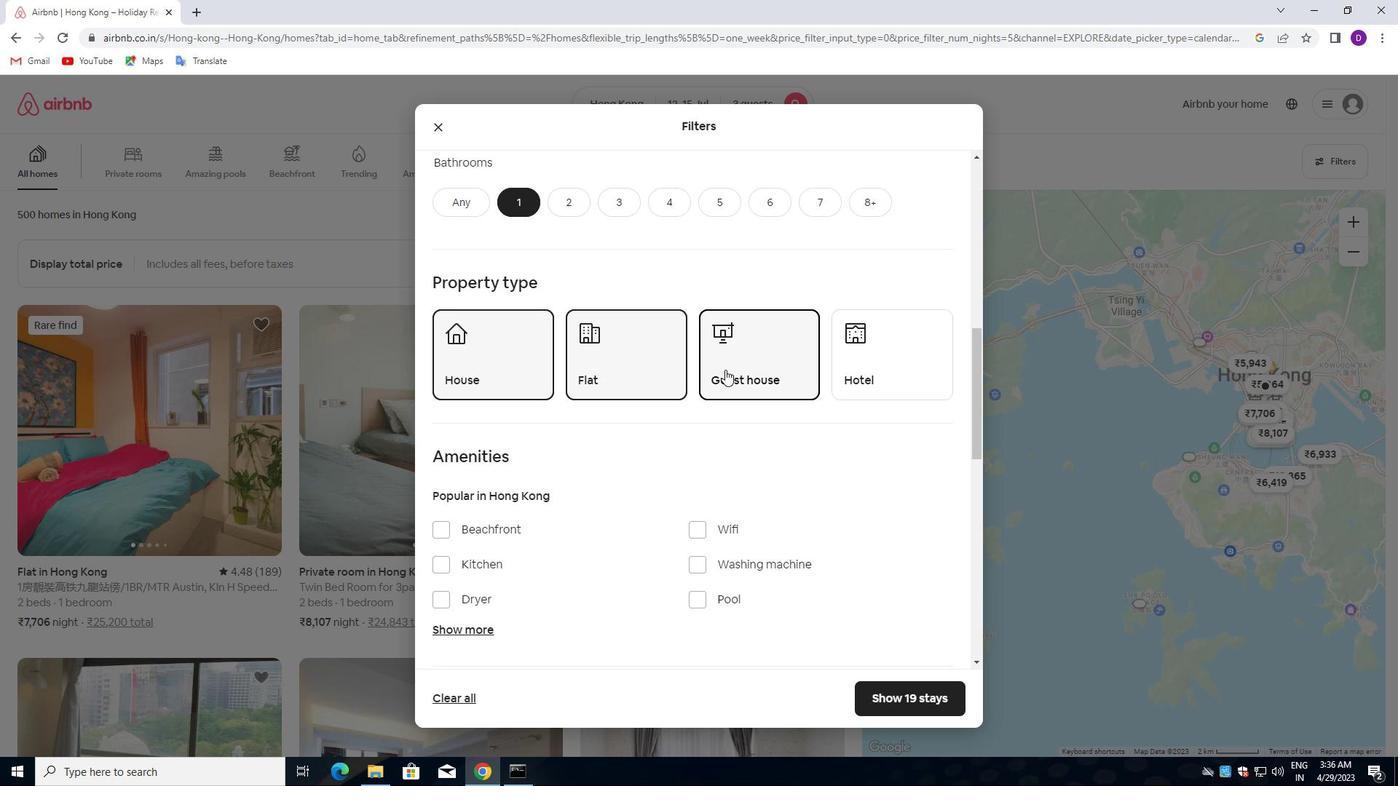 
Action: Mouse scrolled (740, 397) with delta (0, 0)
Screenshot: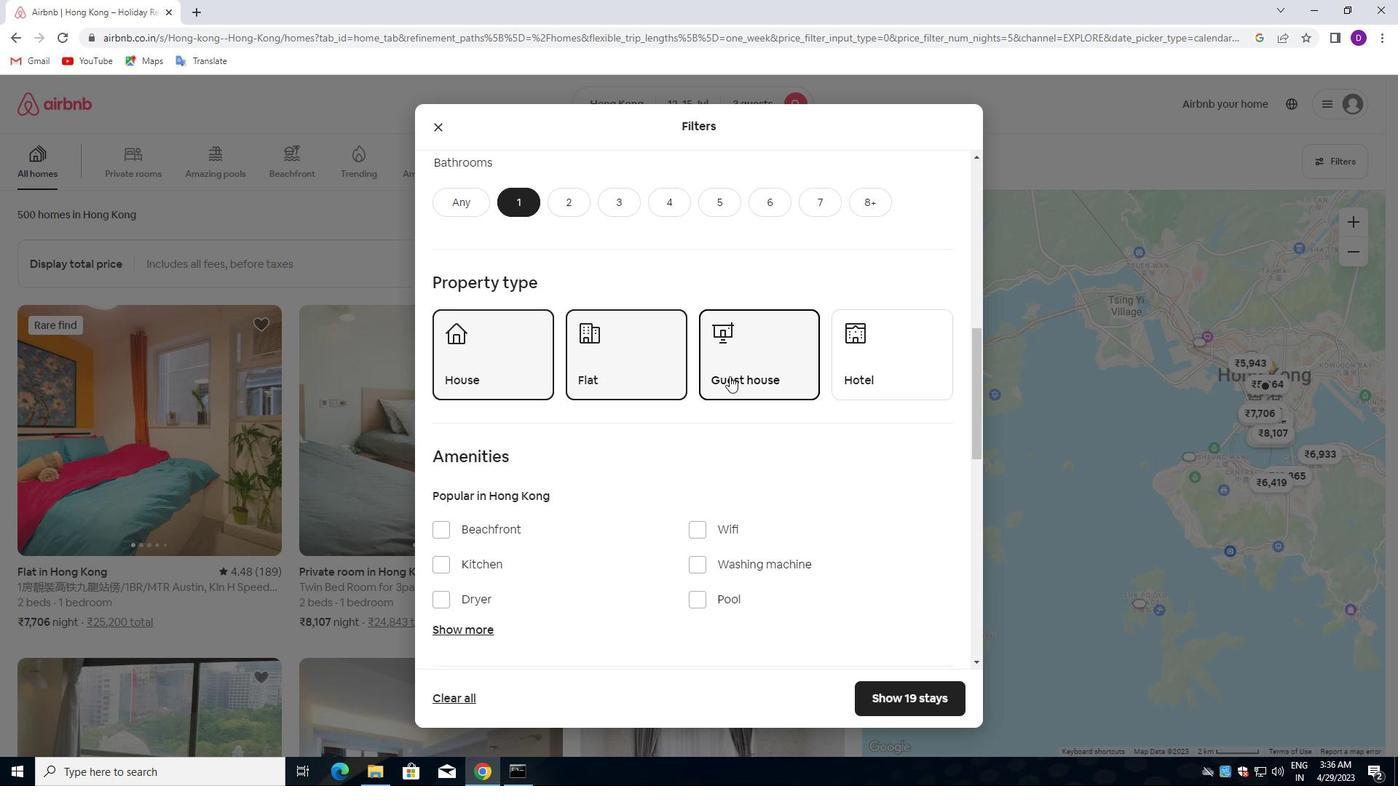 
Action: Mouse moved to (756, 428)
Screenshot: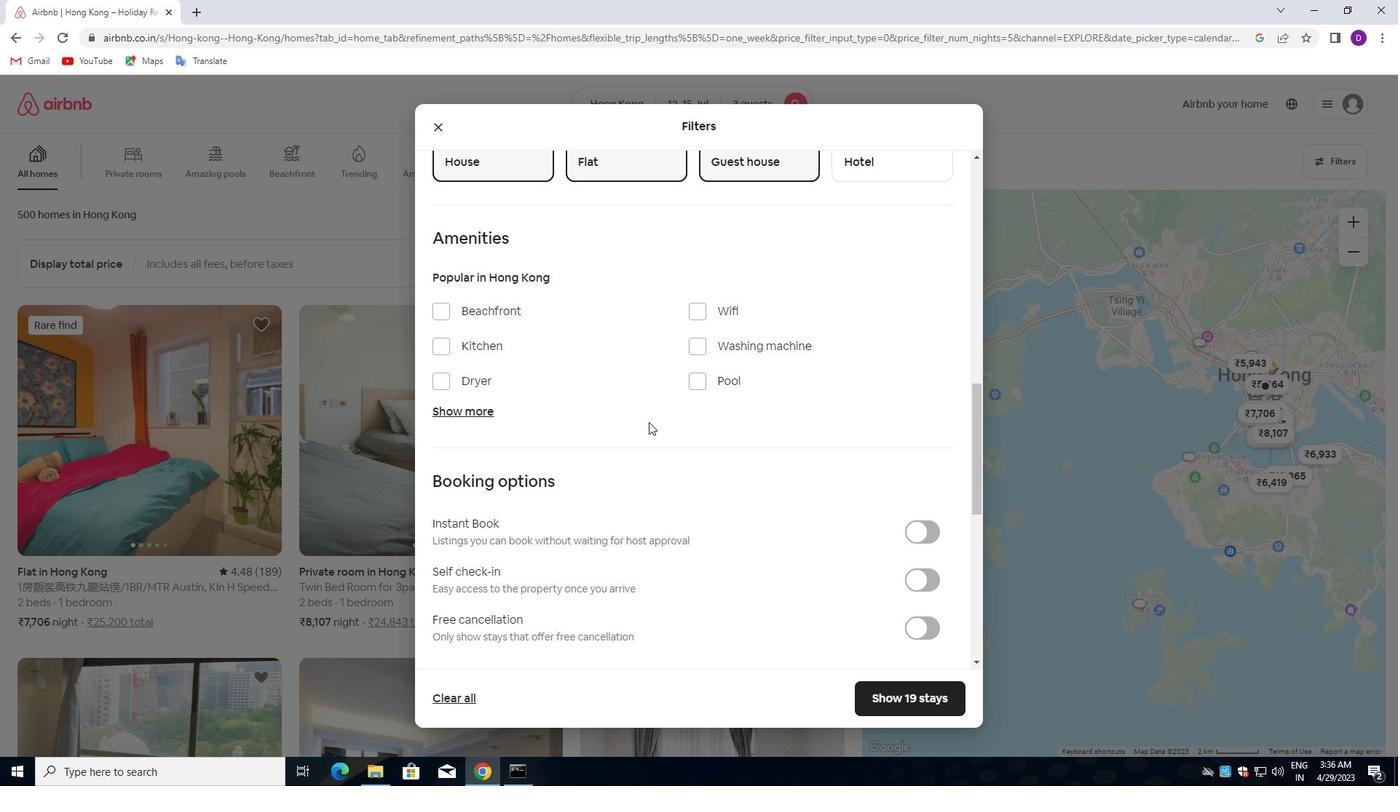 
Action: Mouse scrolled (756, 427) with delta (0, 0)
Screenshot: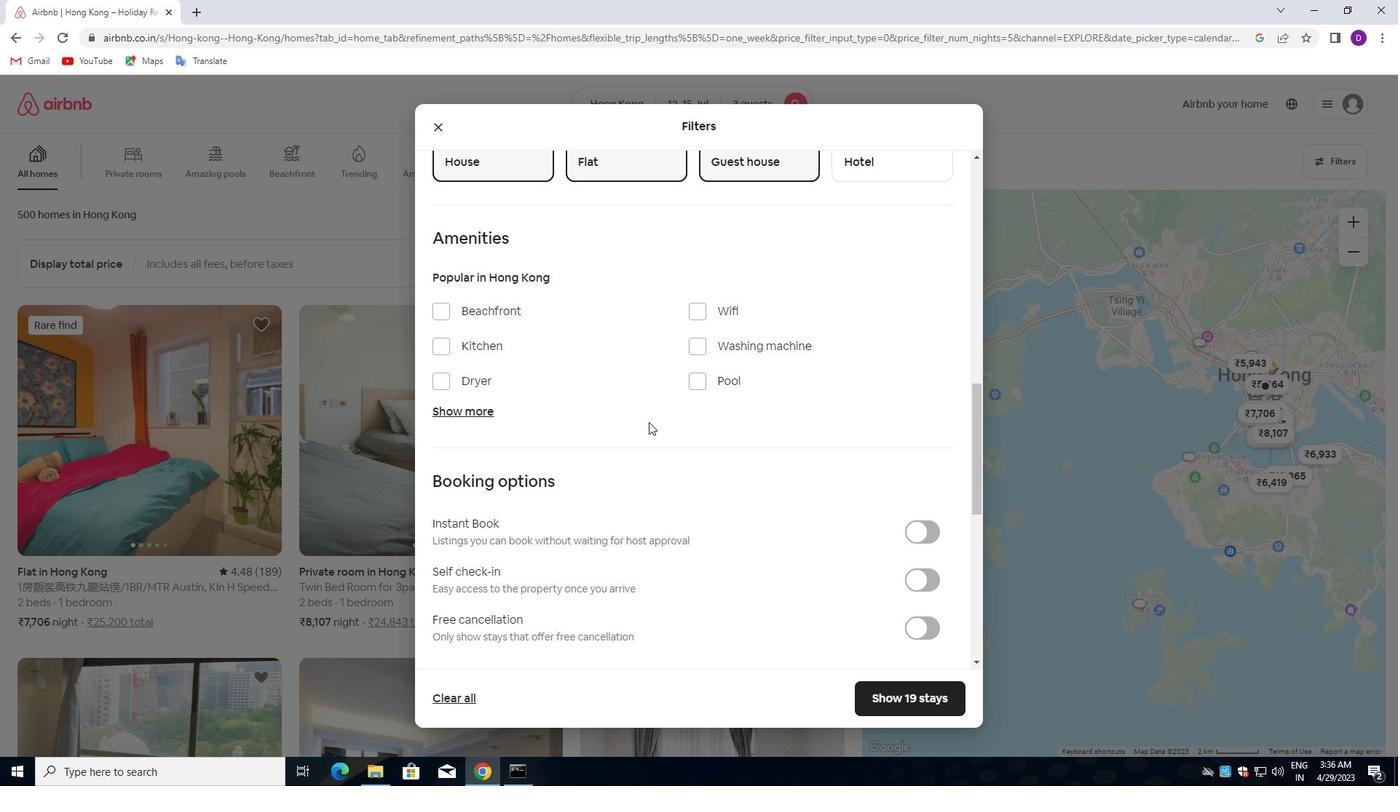 
Action: Mouse moved to (775, 435)
Screenshot: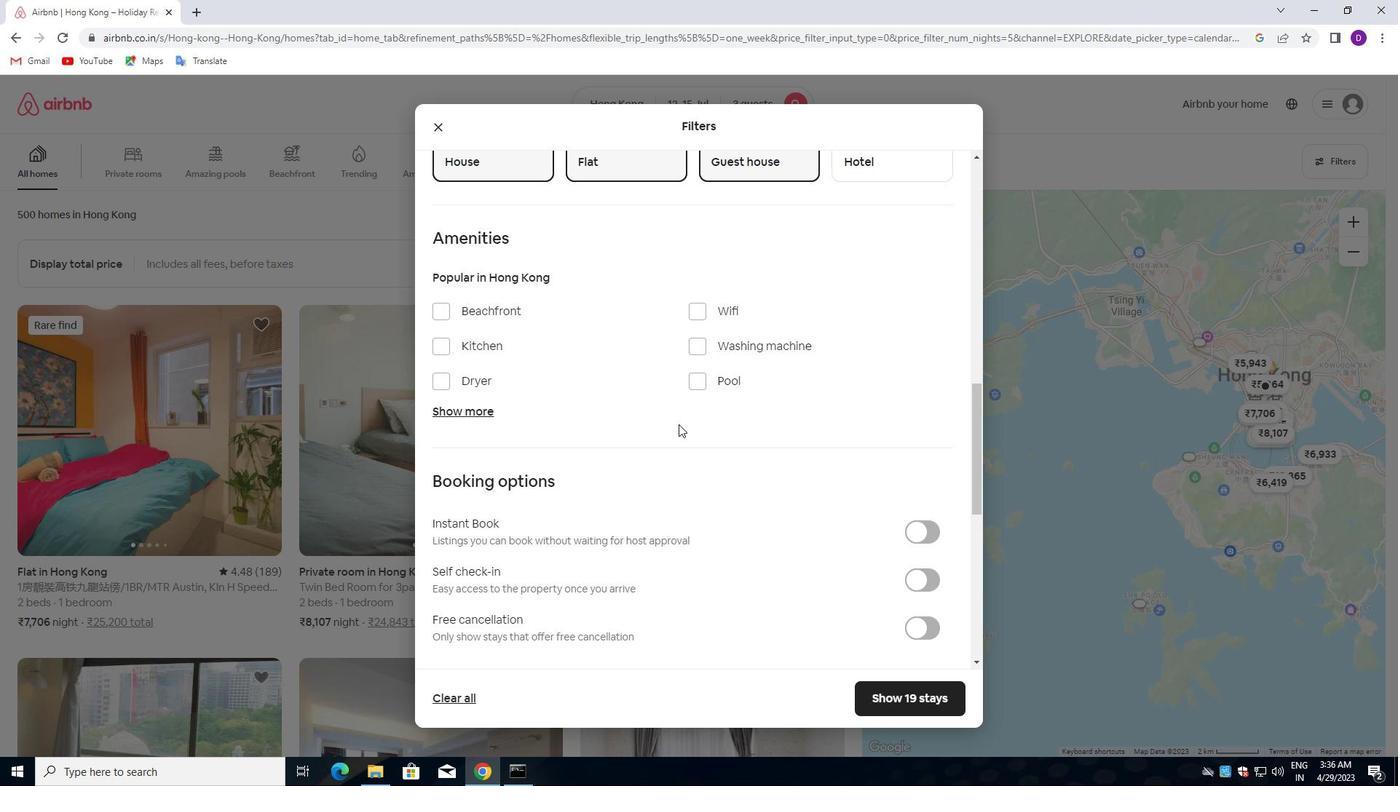 
Action: Mouse scrolled (775, 434) with delta (0, 0)
Screenshot: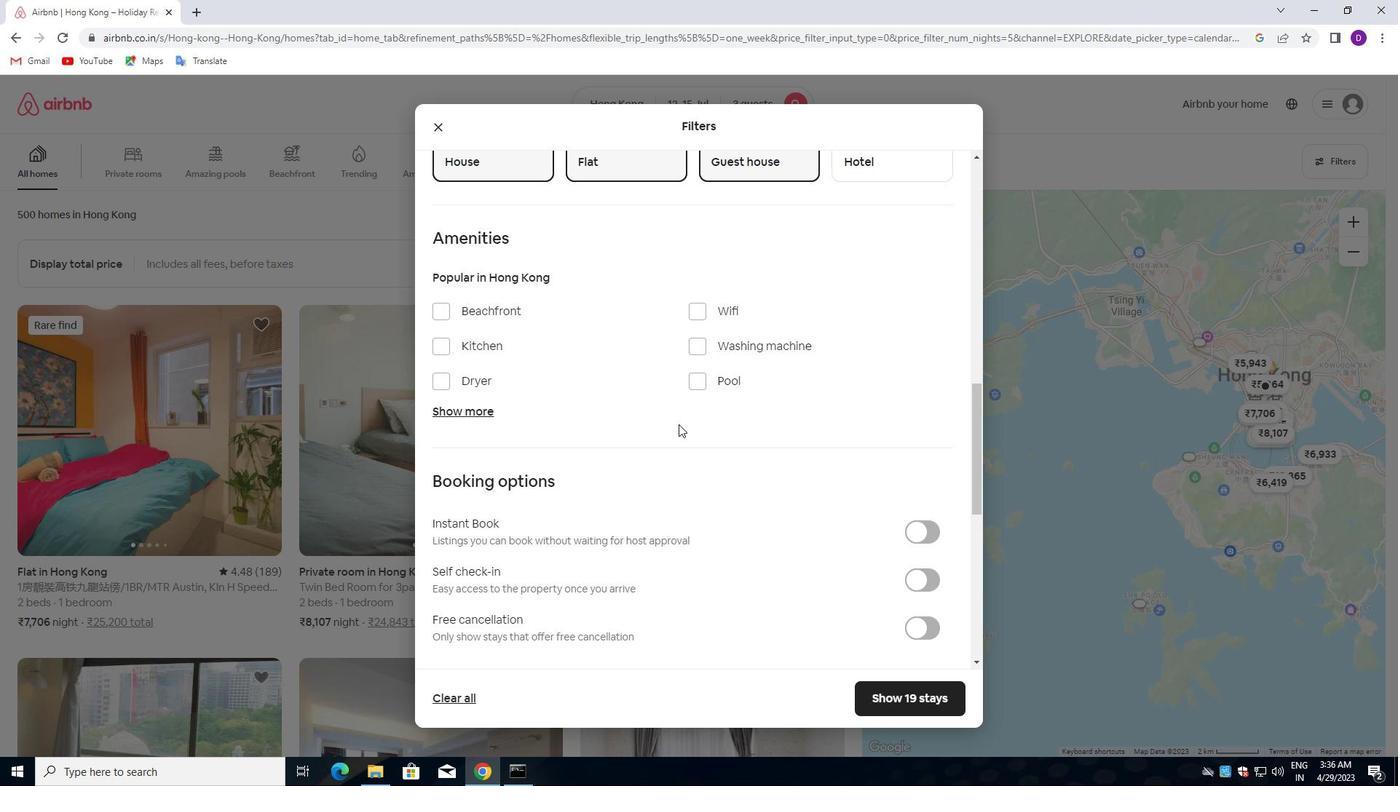 
Action: Mouse moved to (780, 438)
Screenshot: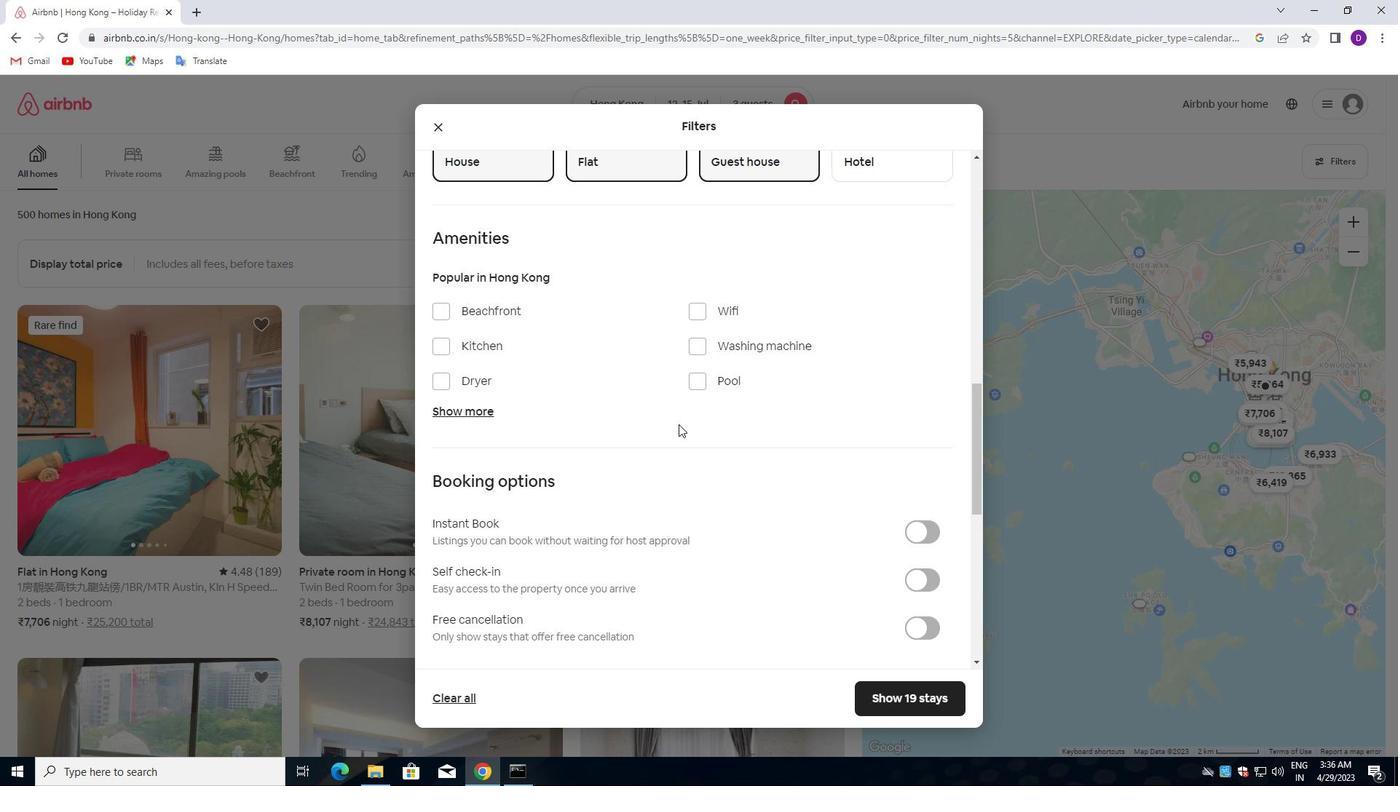 
Action: Mouse scrolled (780, 437) with delta (0, 0)
Screenshot: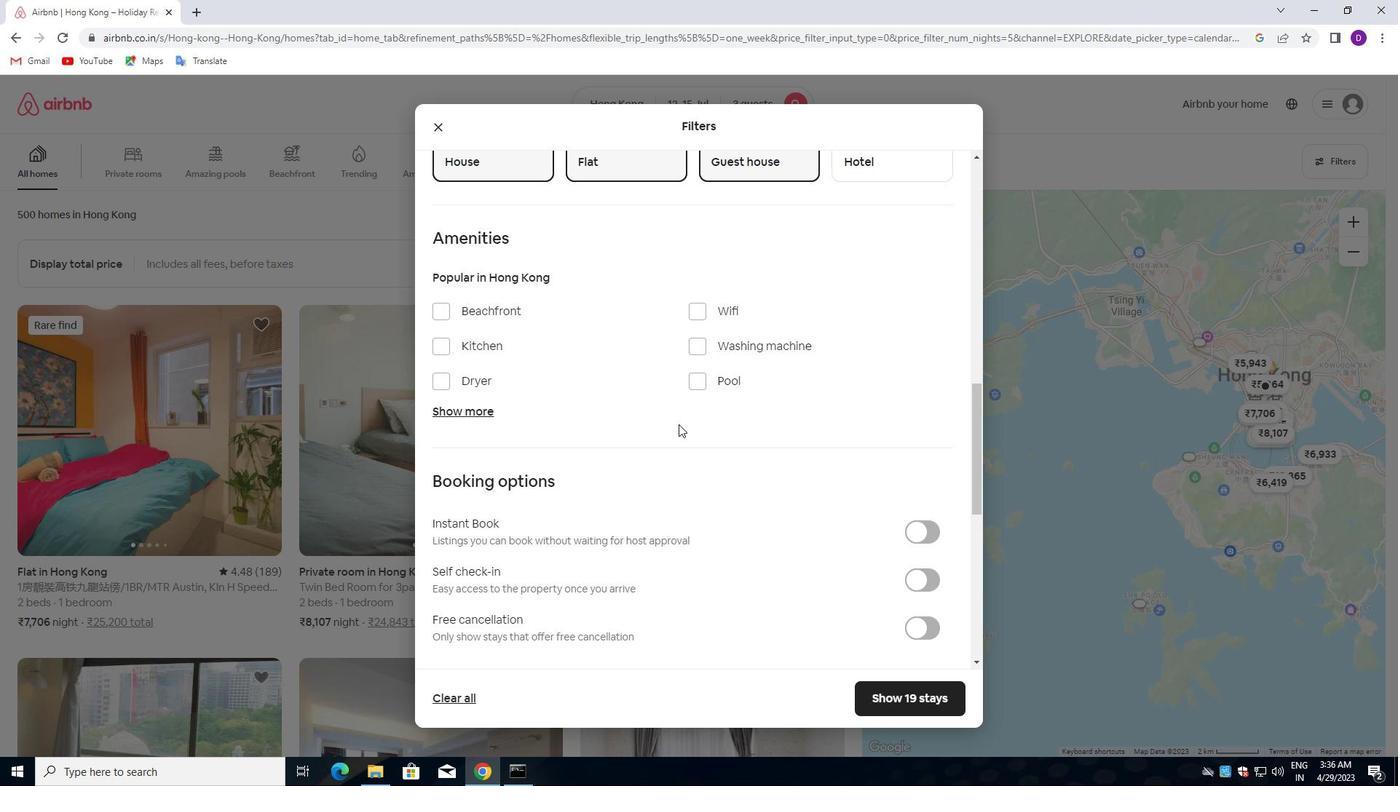 
Action: Mouse moved to (922, 365)
Screenshot: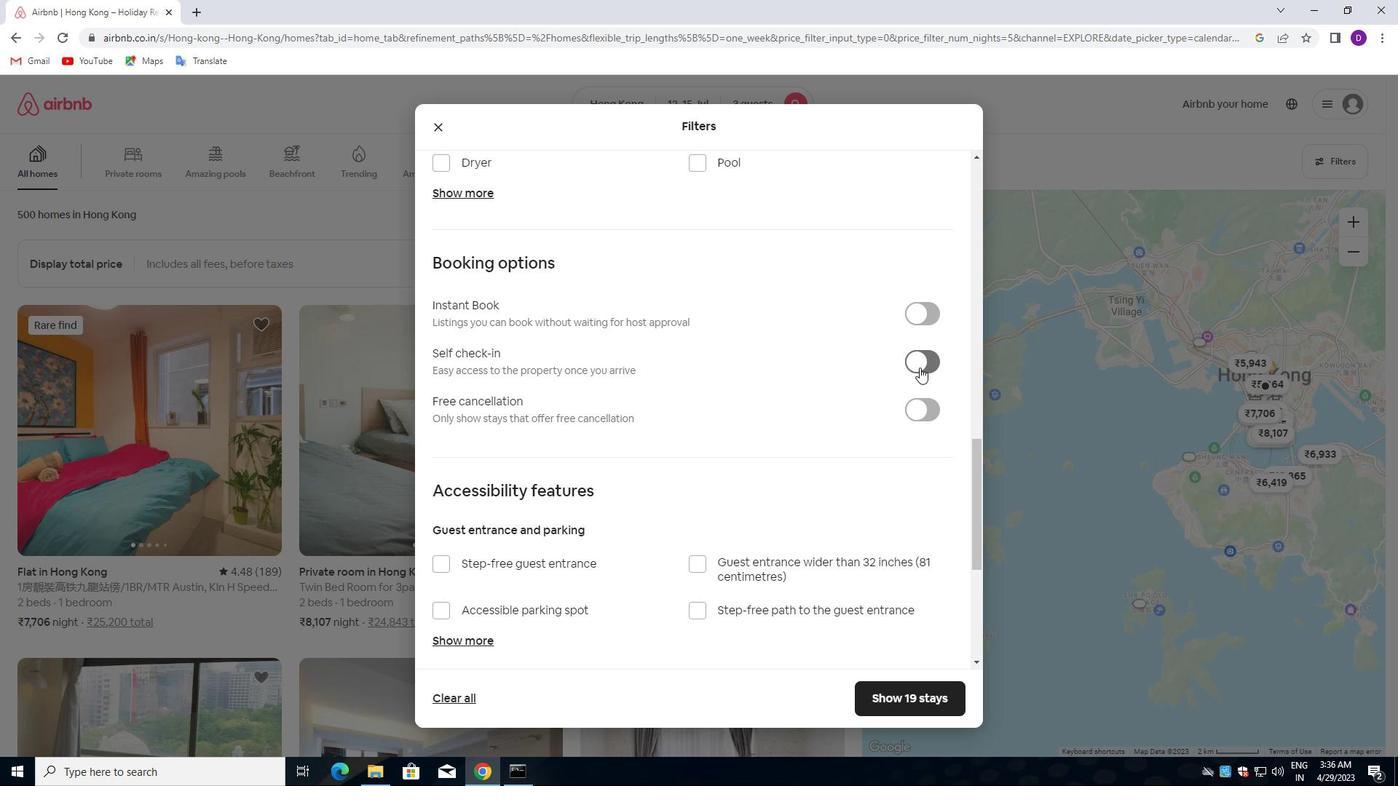 
Action: Mouse pressed left at (922, 365)
Screenshot: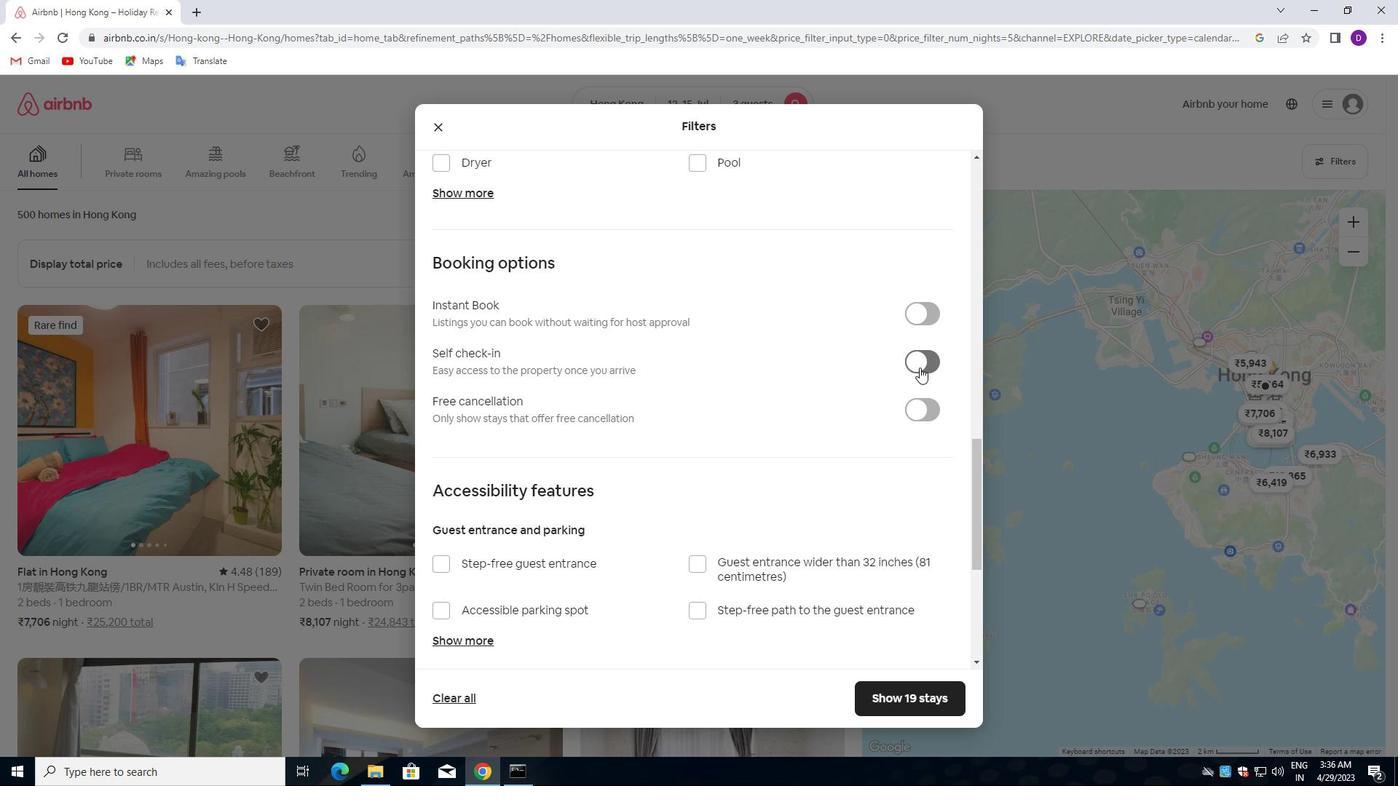 
Action: Mouse moved to (674, 462)
Screenshot: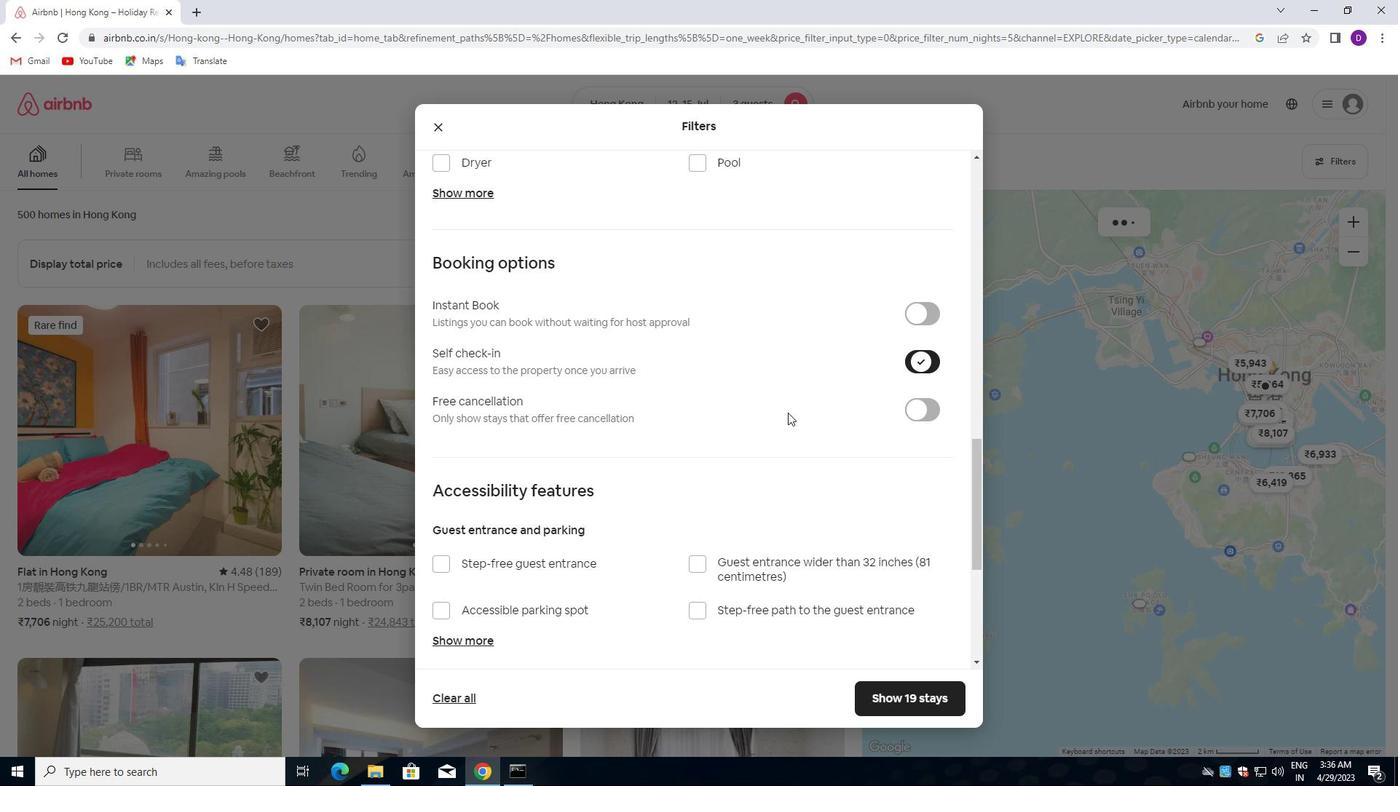 
Action: Mouse scrolled (674, 461) with delta (0, 0)
Screenshot: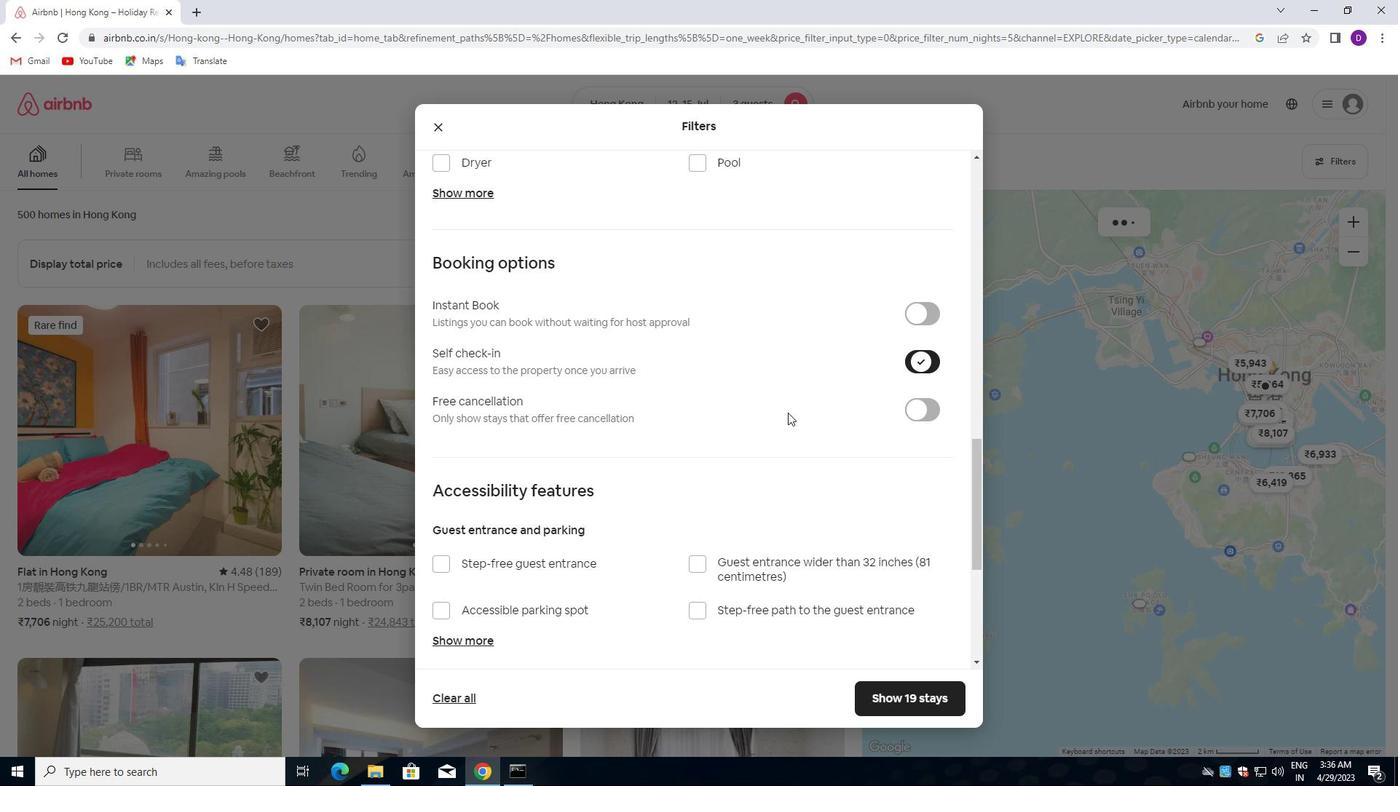 
Action: Mouse moved to (662, 471)
Screenshot: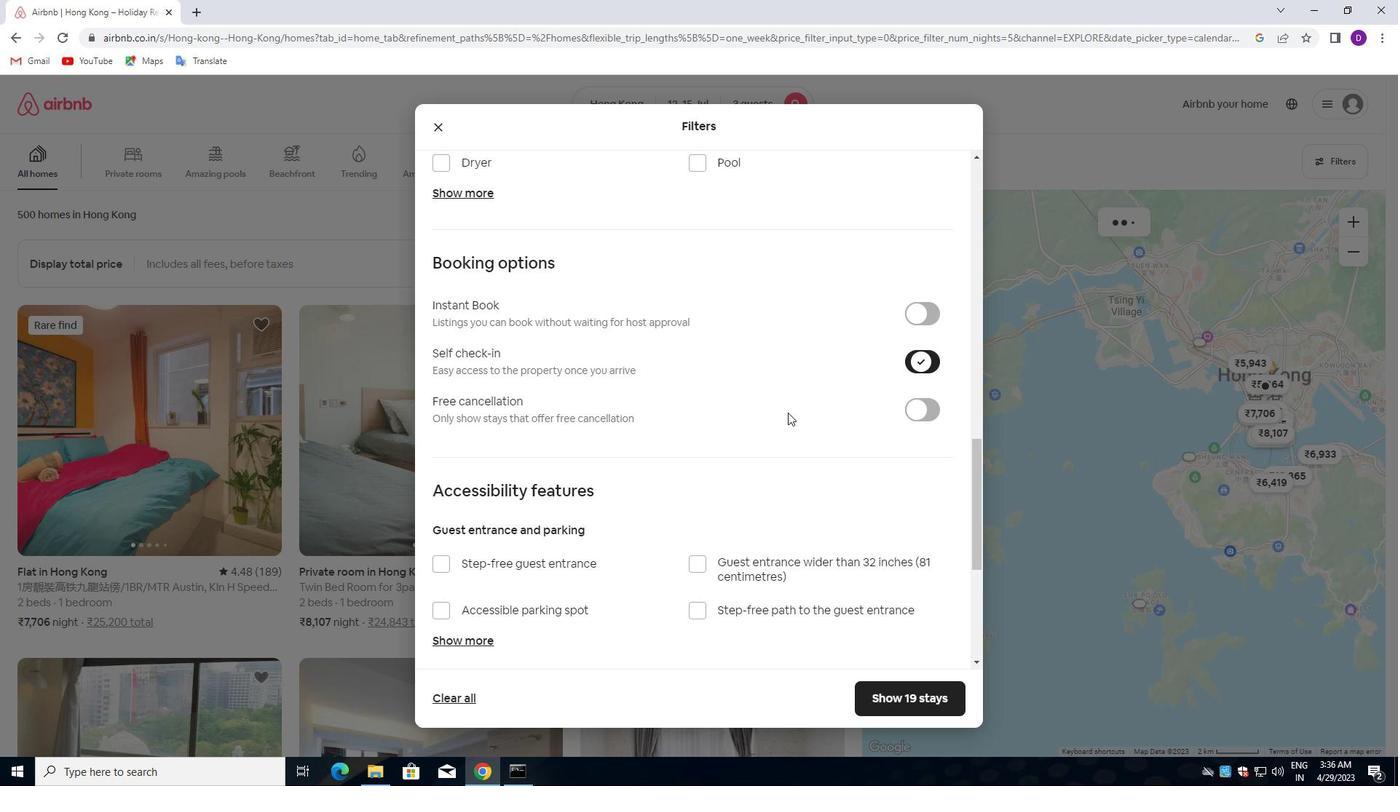 
Action: Mouse scrolled (662, 470) with delta (0, 0)
Screenshot: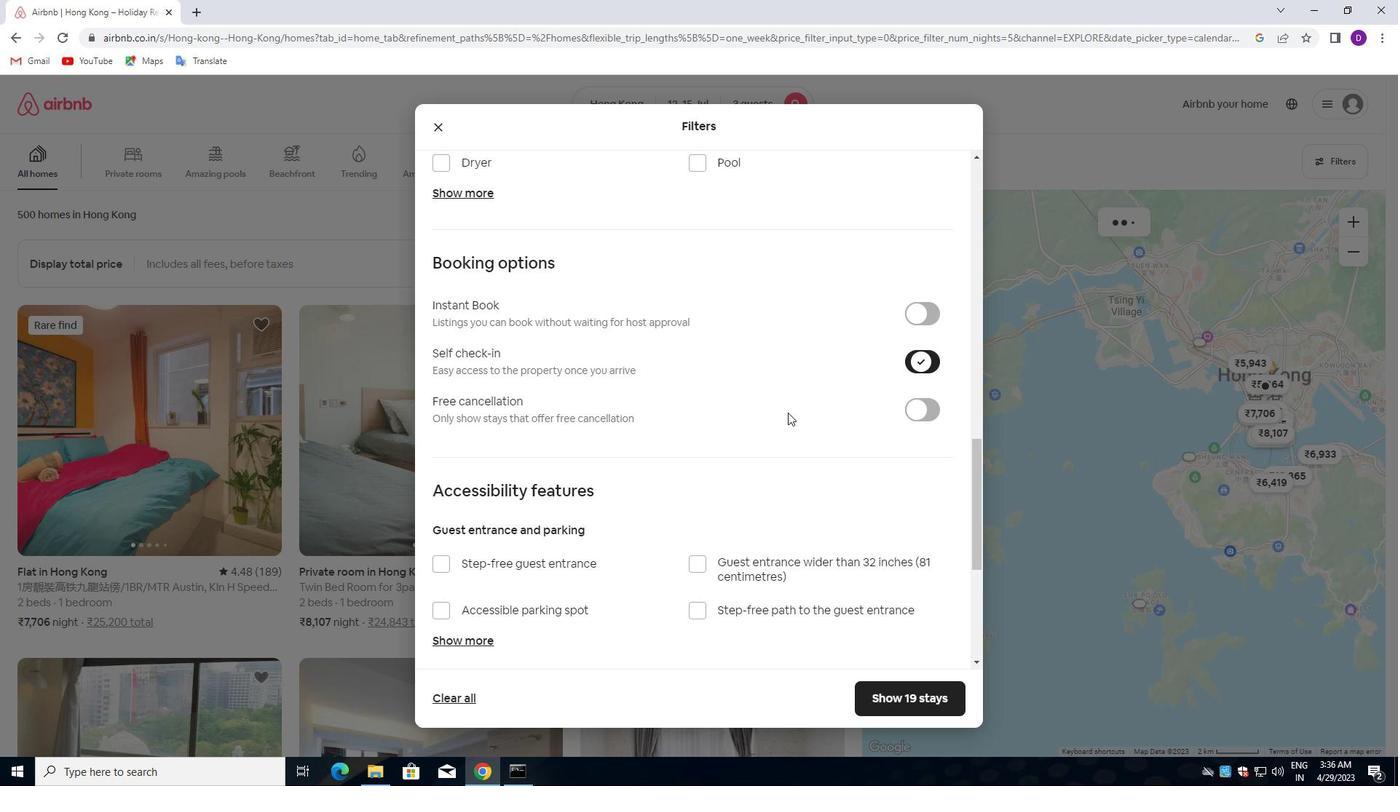 
Action: Mouse moved to (655, 475)
Screenshot: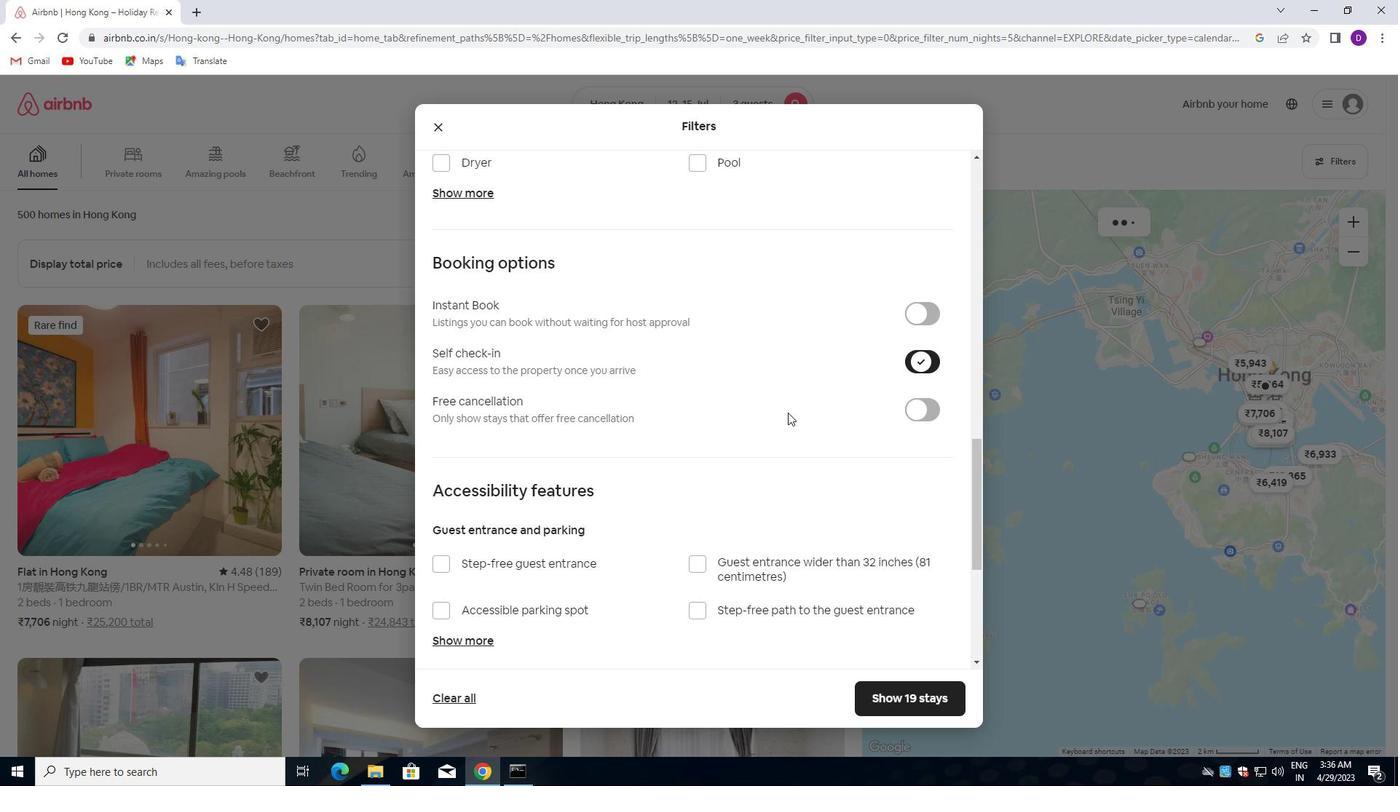 
Action: Mouse scrolled (655, 474) with delta (0, 0)
Screenshot: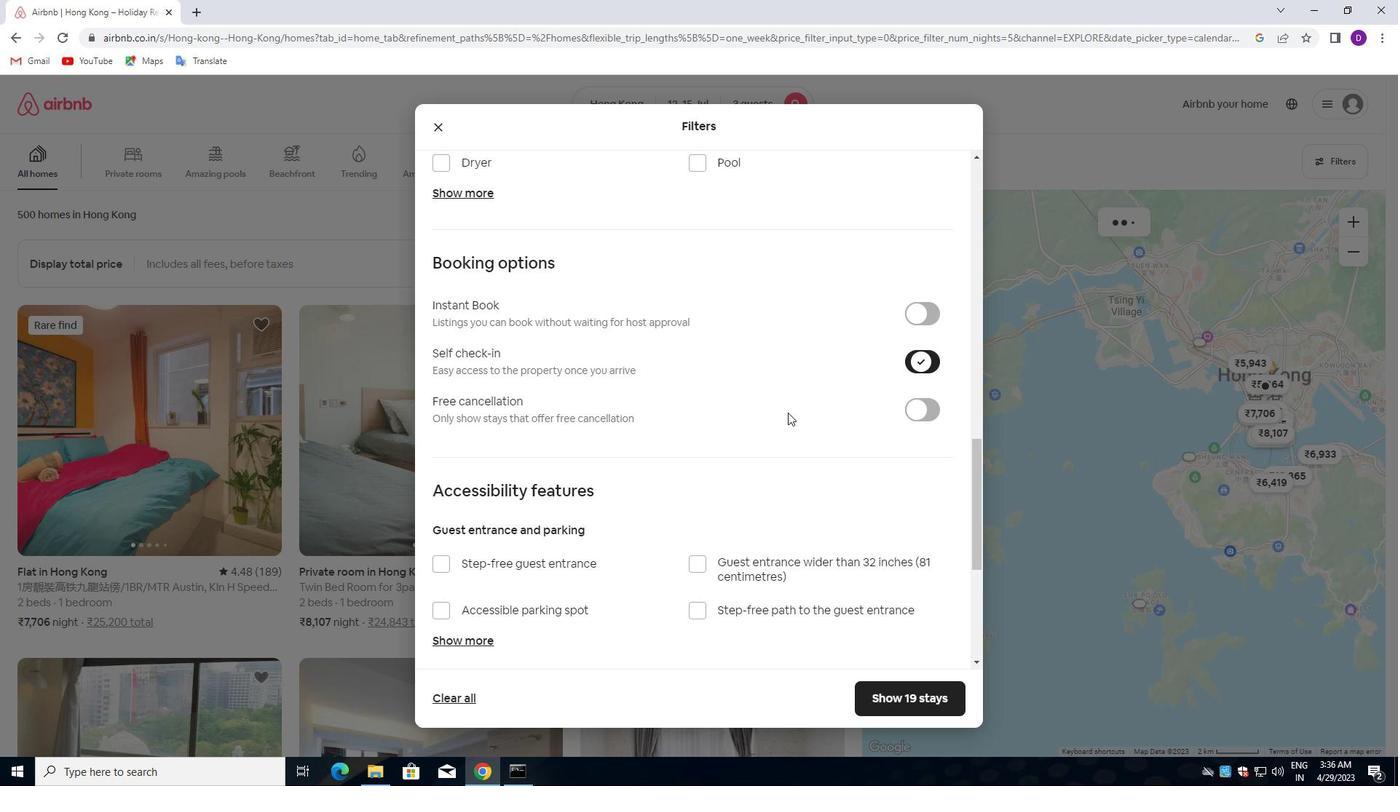 
Action: Mouse moved to (654, 476)
Screenshot: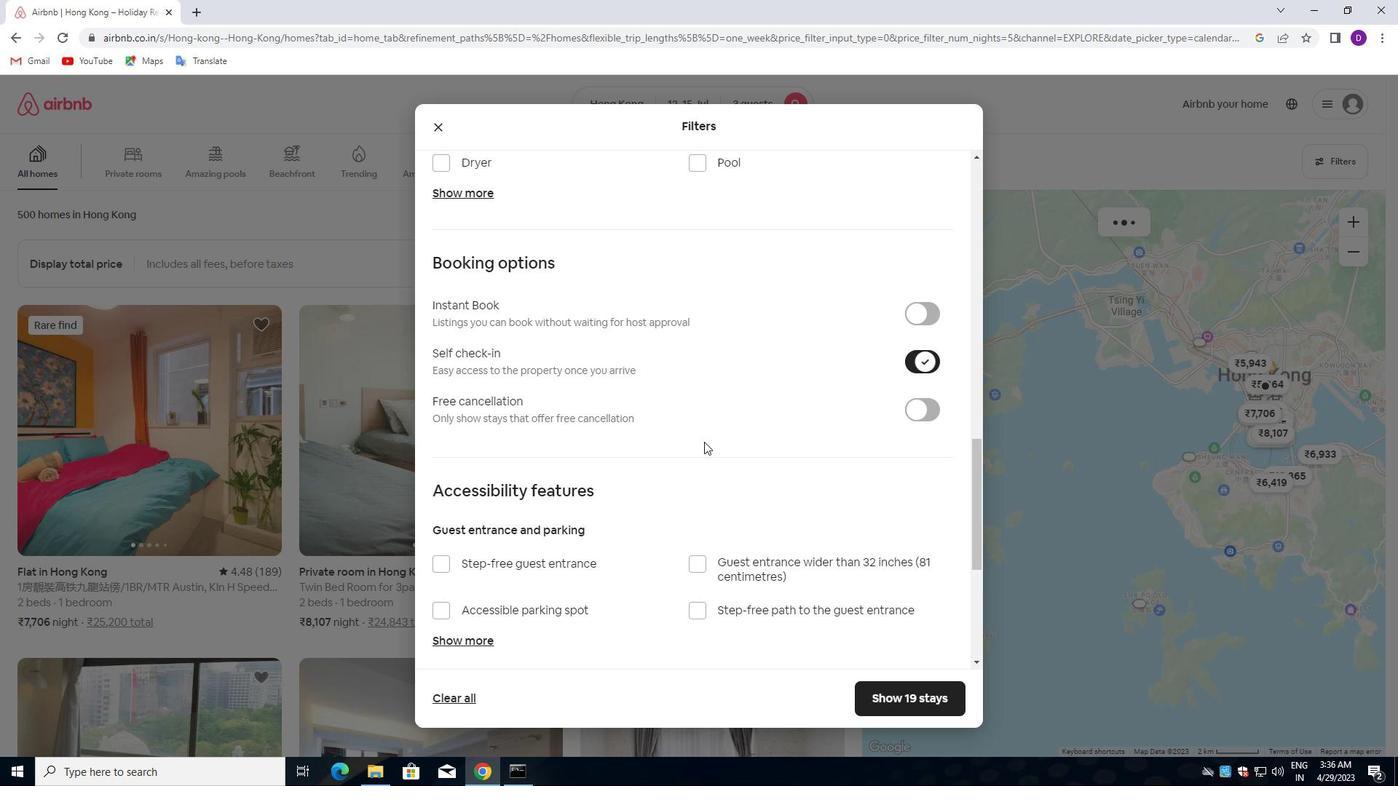 
Action: Mouse scrolled (654, 475) with delta (0, 0)
Screenshot: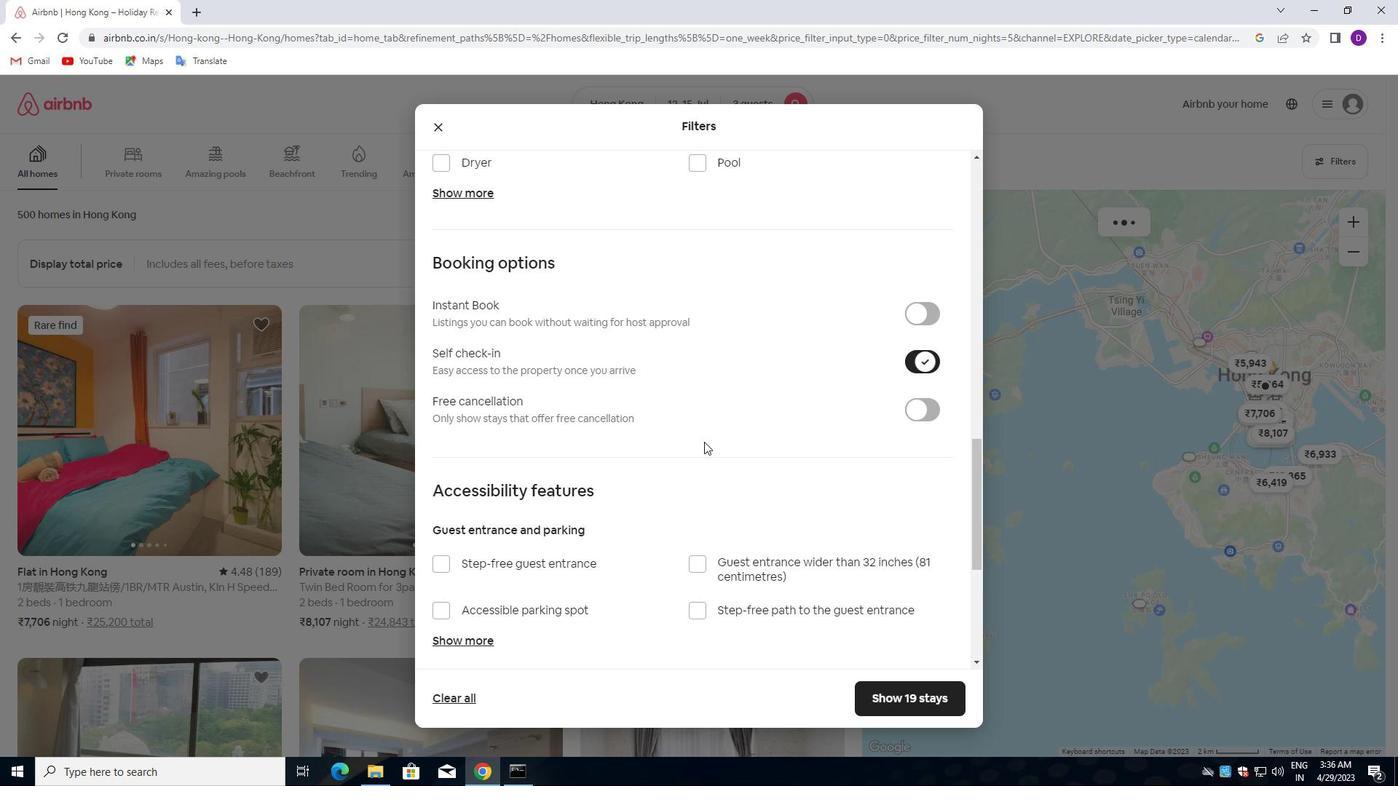 
Action: Mouse scrolled (654, 475) with delta (0, 0)
Screenshot: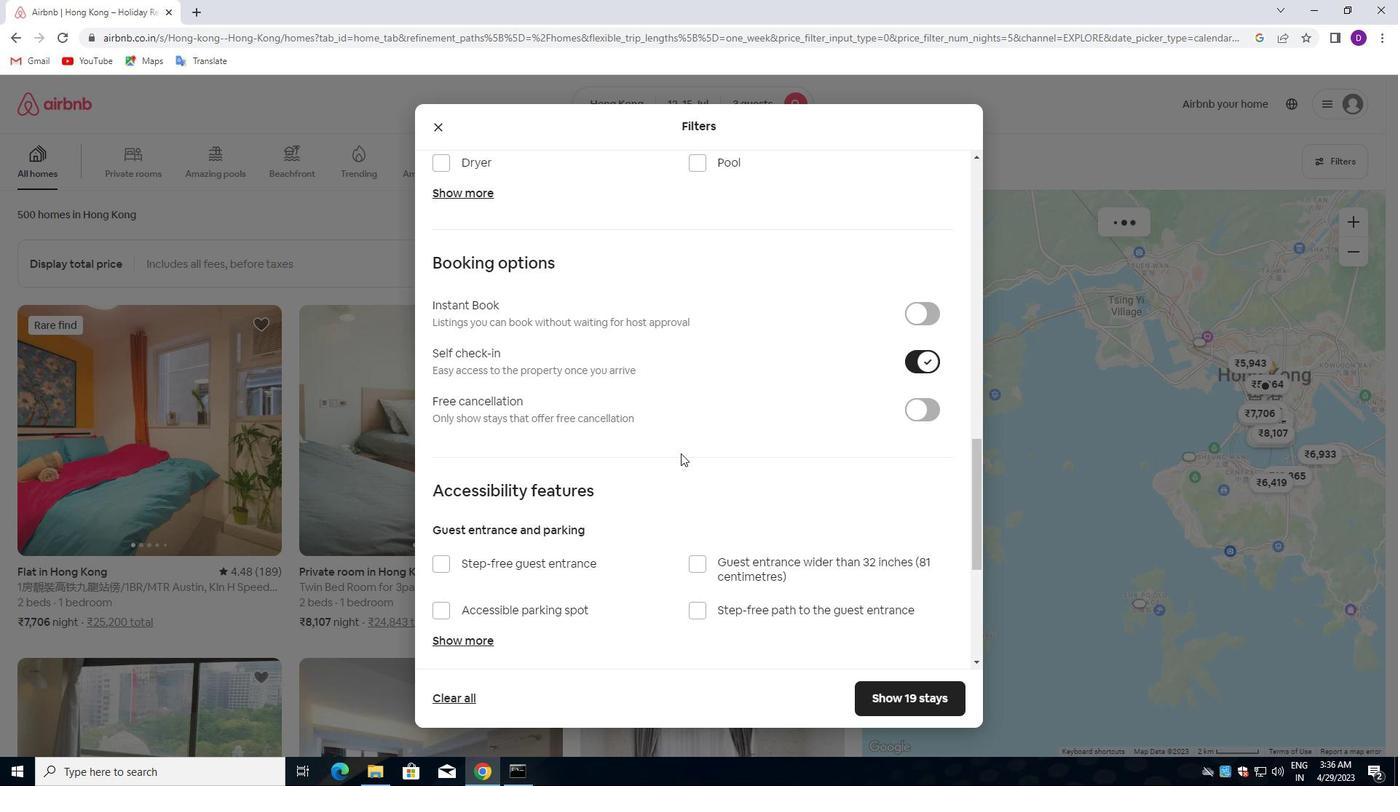 
Action: Mouse moved to (652, 485)
Screenshot: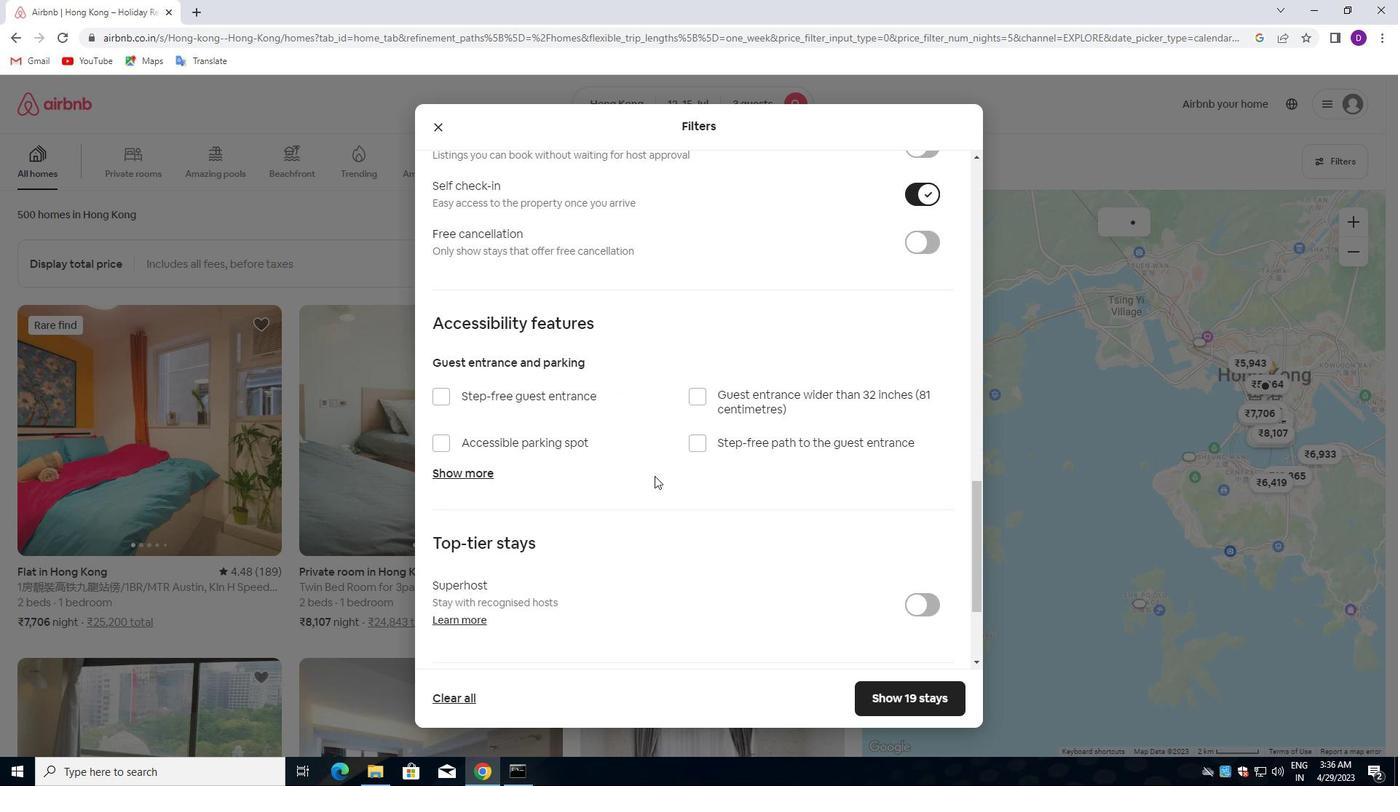 
Action: Mouse scrolled (652, 485) with delta (0, 0)
Screenshot: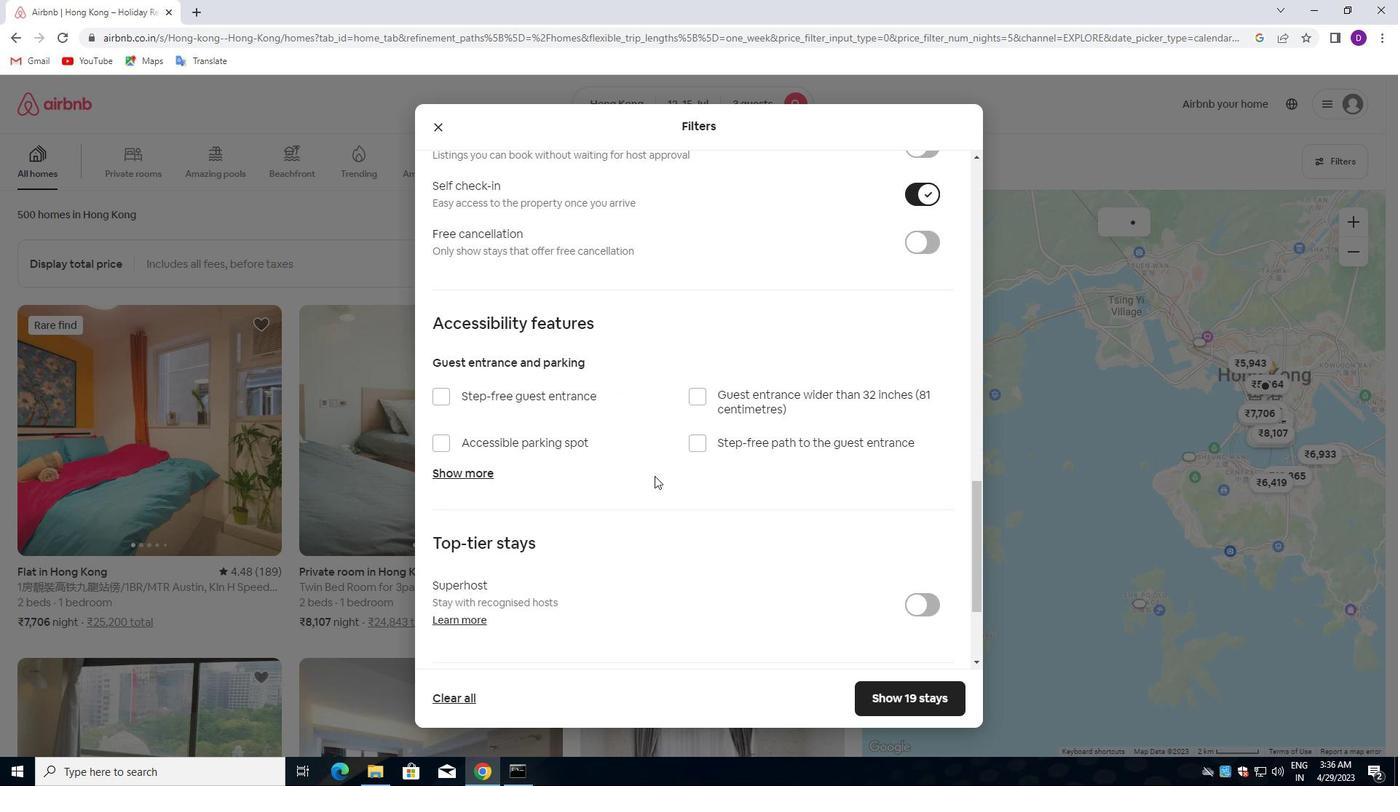 
Action: Mouse moved to (649, 494)
Screenshot: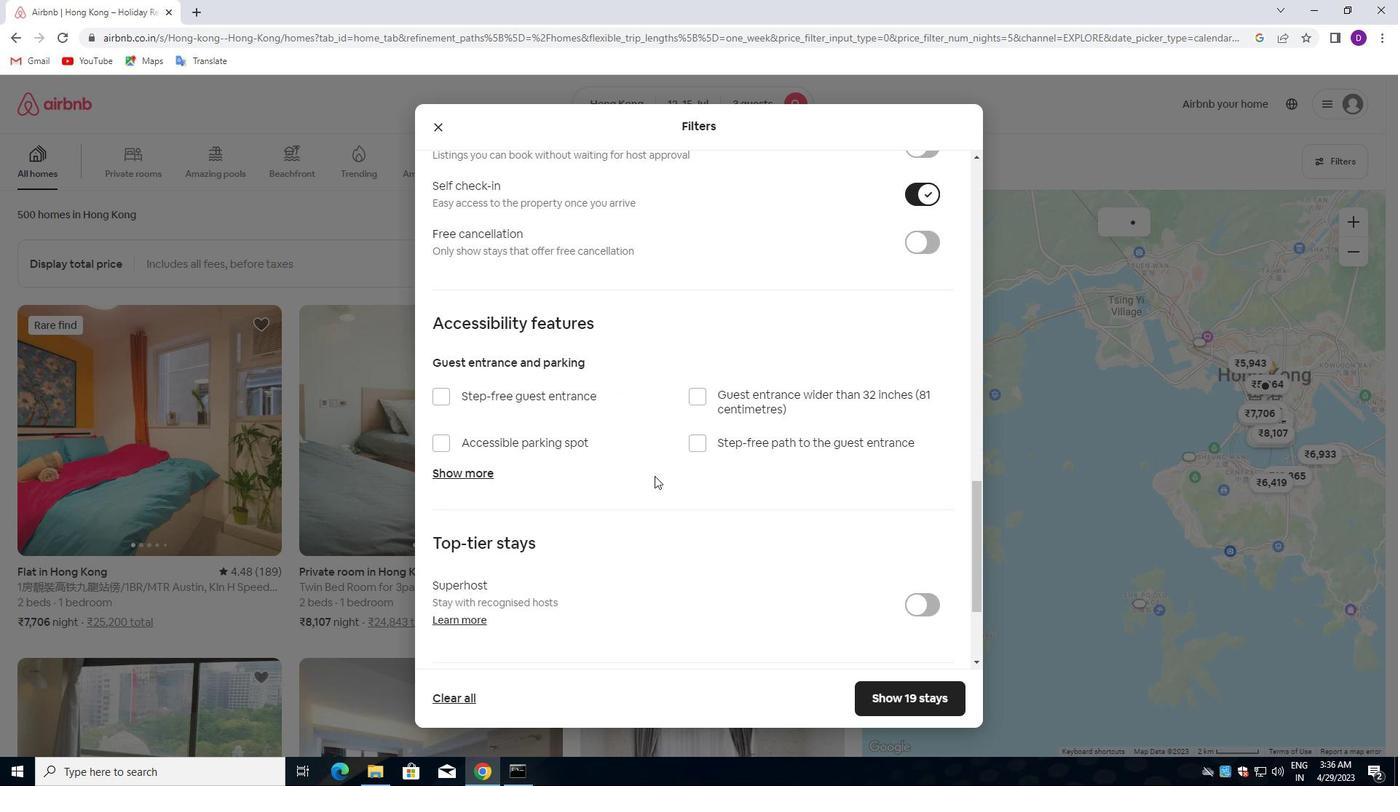 
Action: Mouse scrolled (649, 493) with delta (0, 0)
Screenshot: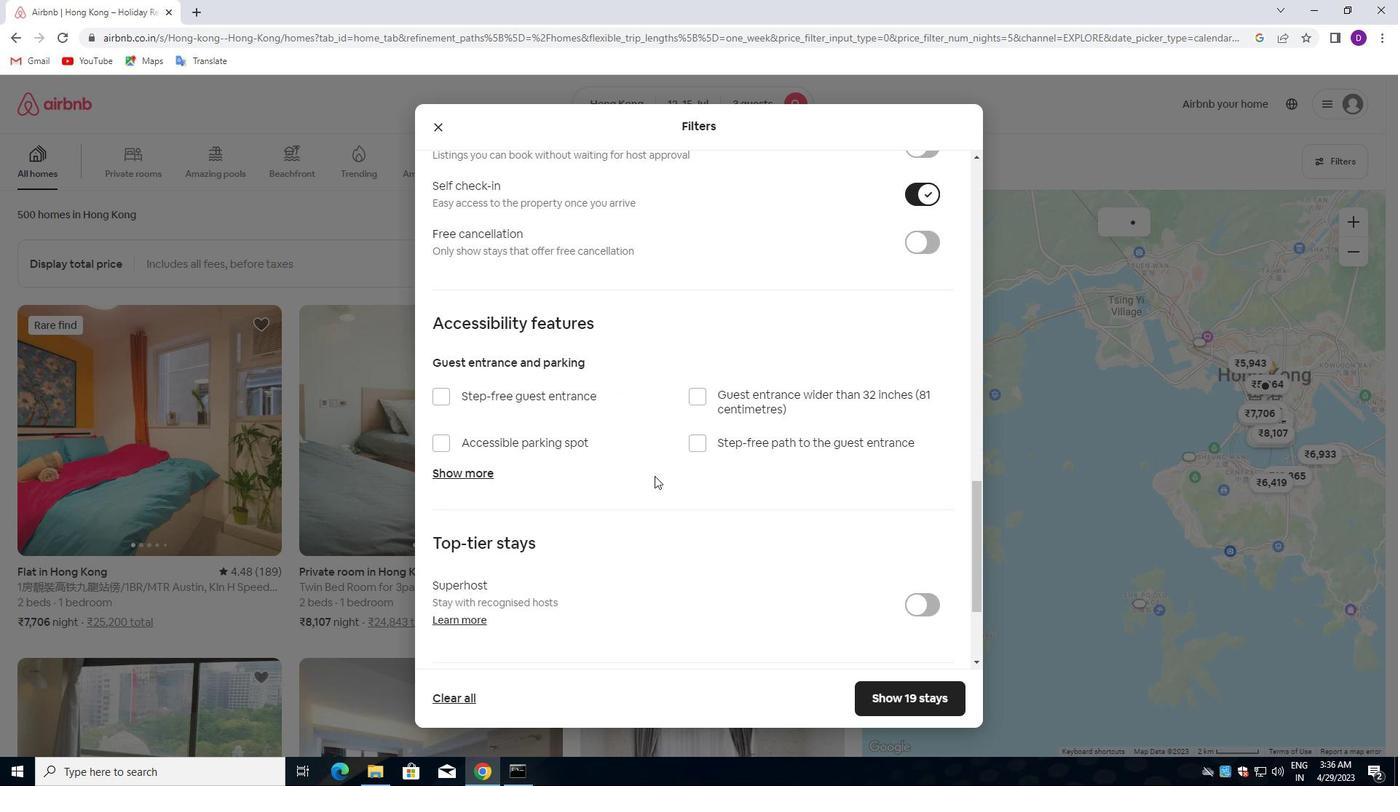 
Action: Mouse moved to (647, 499)
Screenshot: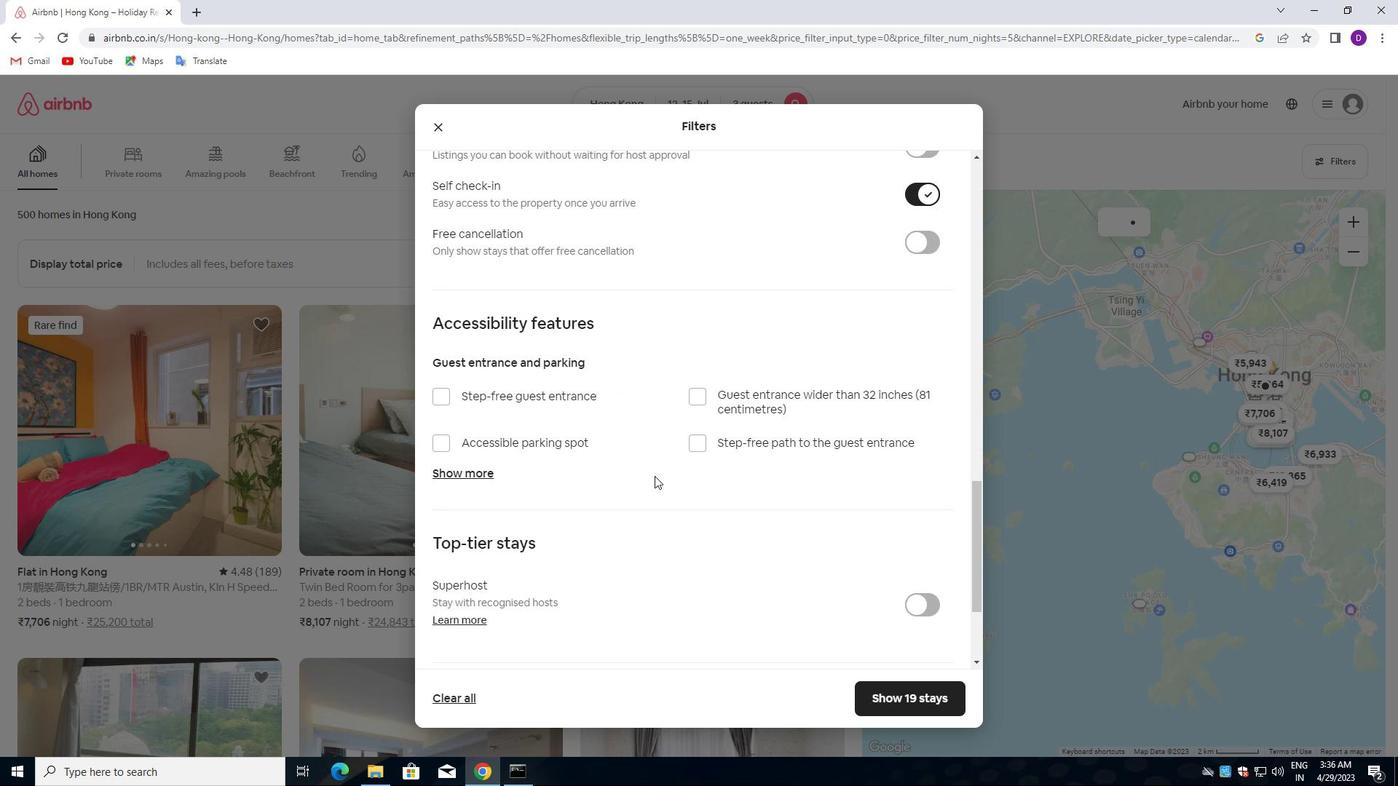 
Action: Mouse scrolled (647, 498) with delta (0, 0)
Screenshot: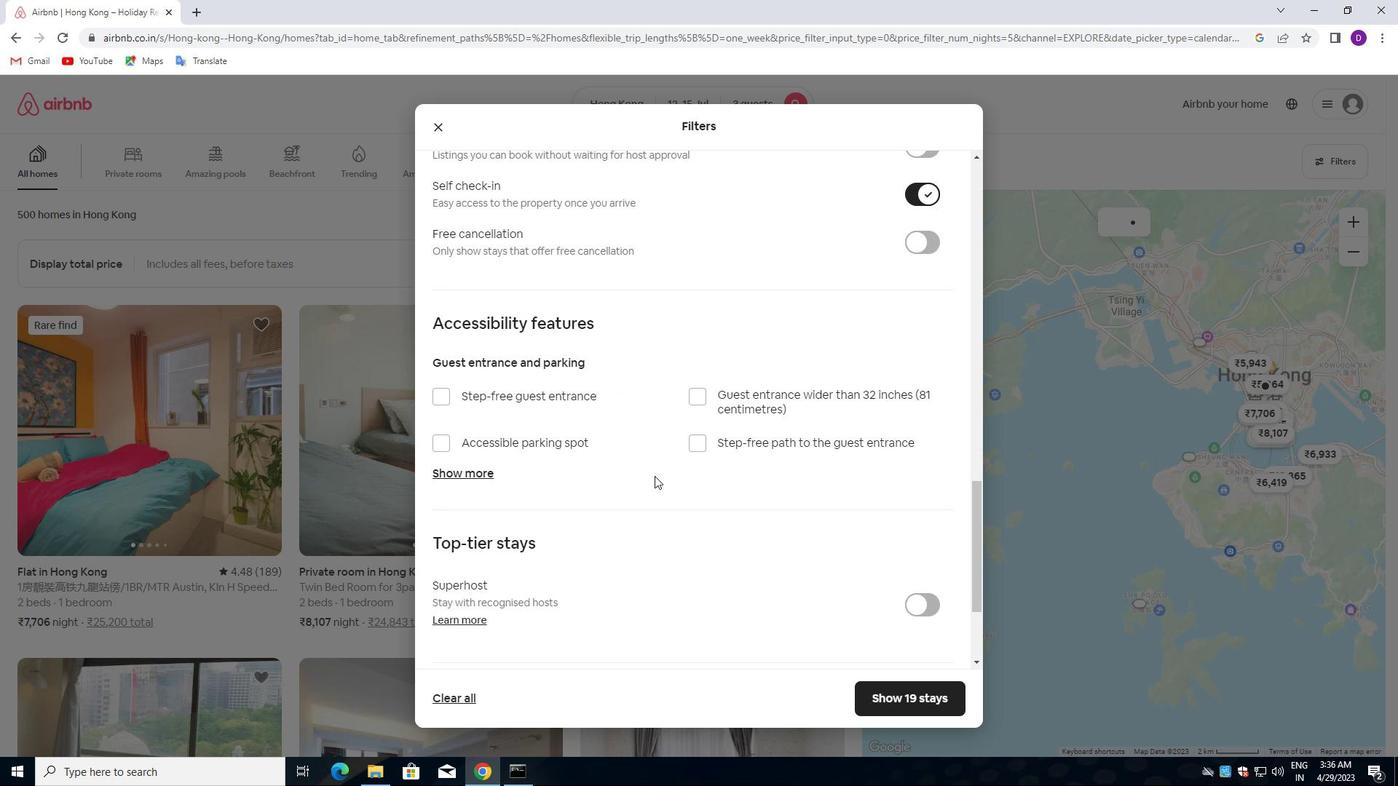 
Action: Mouse moved to (646, 500)
Screenshot: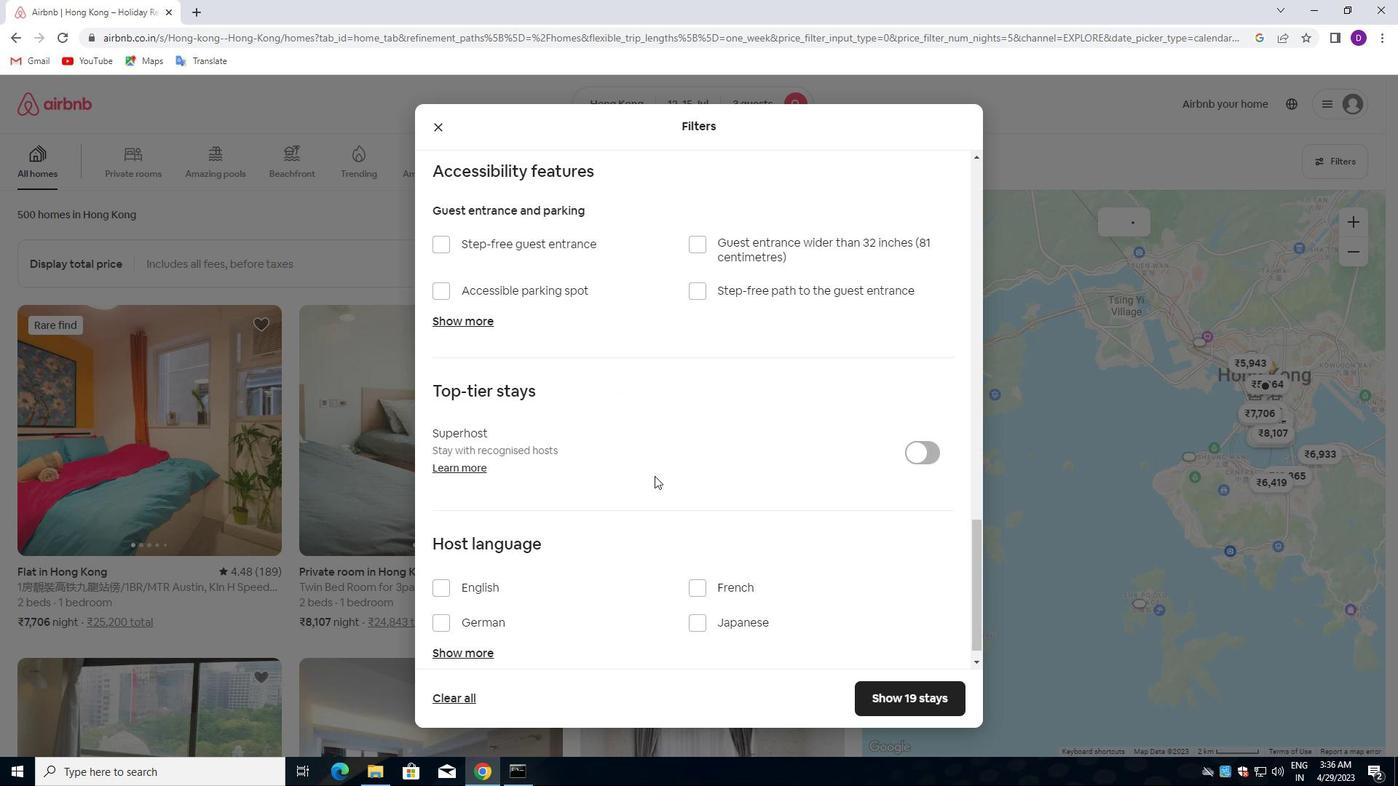 
Action: Mouse scrolled (646, 499) with delta (0, 0)
Screenshot: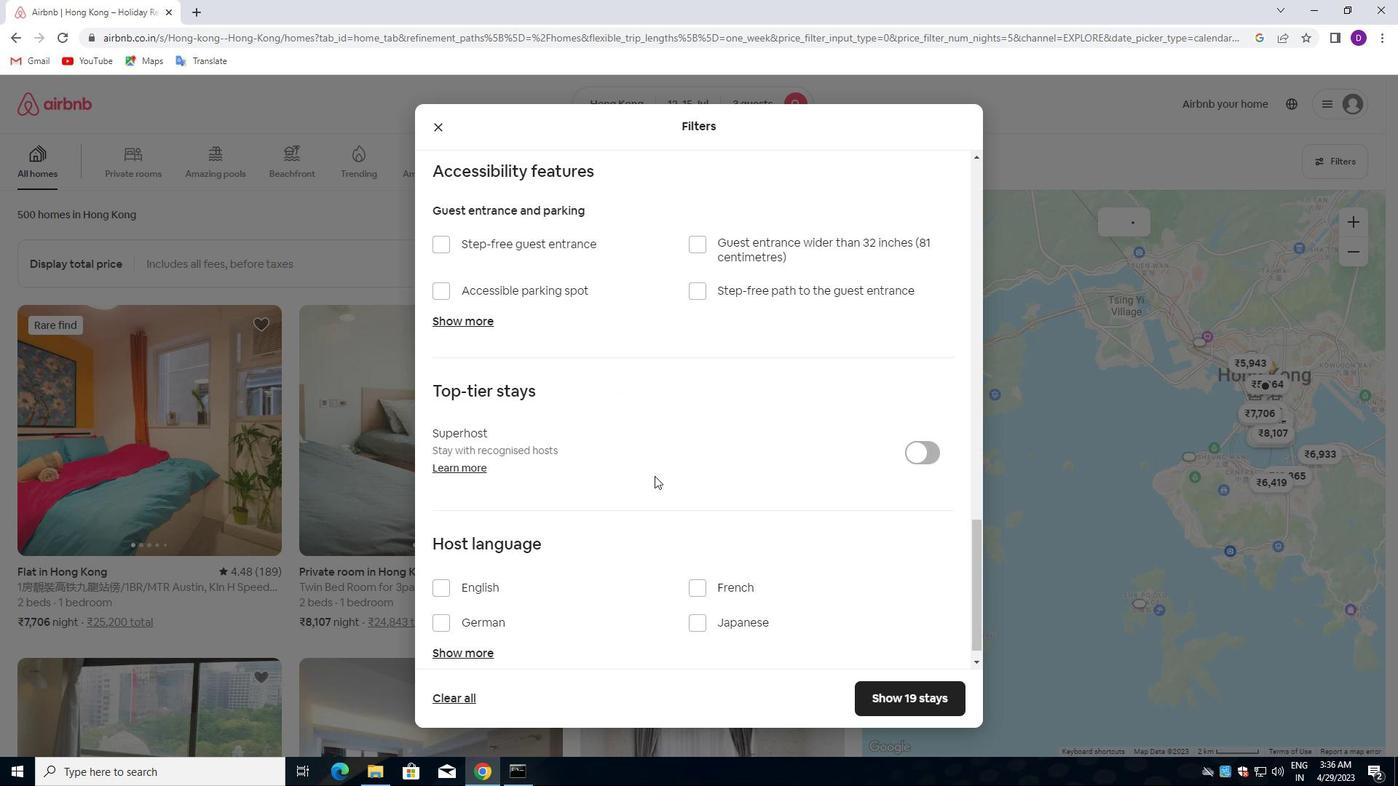 
Action: Mouse moved to (646, 501)
Screenshot: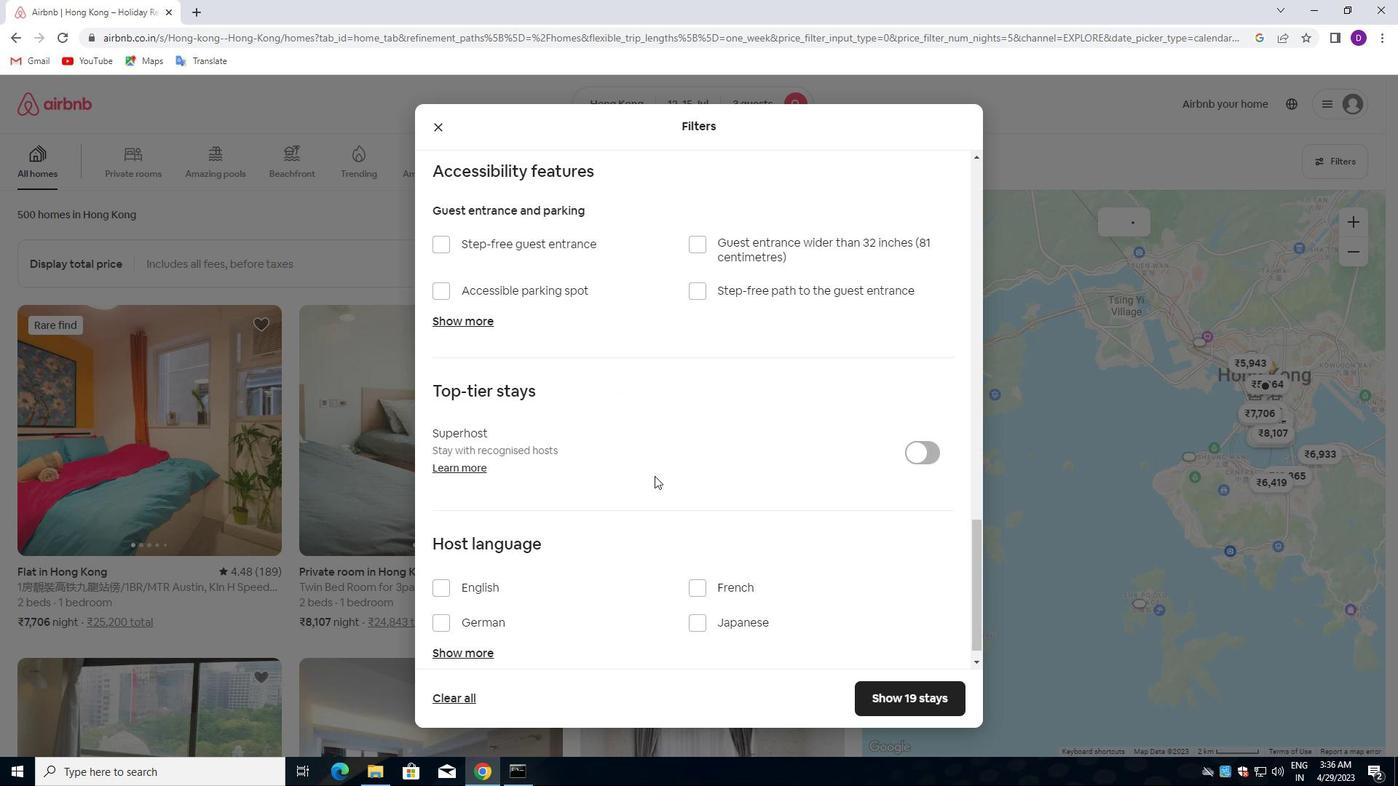 
Action: Mouse scrolled (646, 500) with delta (0, 0)
Screenshot: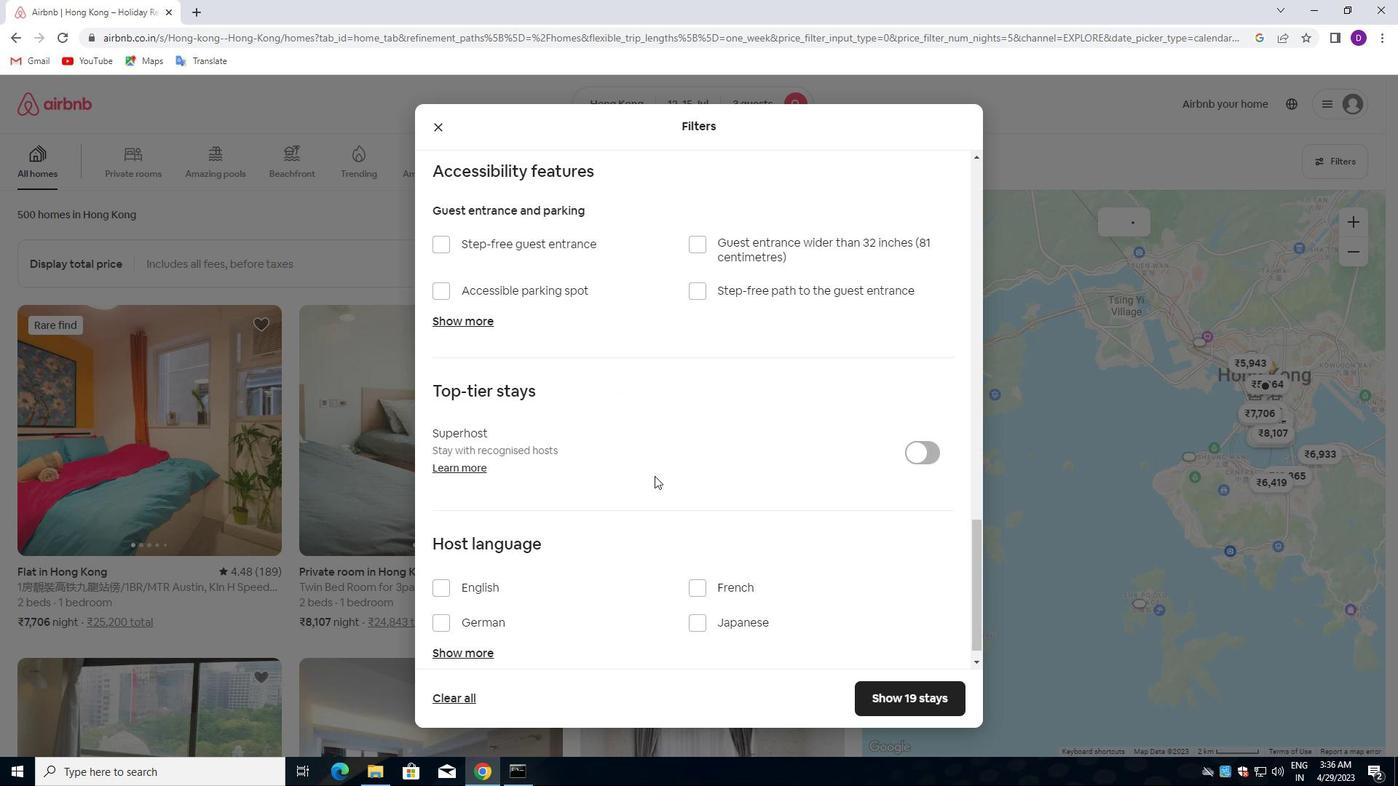 
Action: Mouse moved to (644, 502)
Screenshot: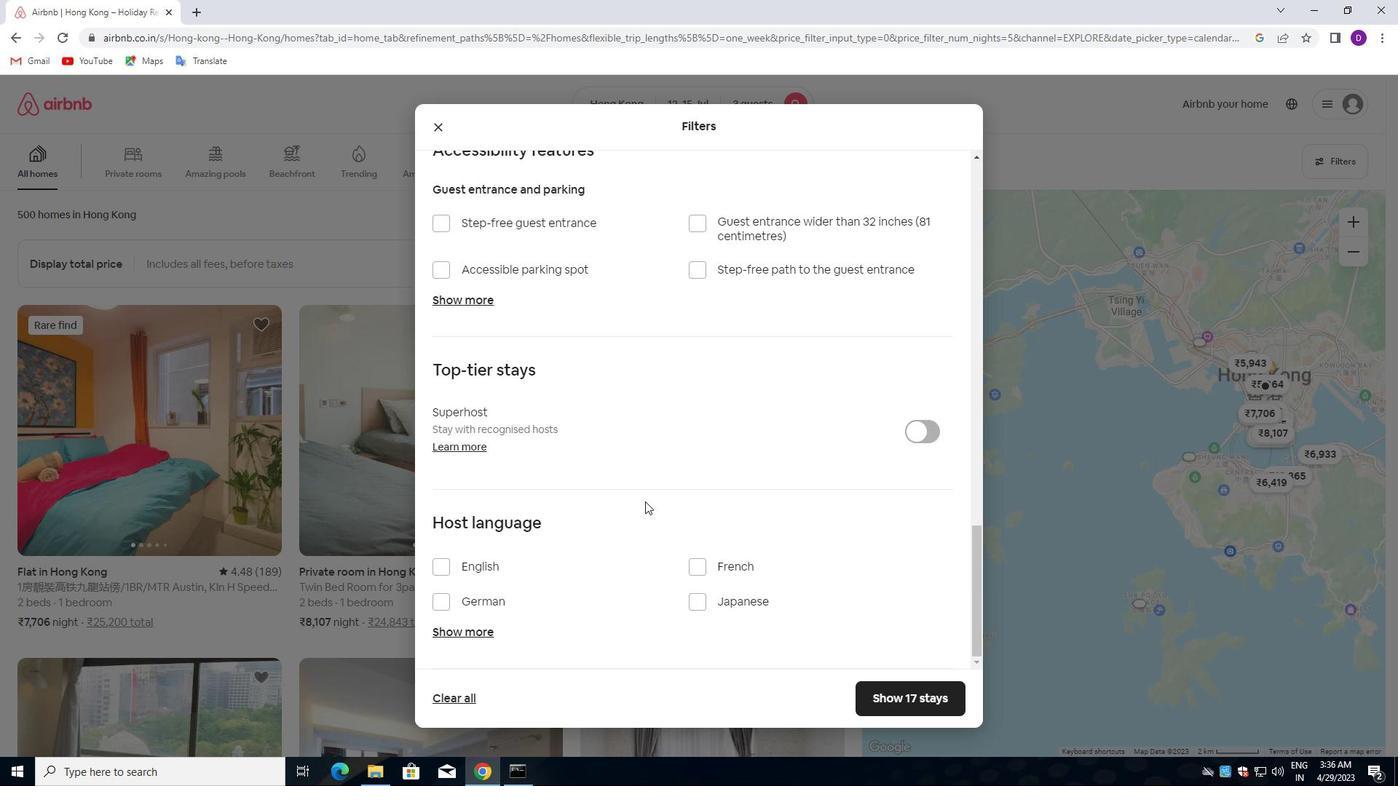 
Action: Mouse scrolled (644, 501) with delta (0, 0)
Screenshot: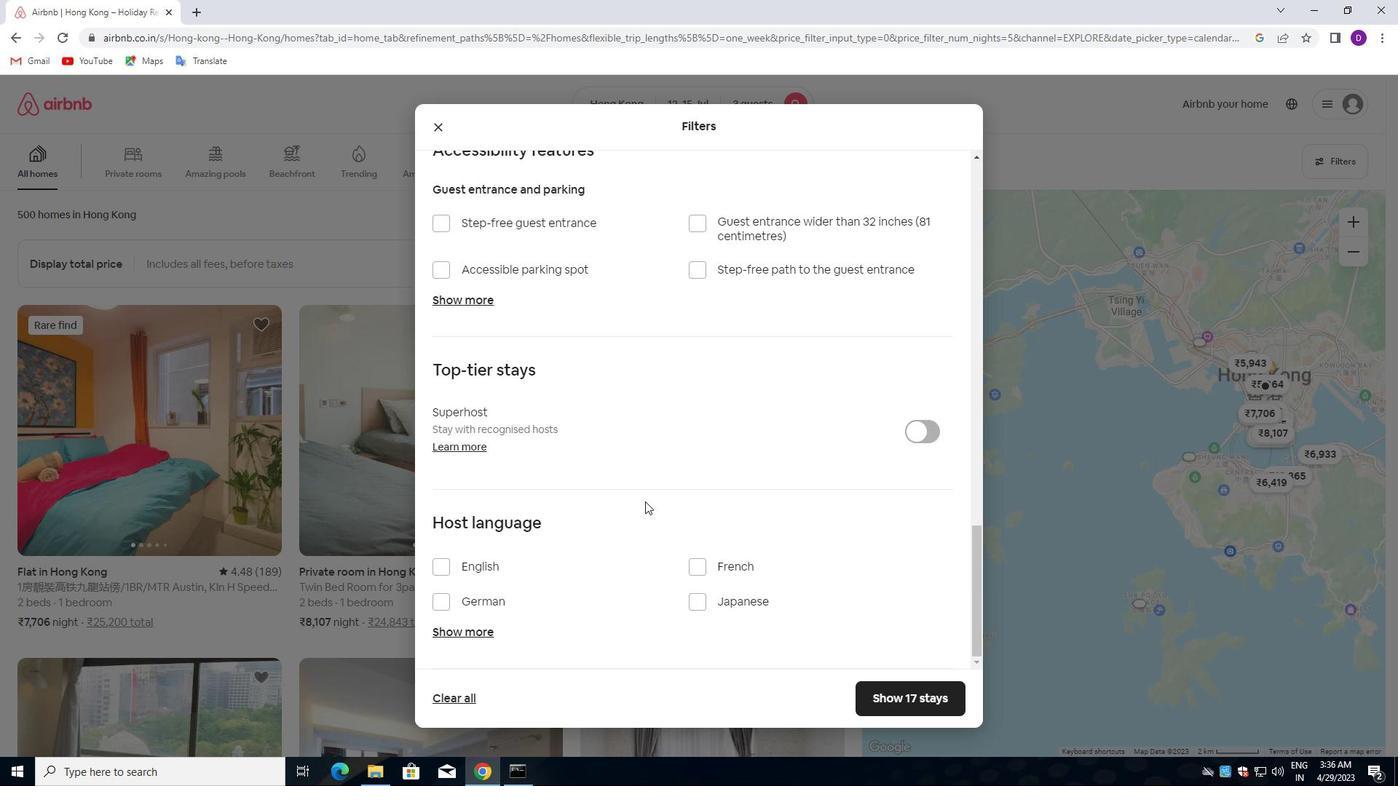 
Action: Mouse moved to (643, 509)
Screenshot: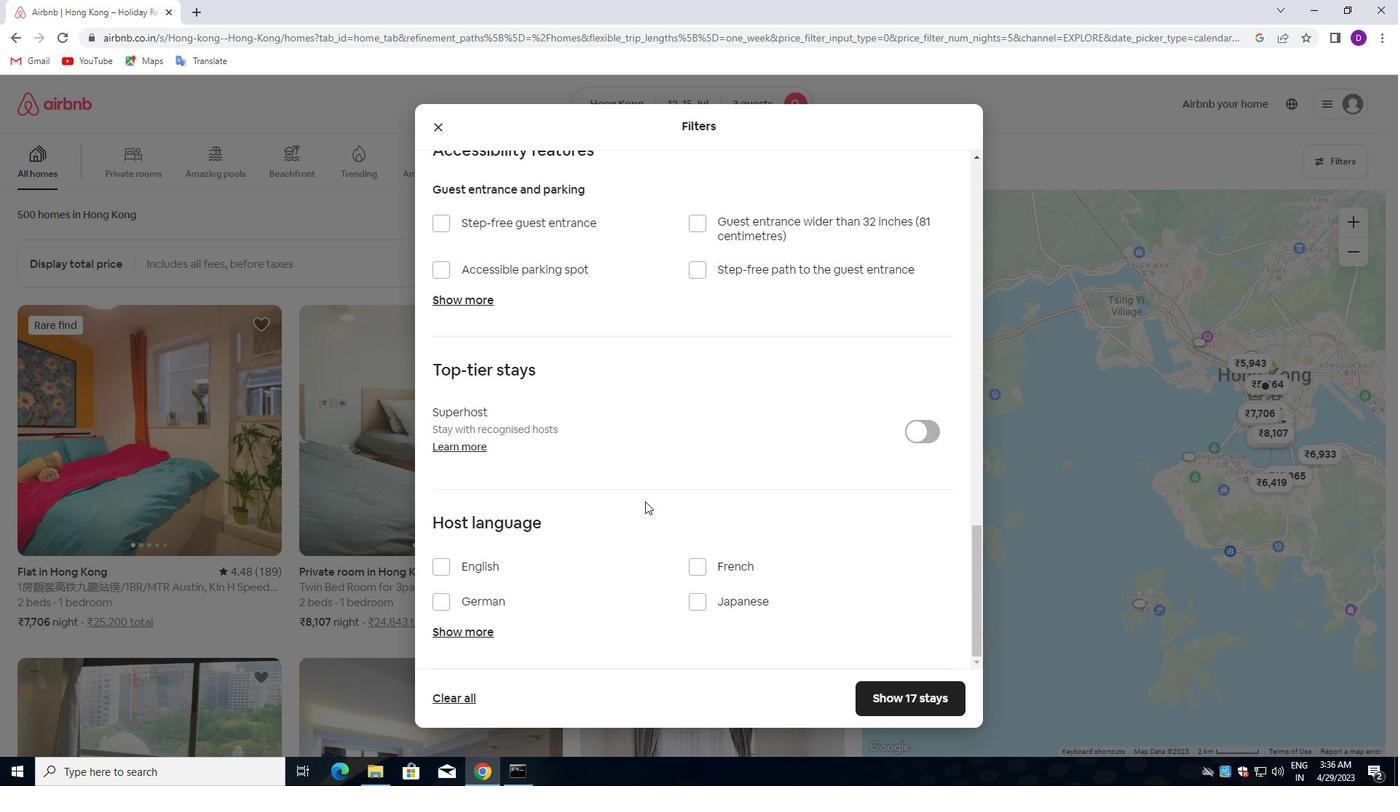 
Action: Mouse scrolled (643, 509) with delta (0, 0)
Screenshot: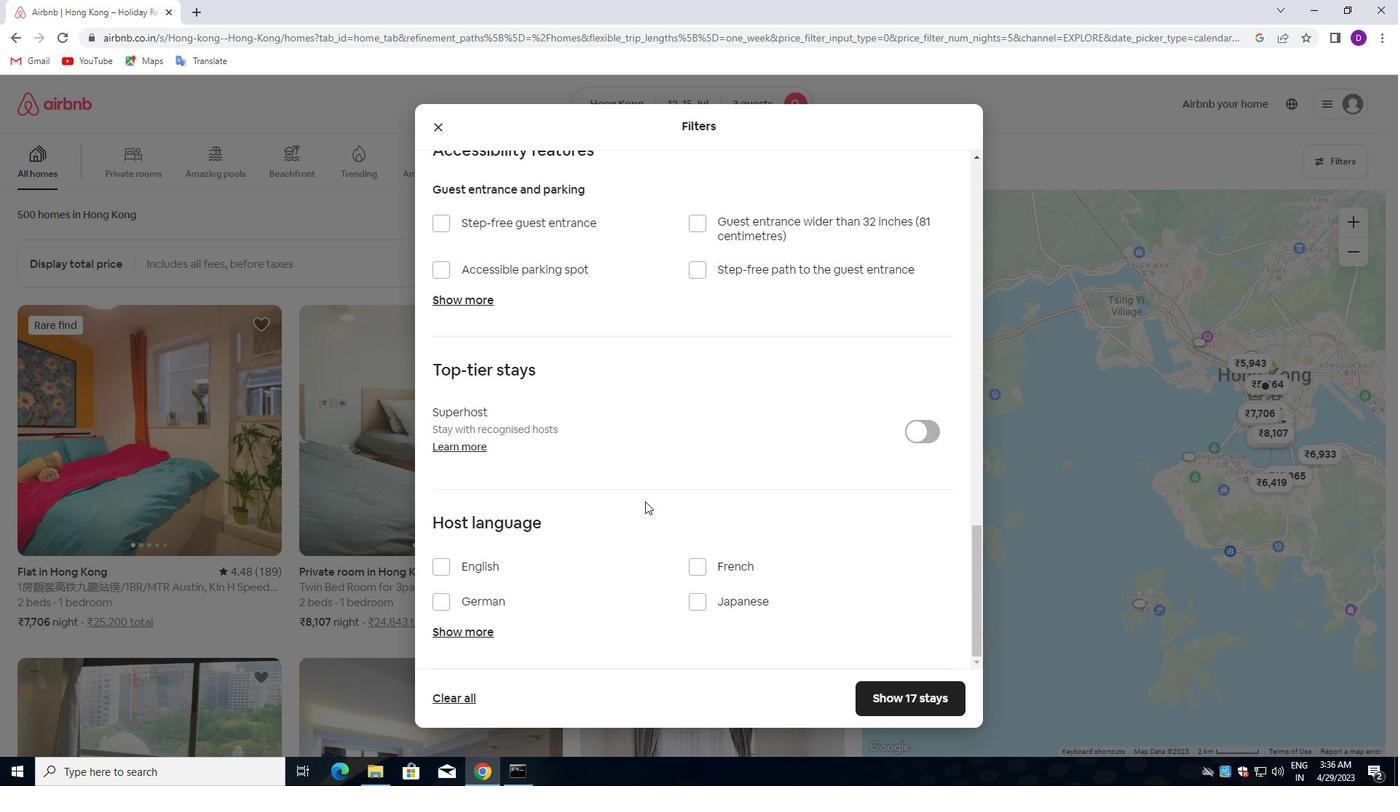 
Action: Mouse moved to (640, 514)
Screenshot: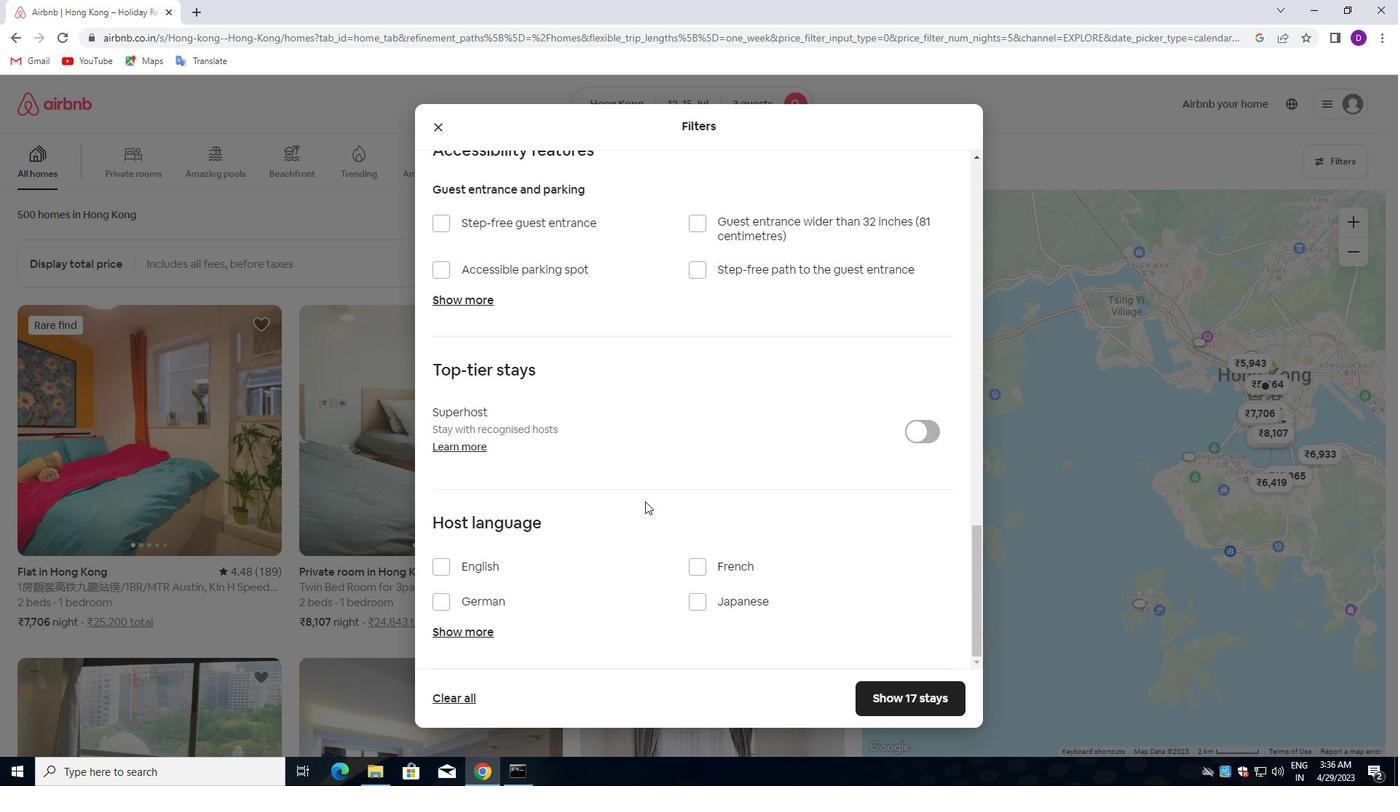 
Action: Mouse scrolled (640, 514) with delta (0, 0)
Screenshot: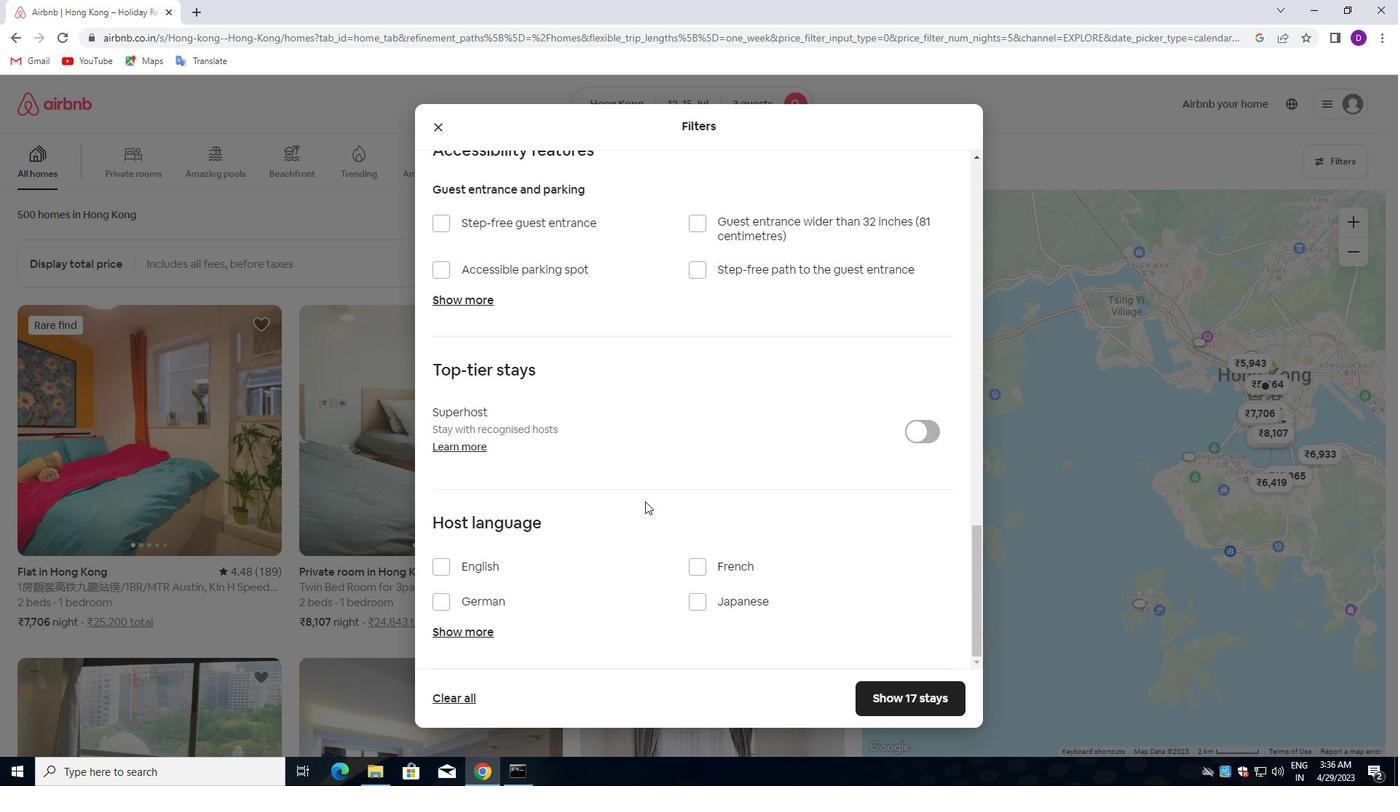 
Action: Mouse moved to (632, 522)
Screenshot: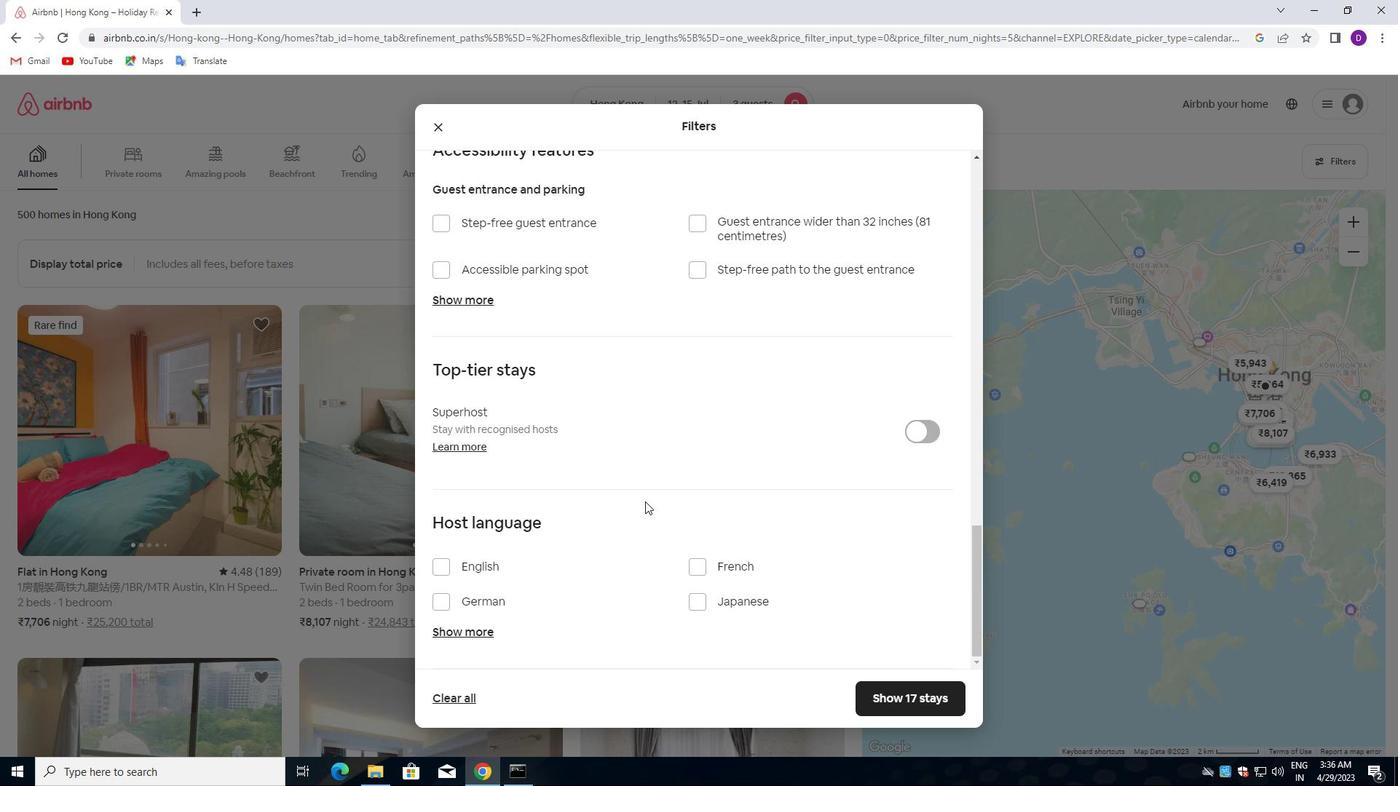 
Action: Mouse scrolled (632, 521) with delta (0, 0)
Screenshot: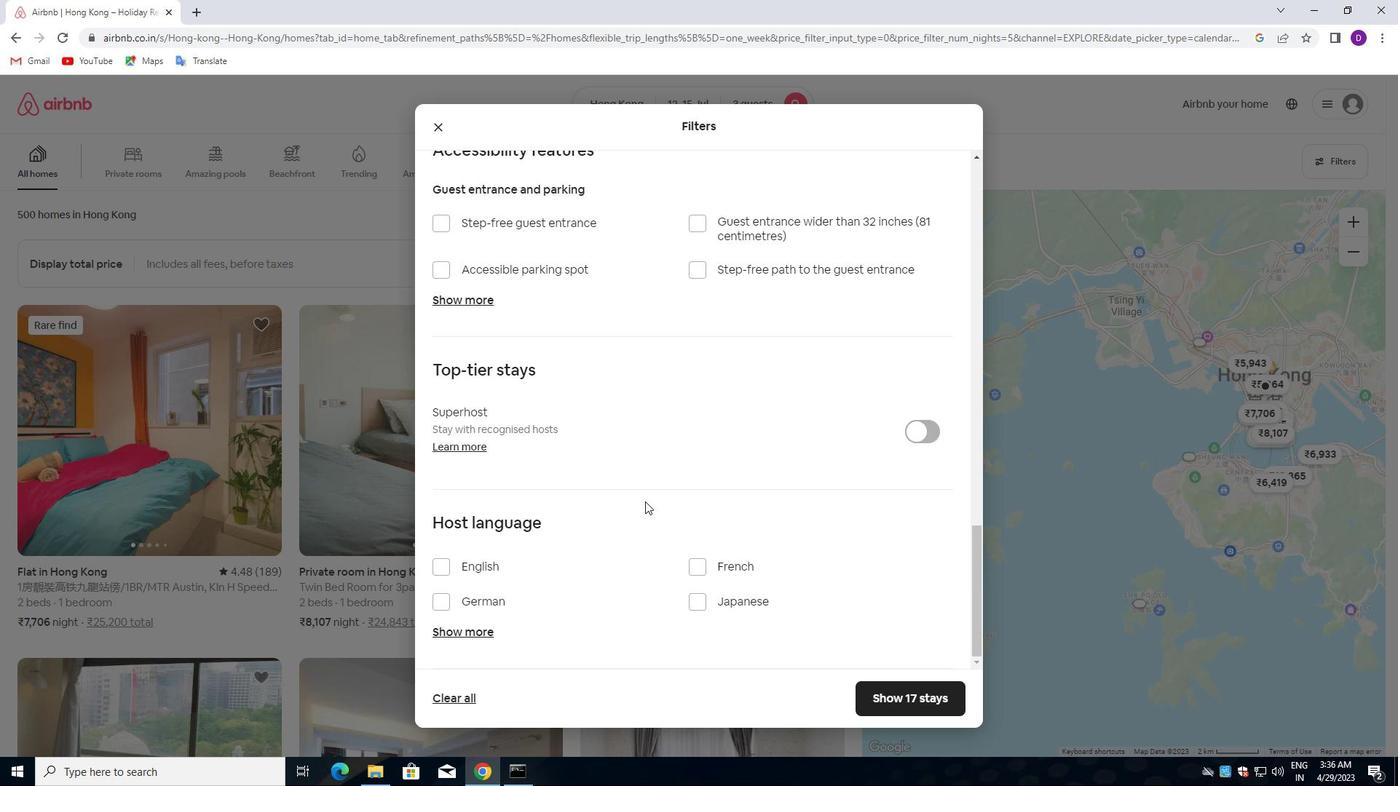
Action: Mouse moved to (439, 565)
Screenshot: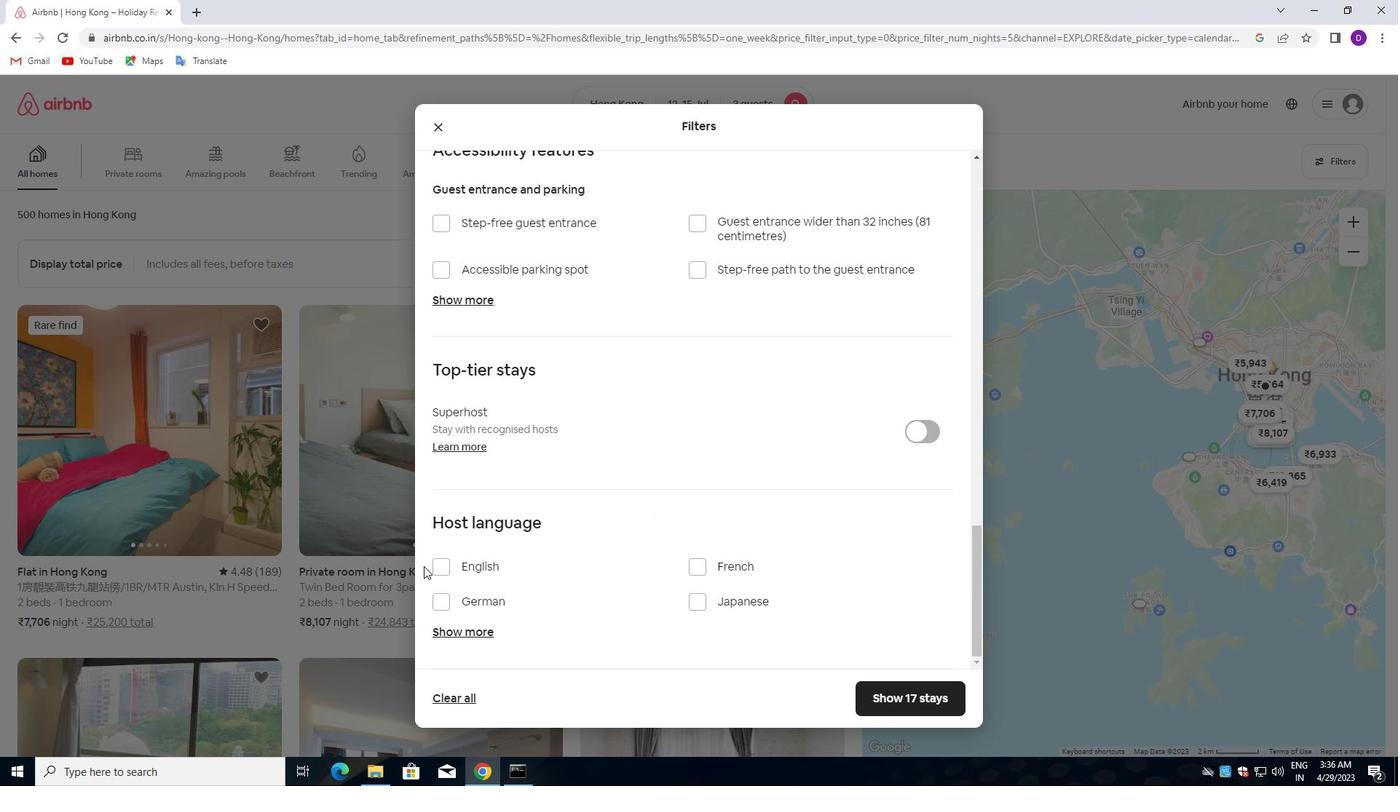 
Action: Mouse pressed left at (439, 565)
Screenshot: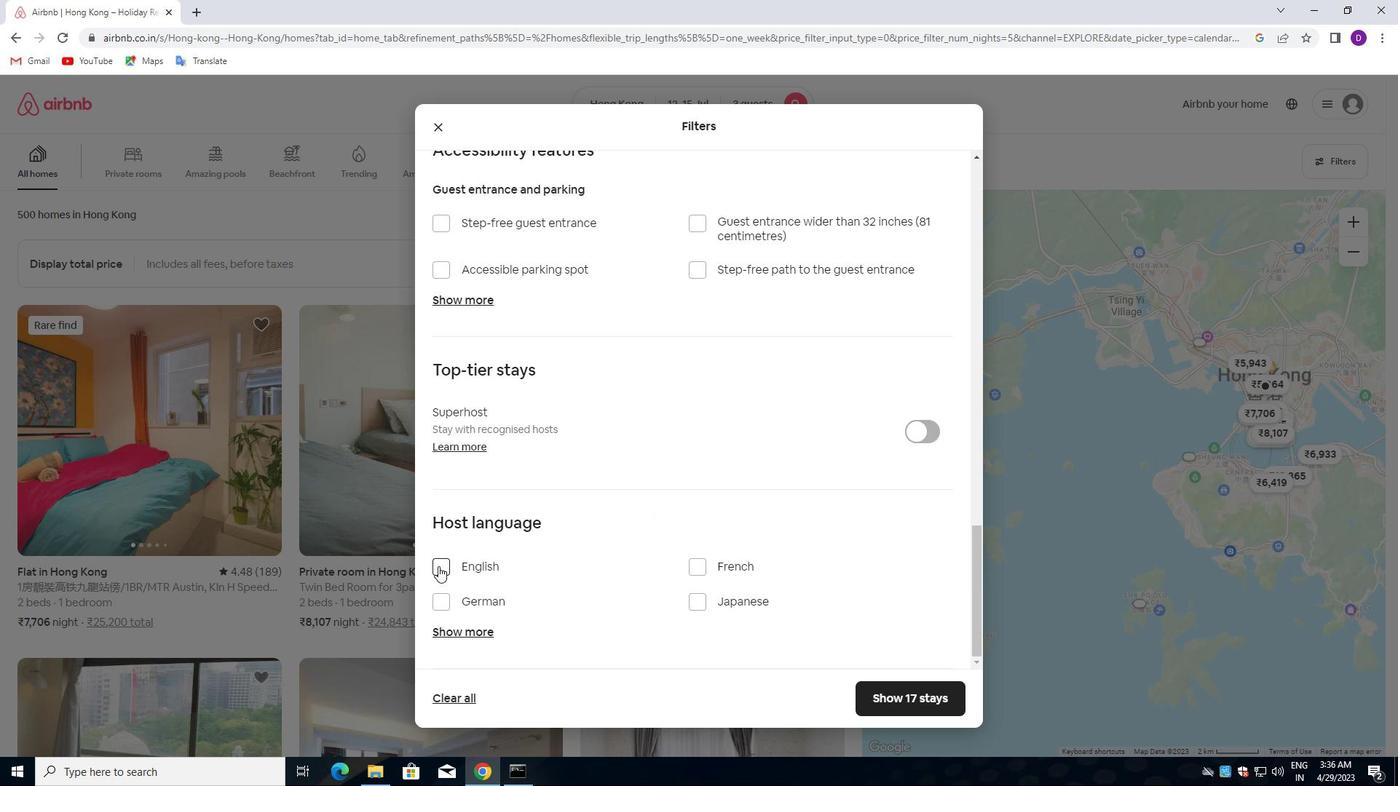 
Action: Mouse moved to (911, 693)
Screenshot: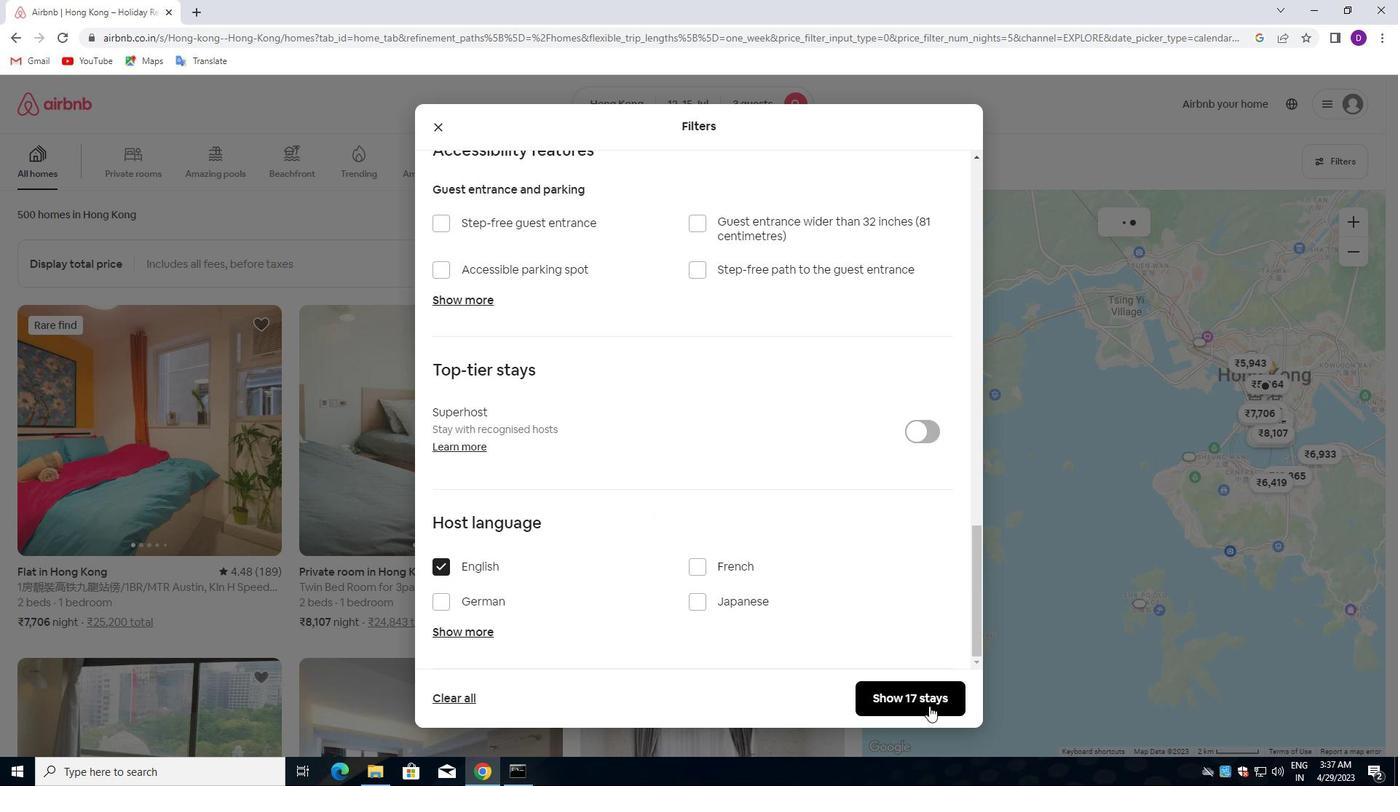 
Action: Mouse pressed left at (911, 693)
Screenshot: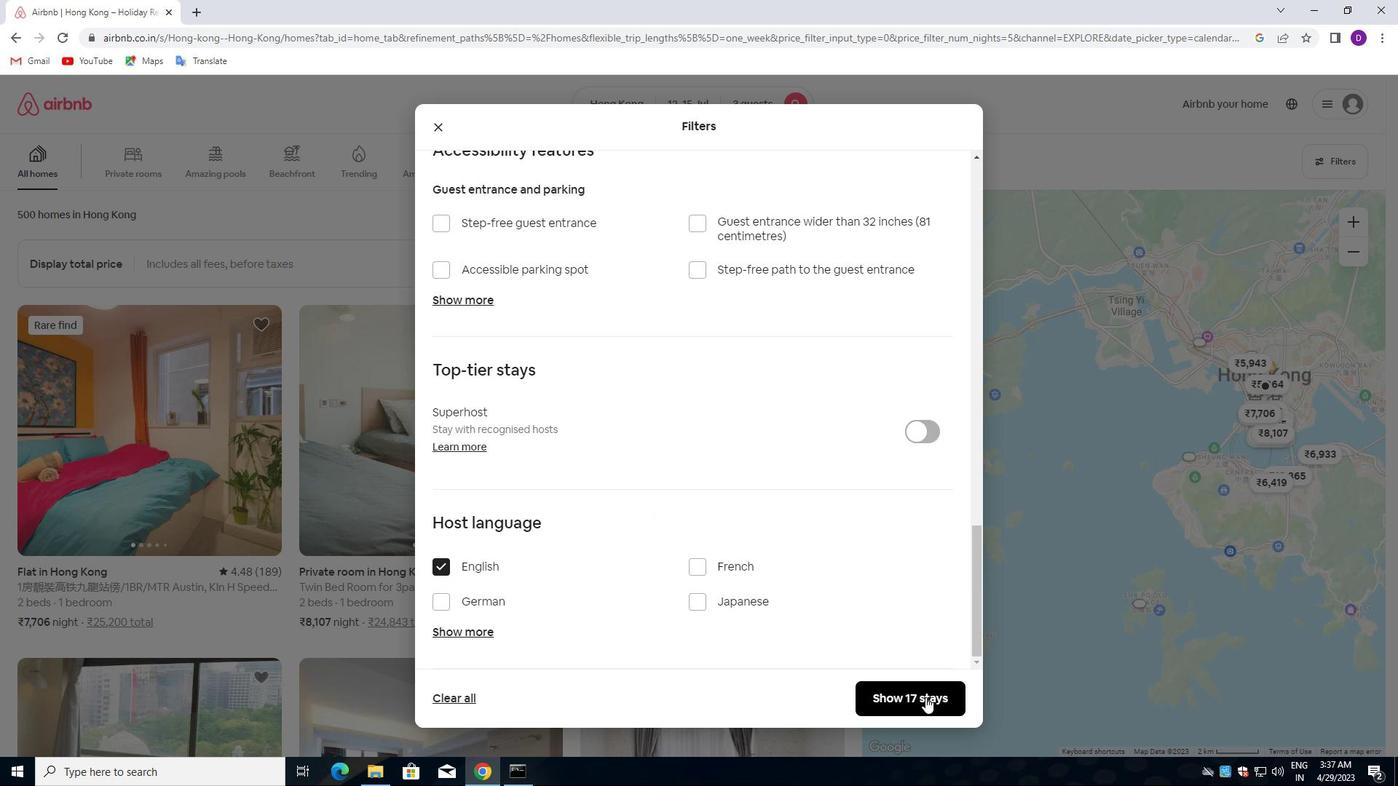 
Action: Mouse moved to (756, 491)
Screenshot: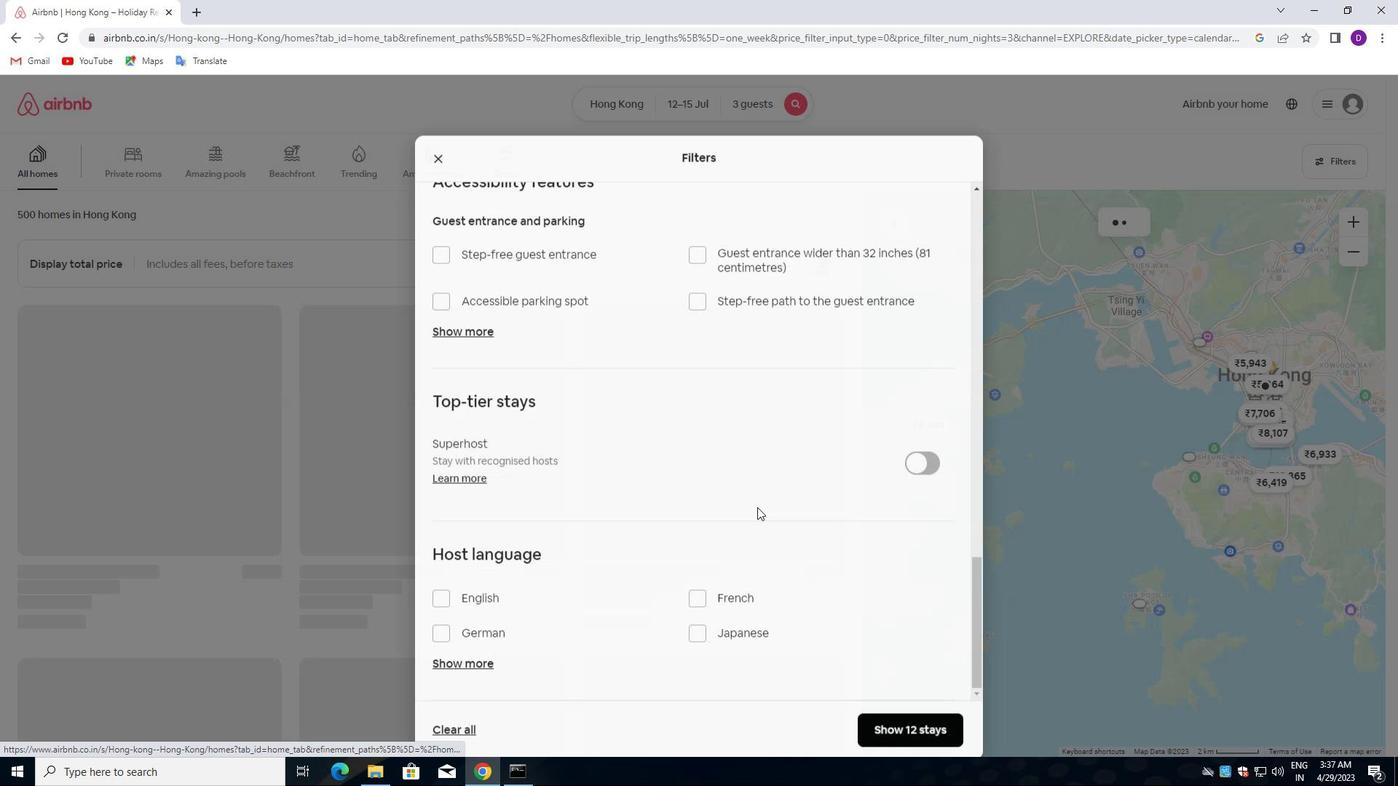 
